 Task: Research Airbnb properties in Yamunanagar, India from 6th November, 2023 to 8th November, 2023 for 2 adults.1  bedroom having 2 beds and 1 bathroom. Property type can be flat. Amenities needed are: wifi, washing machine. Look for 3 properties as per requirement.
Action: Mouse moved to (569, 126)
Screenshot: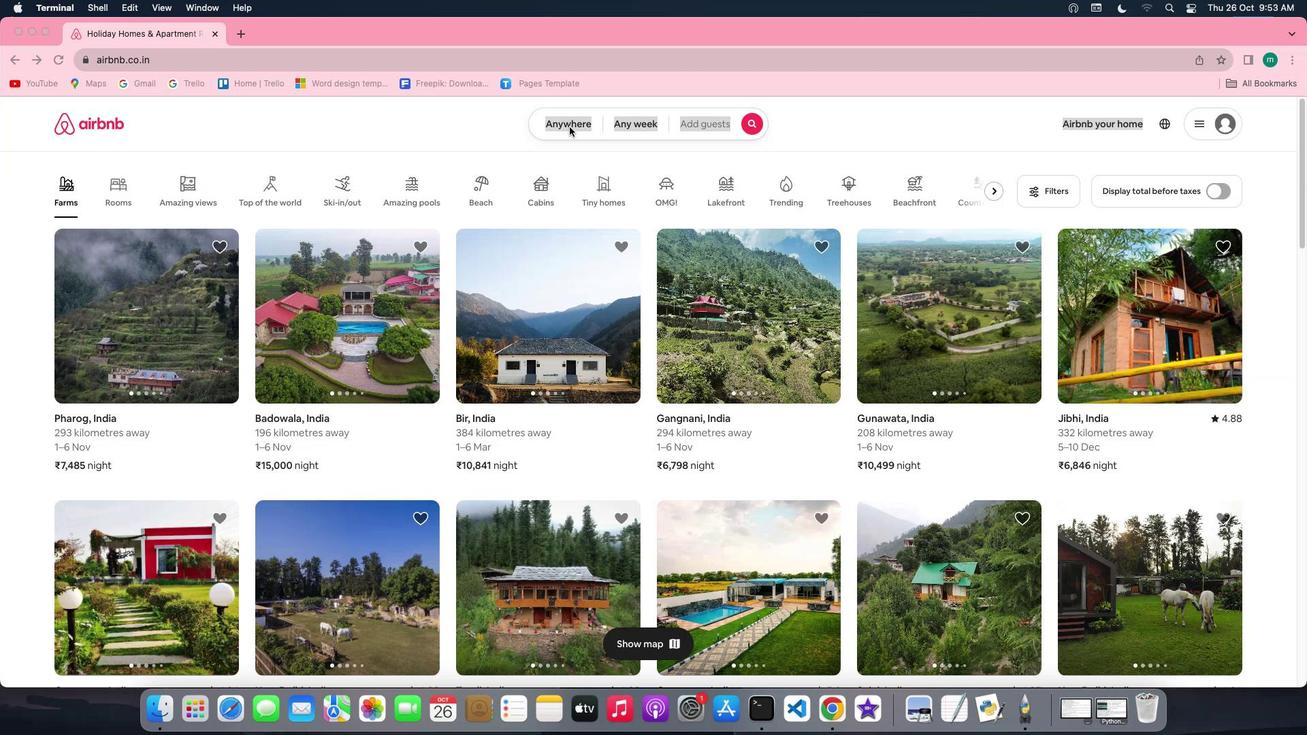 
Action: Mouse pressed left at (569, 126)
Screenshot: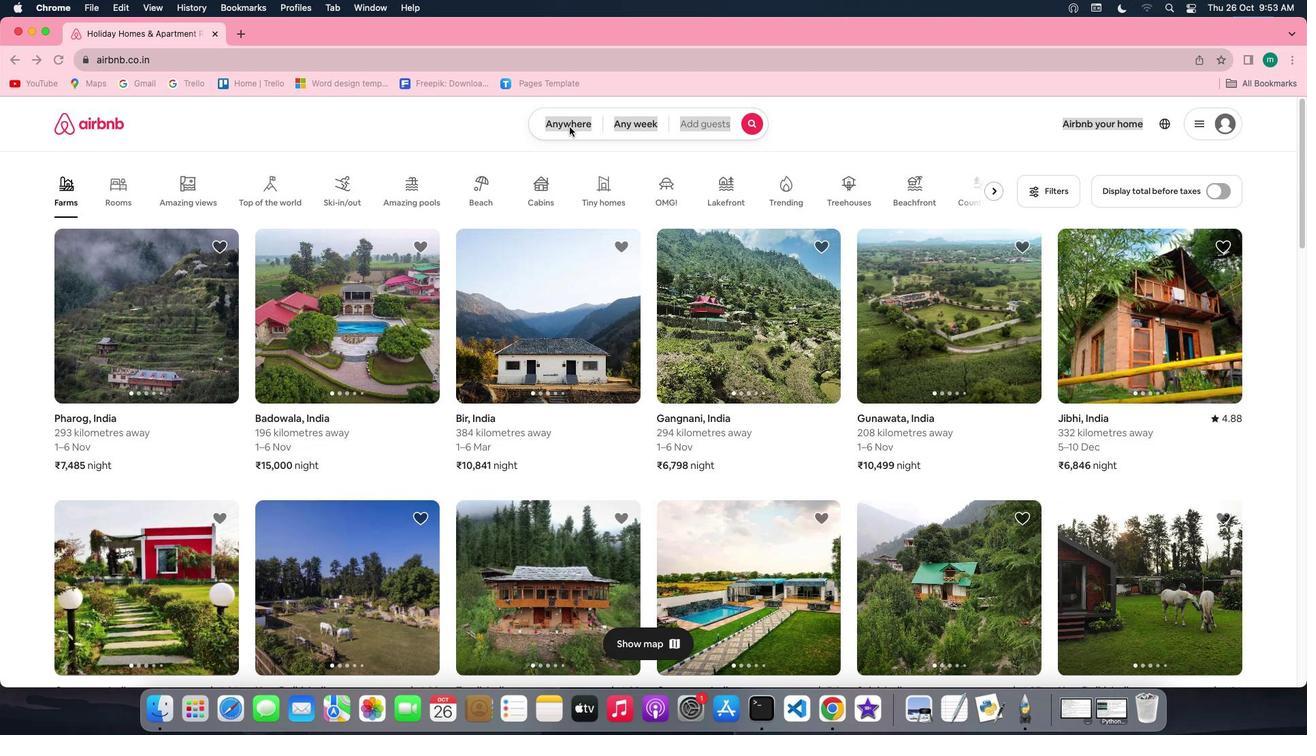 
Action: Mouse pressed left at (569, 126)
Screenshot: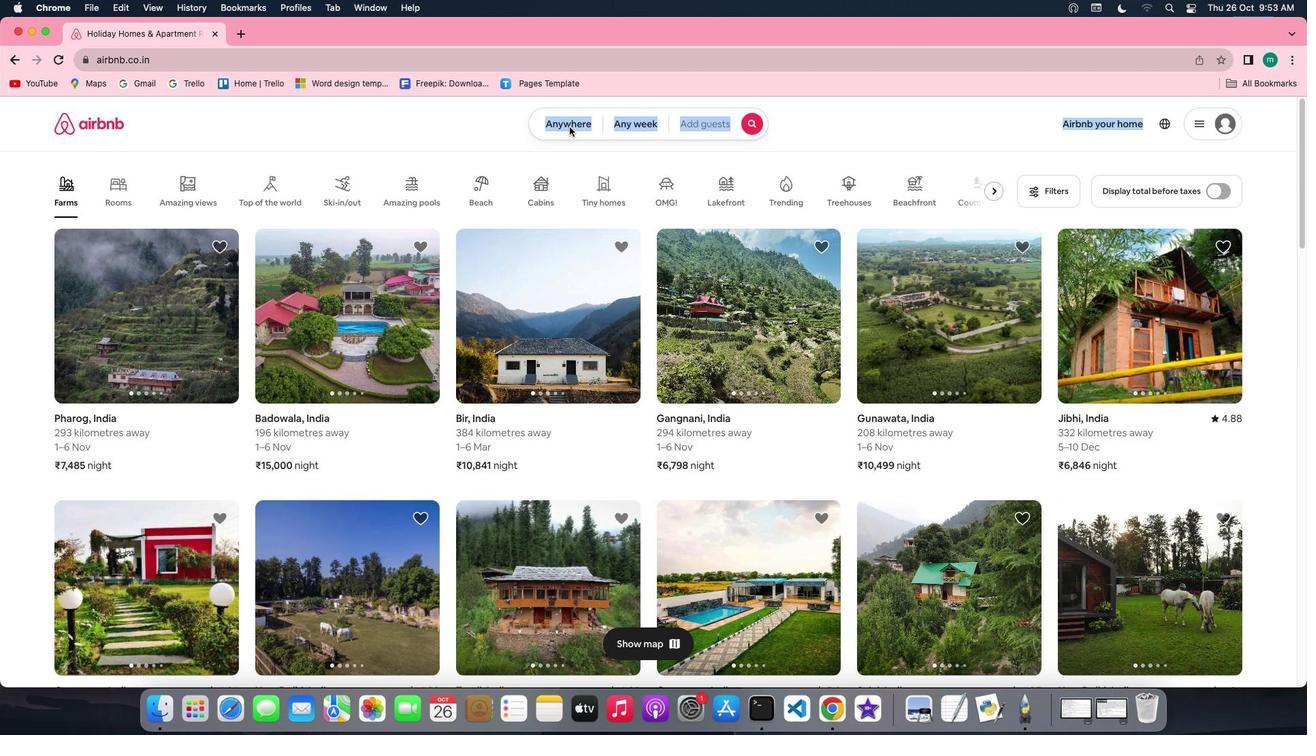 
Action: Mouse moved to (503, 174)
Screenshot: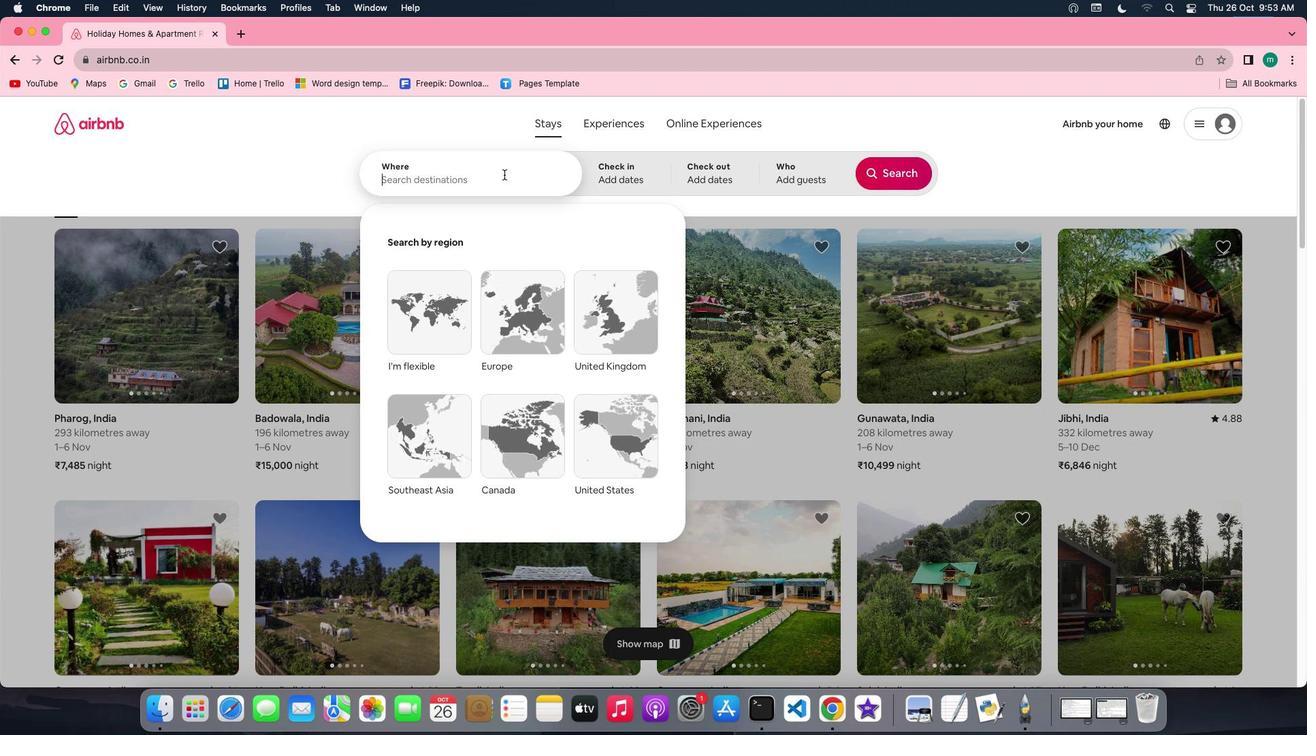 
Action: Key pressed Key.shift'Y''a''m''u''n''a''n''a''g''a''r'','Key.spaceKey.shift'I''n''d''i''a'
Screenshot: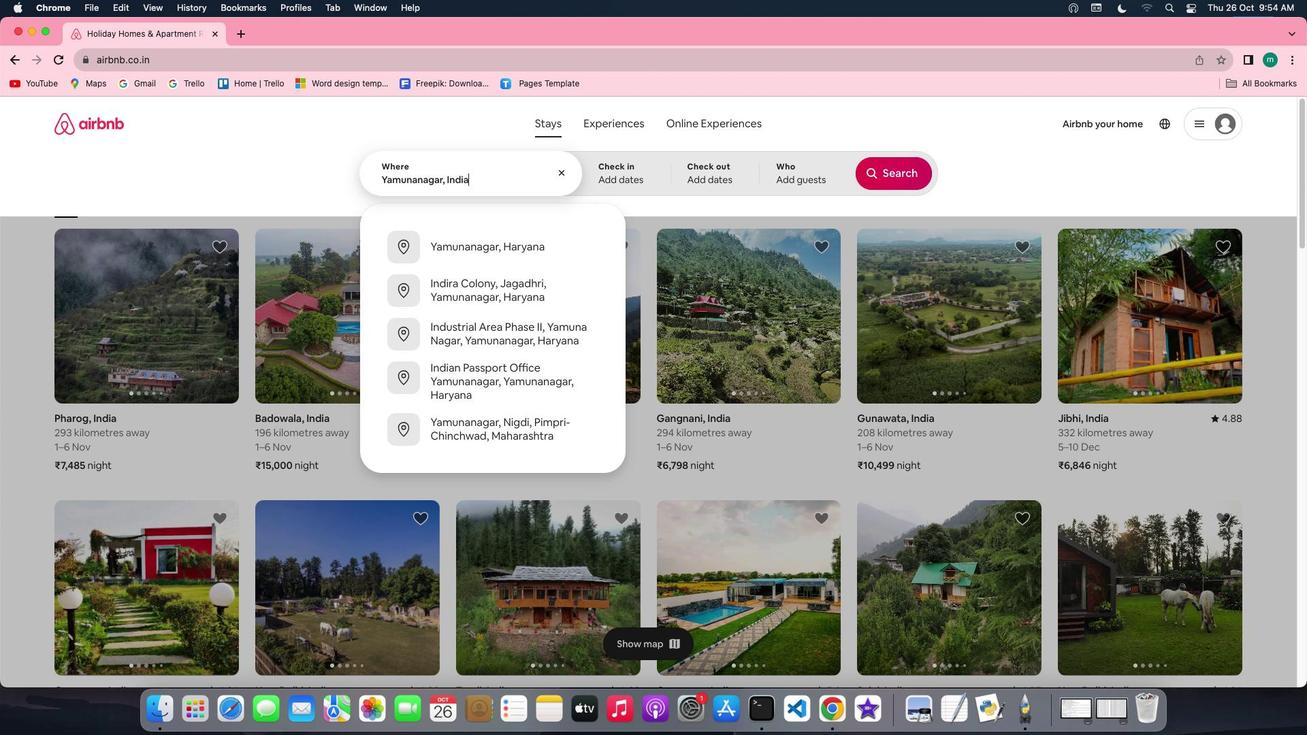 
Action: Mouse moved to (608, 173)
Screenshot: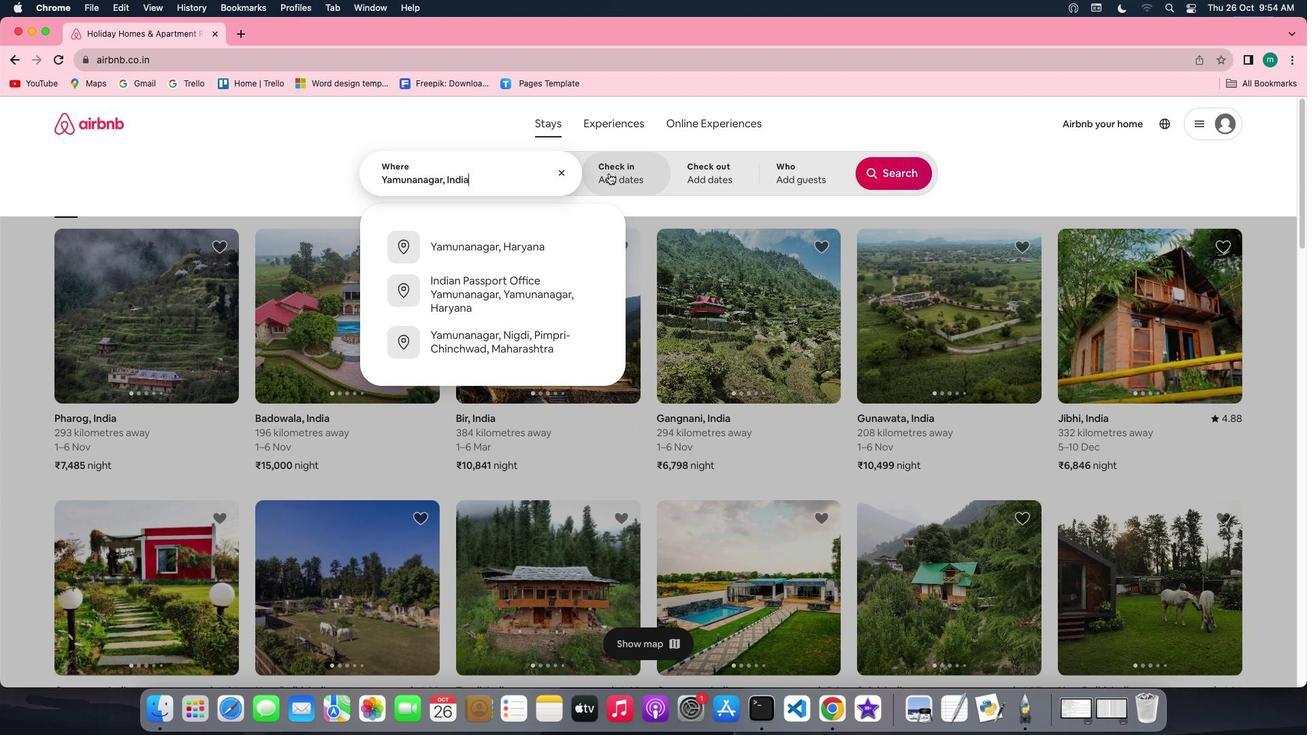 
Action: Mouse pressed left at (608, 173)
Screenshot: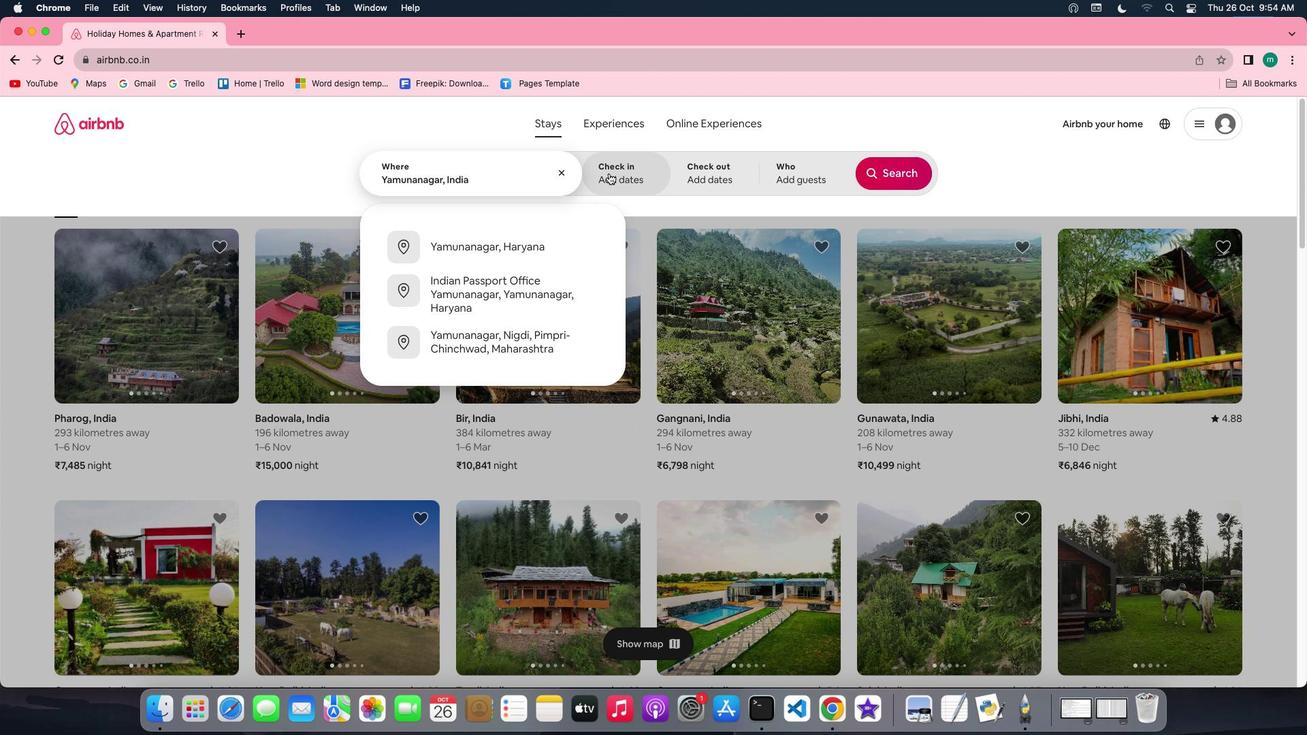 
Action: Mouse moved to (720, 373)
Screenshot: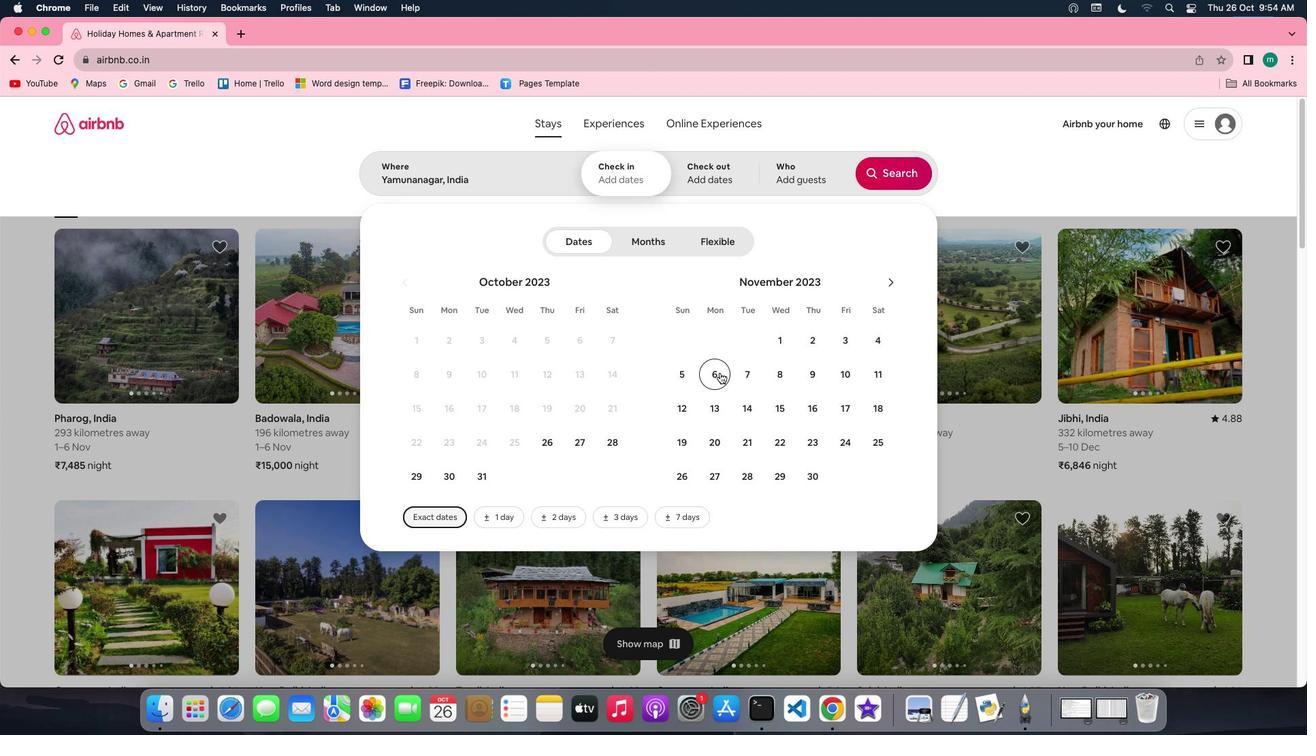 
Action: Mouse pressed left at (720, 373)
Screenshot: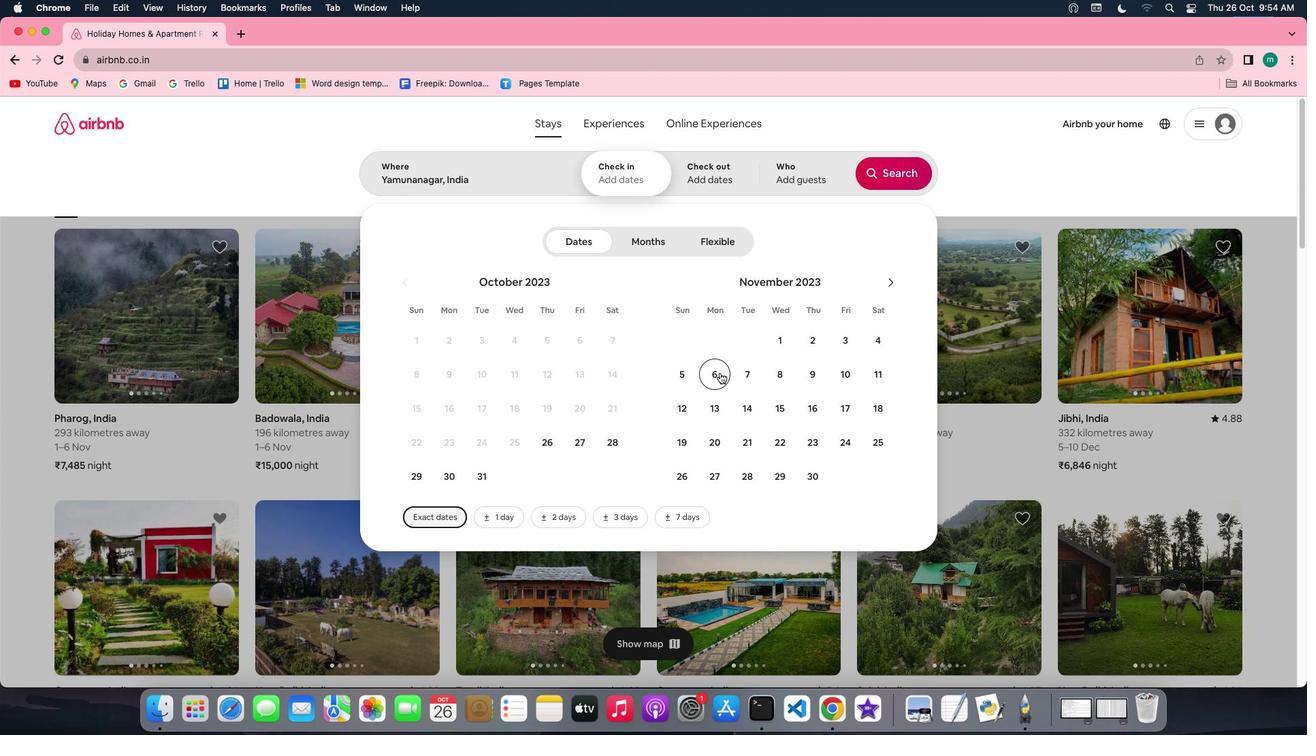 
Action: Mouse moved to (785, 378)
Screenshot: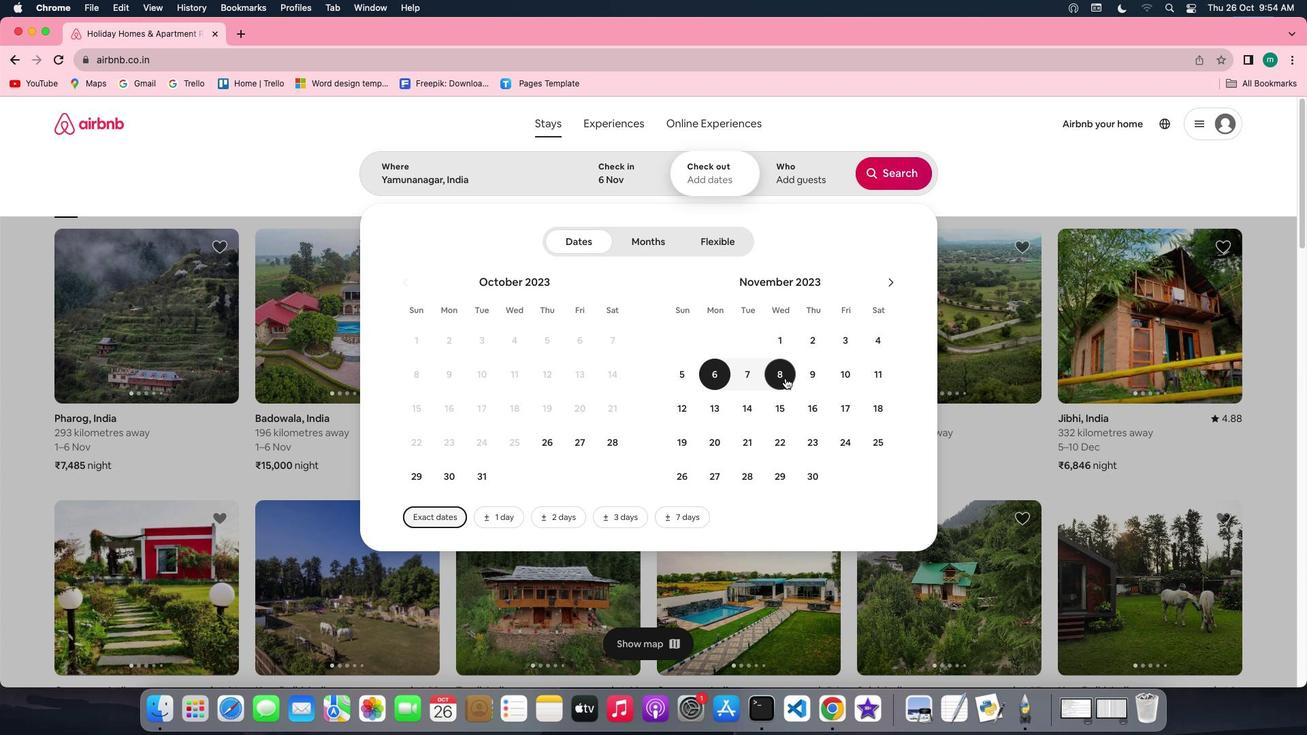 
Action: Mouse pressed left at (785, 378)
Screenshot: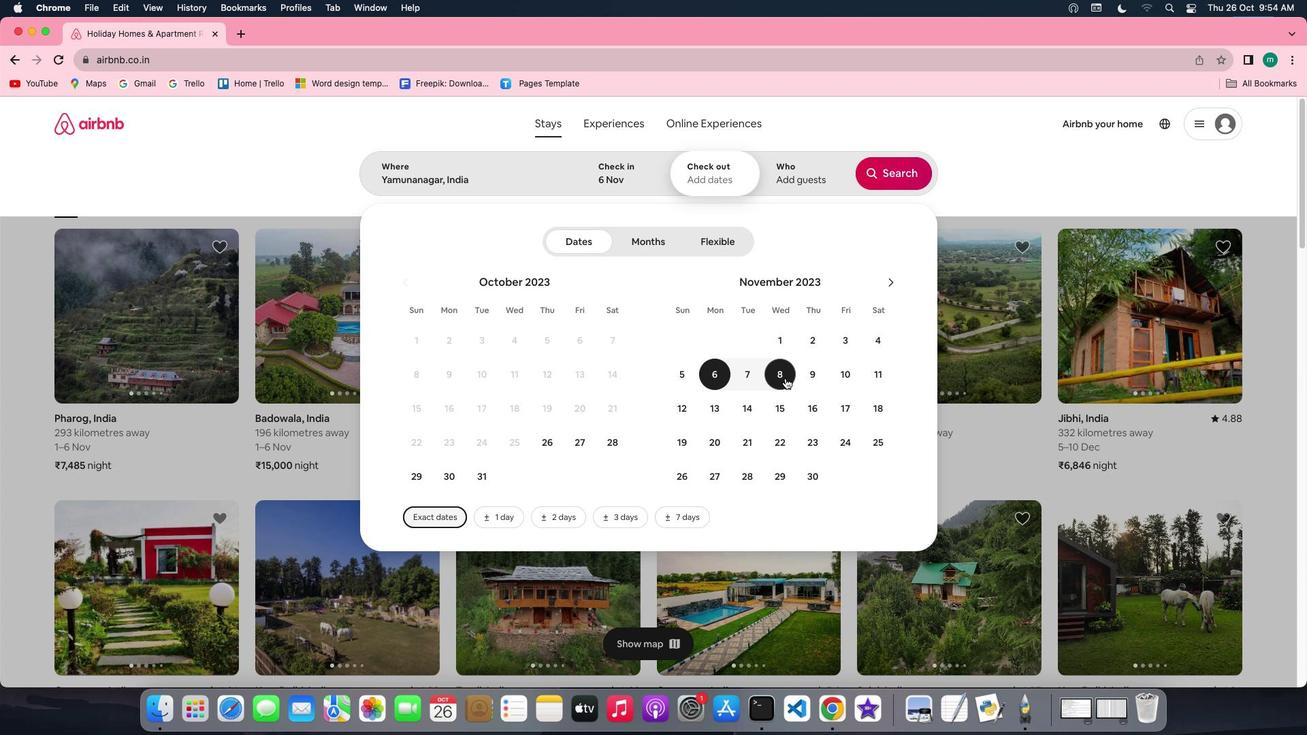 
Action: Mouse moved to (815, 180)
Screenshot: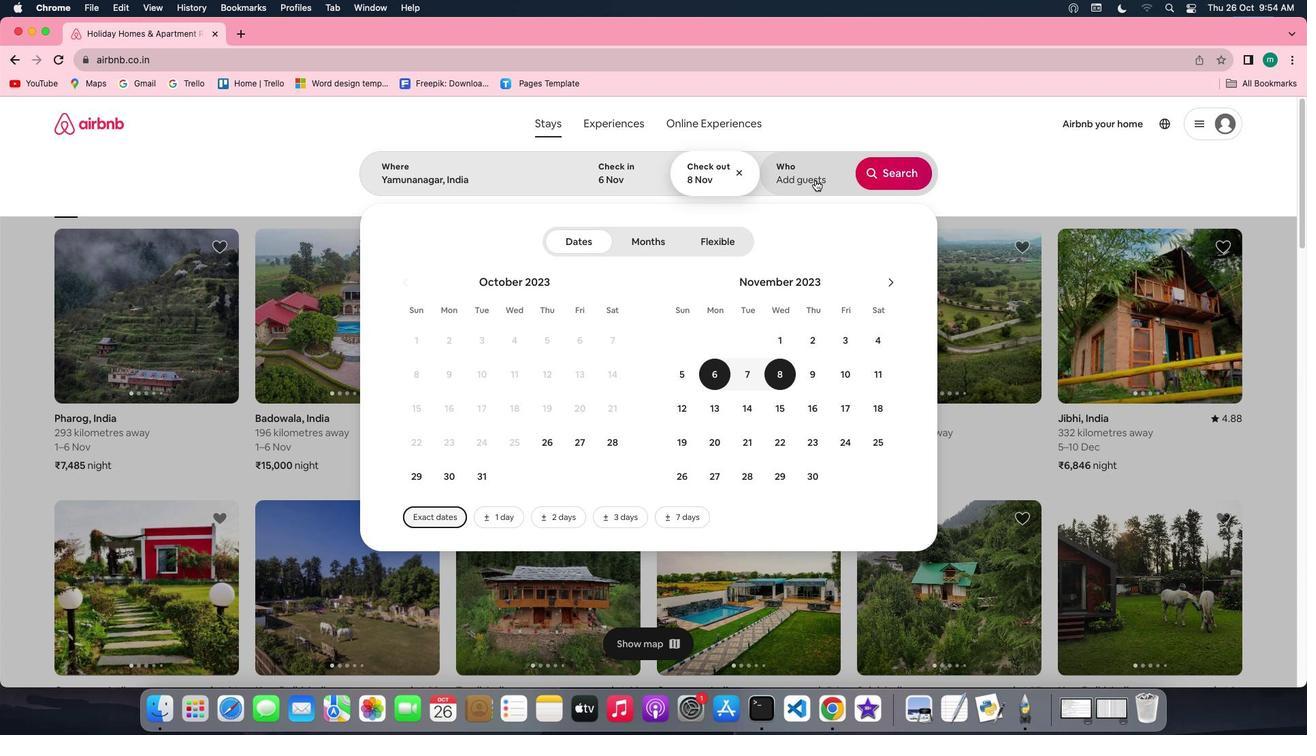 
Action: Mouse pressed left at (815, 180)
Screenshot: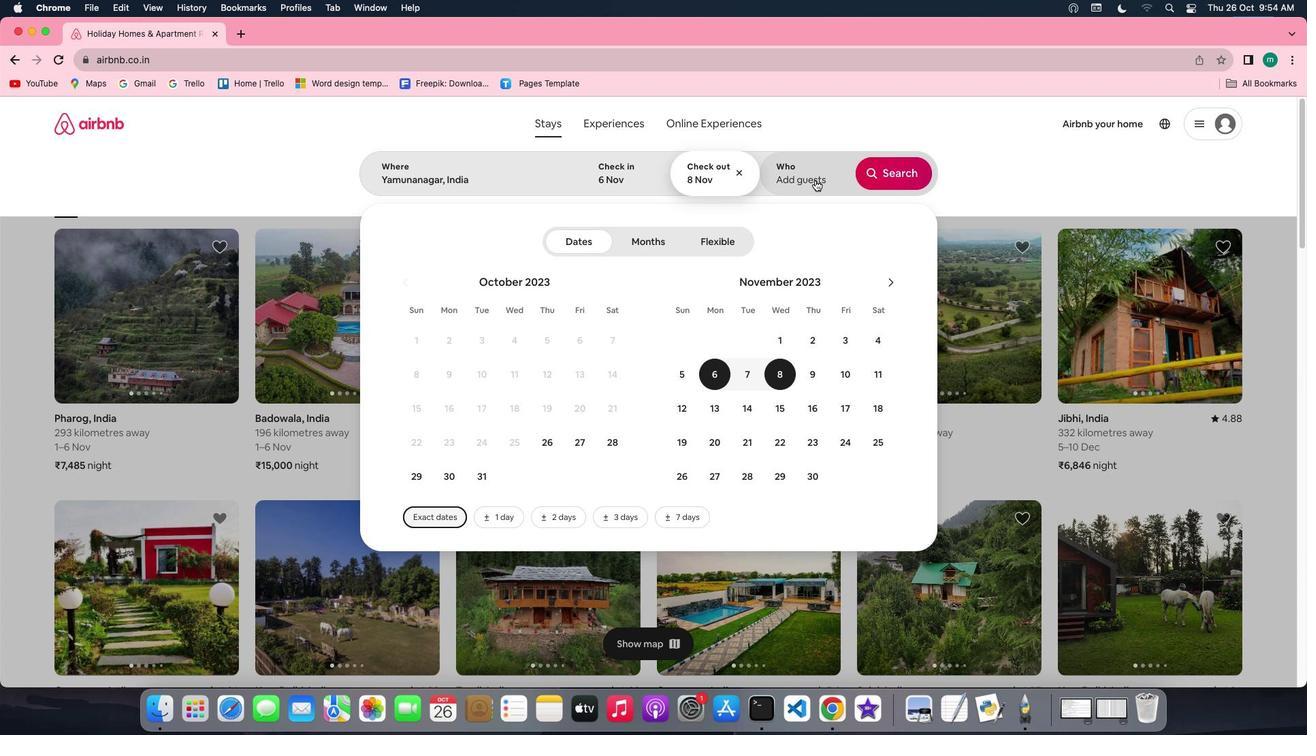 
Action: Mouse moved to (889, 243)
Screenshot: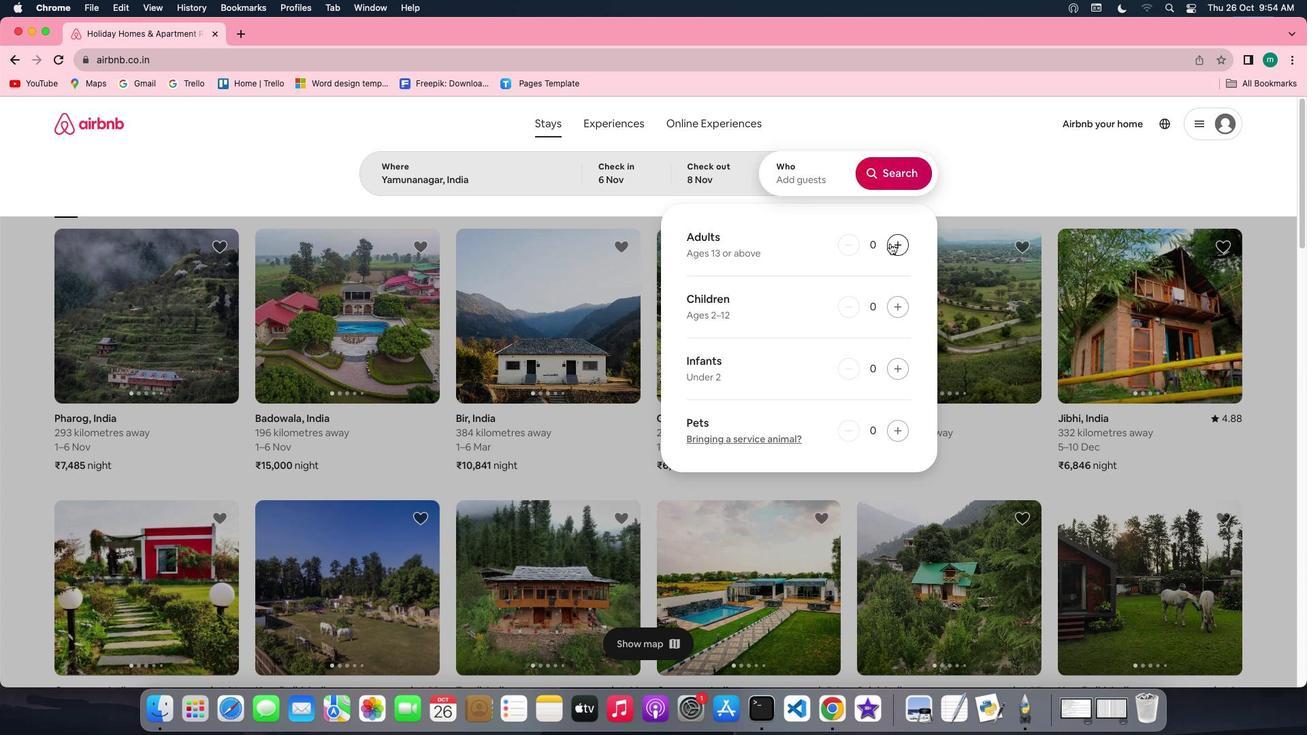 
Action: Mouse pressed left at (889, 243)
Screenshot: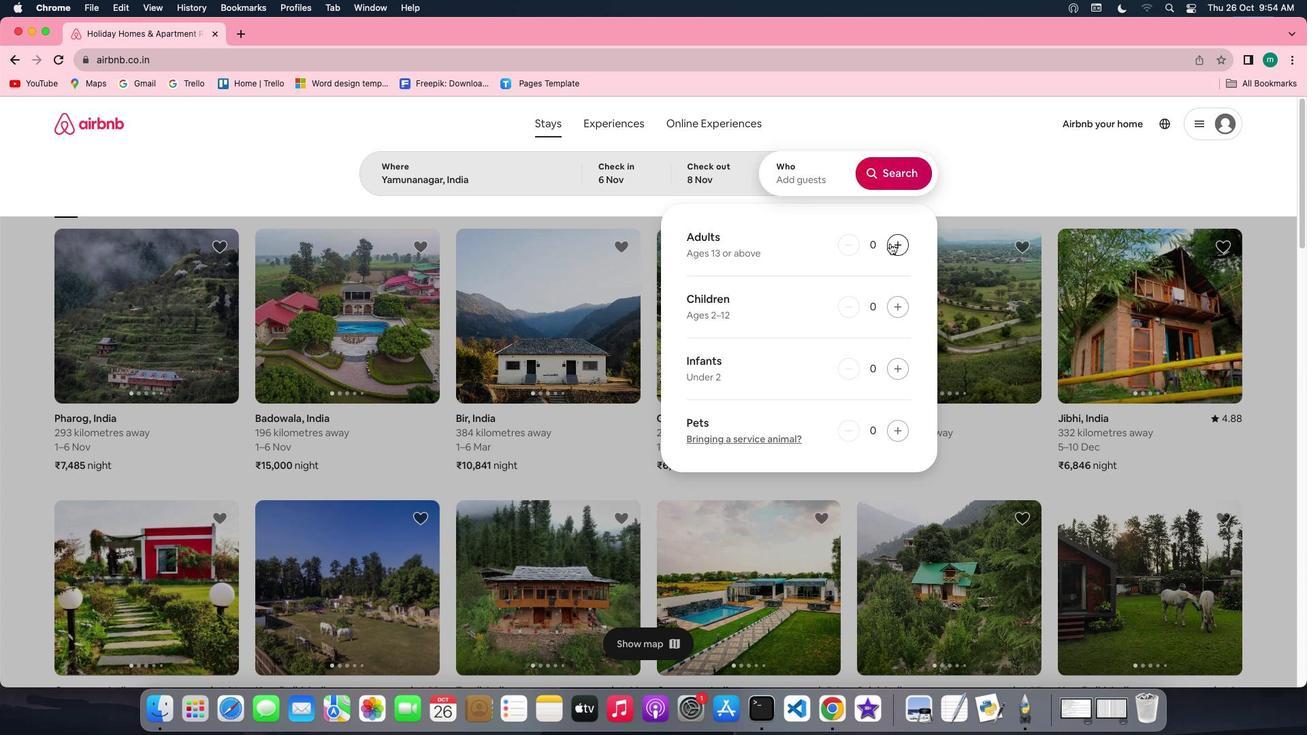 
Action: Mouse pressed left at (889, 243)
Screenshot: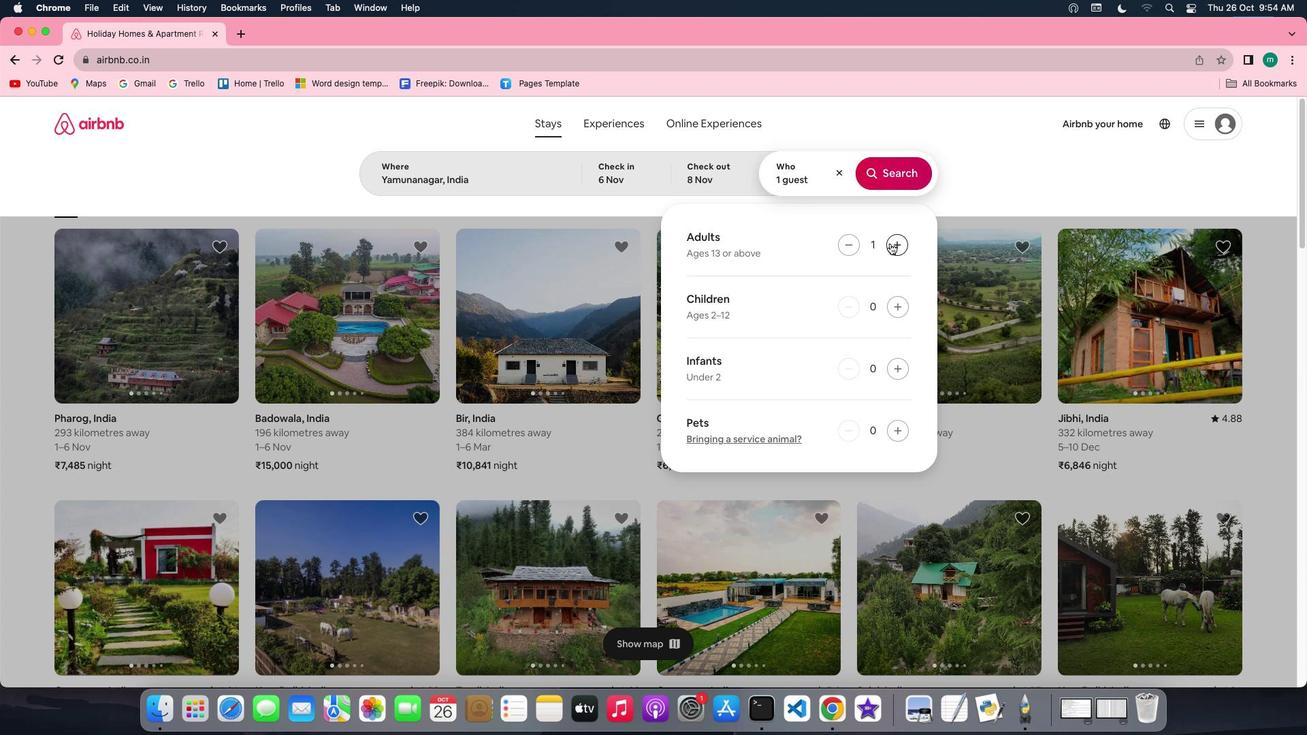 
Action: Mouse moved to (902, 170)
Screenshot: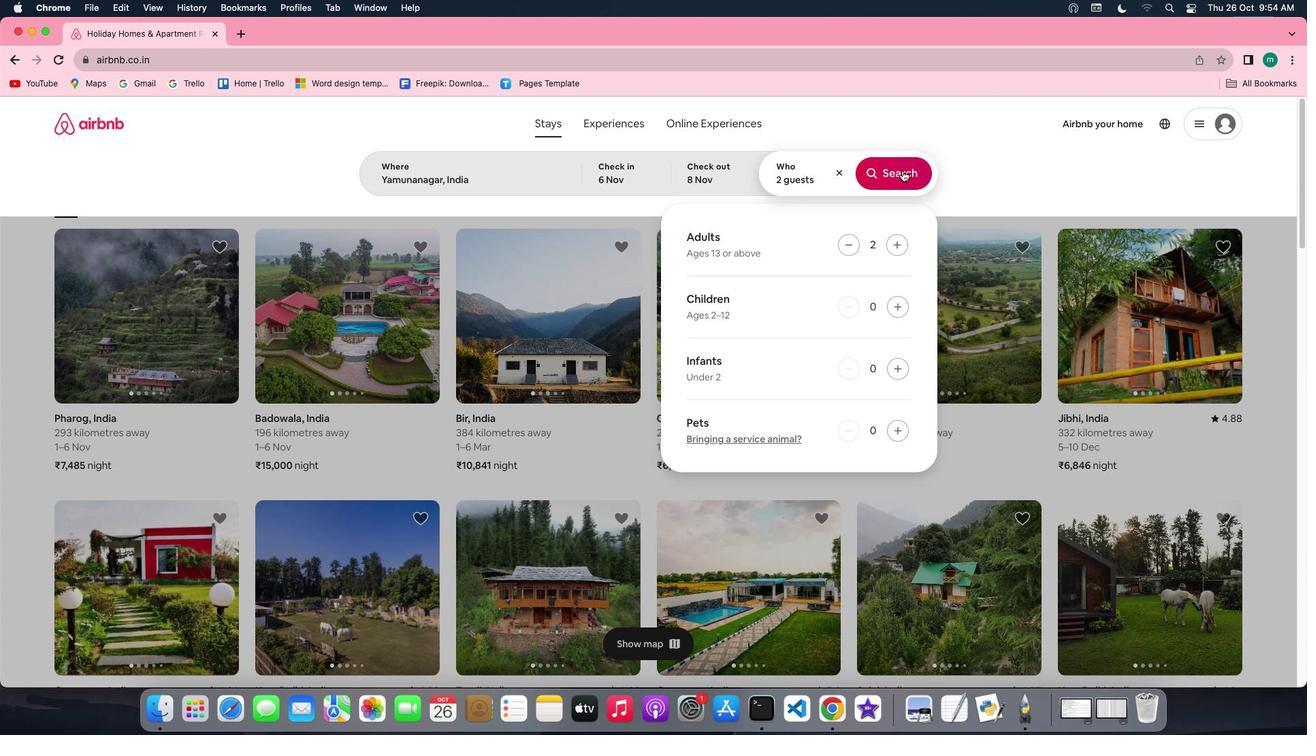 
Action: Mouse pressed left at (902, 170)
Screenshot: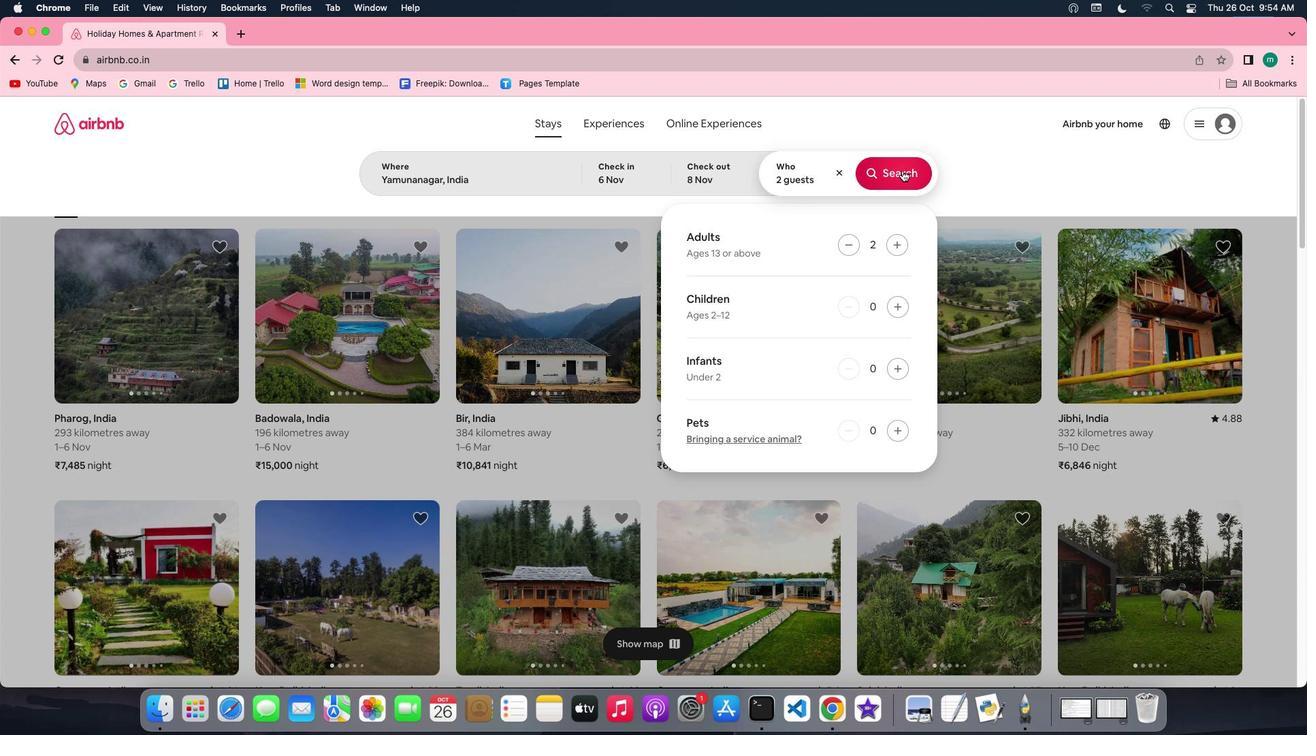 
Action: Mouse moved to (1100, 169)
Screenshot: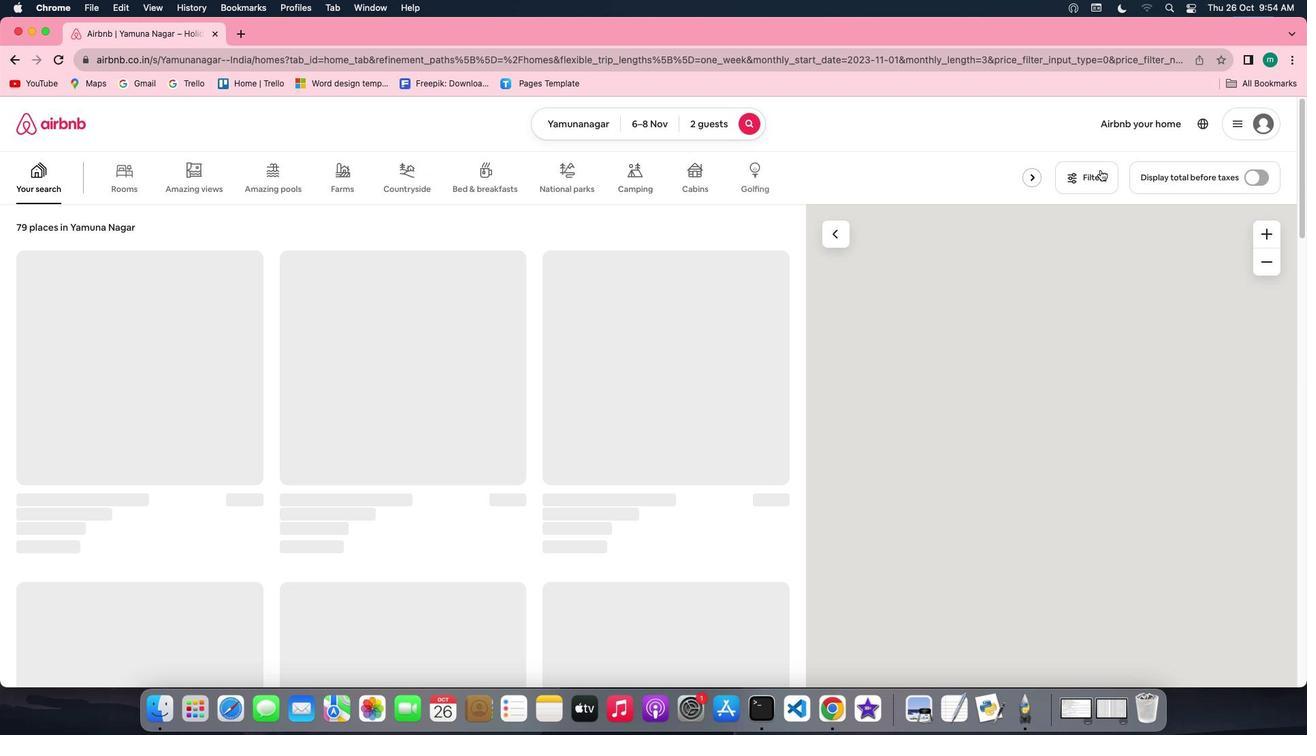 
Action: Mouse pressed left at (1100, 169)
Screenshot: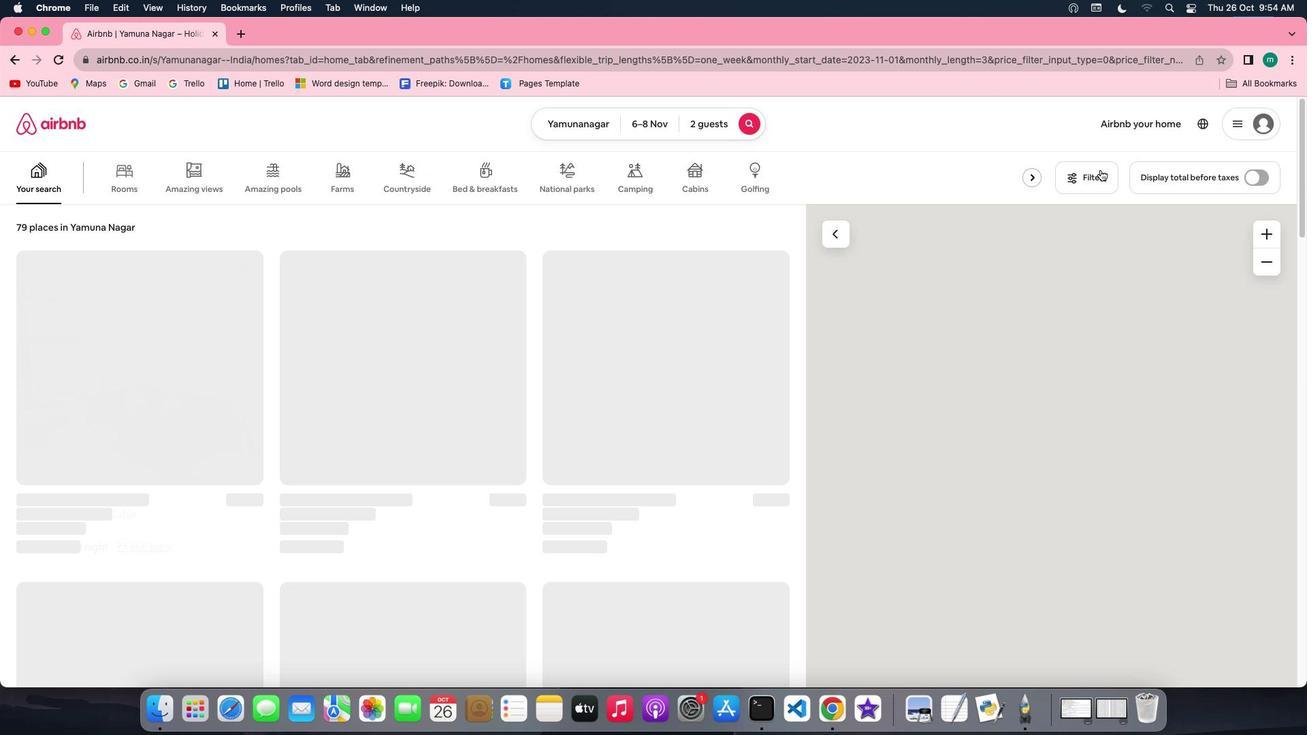 
Action: Mouse moved to (1086, 176)
Screenshot: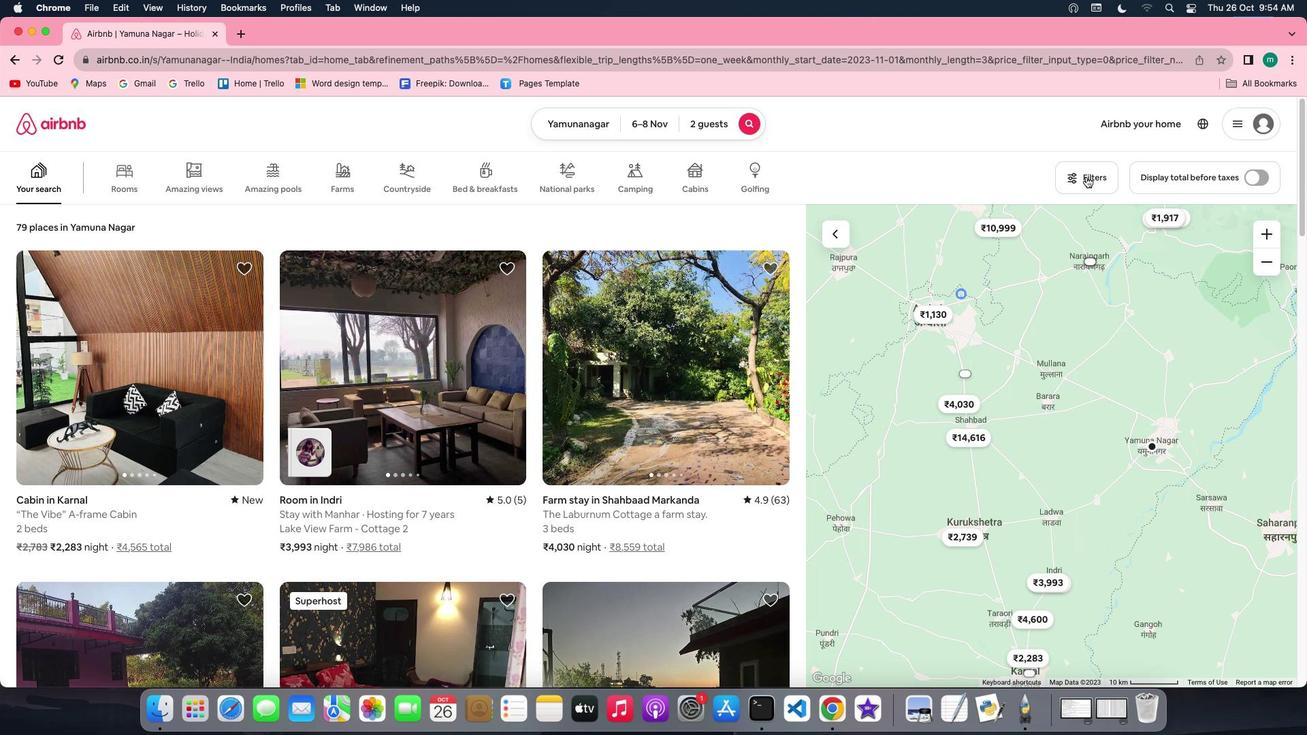 
Action: Mouse pressed left at (1086, 176)
Screenshot: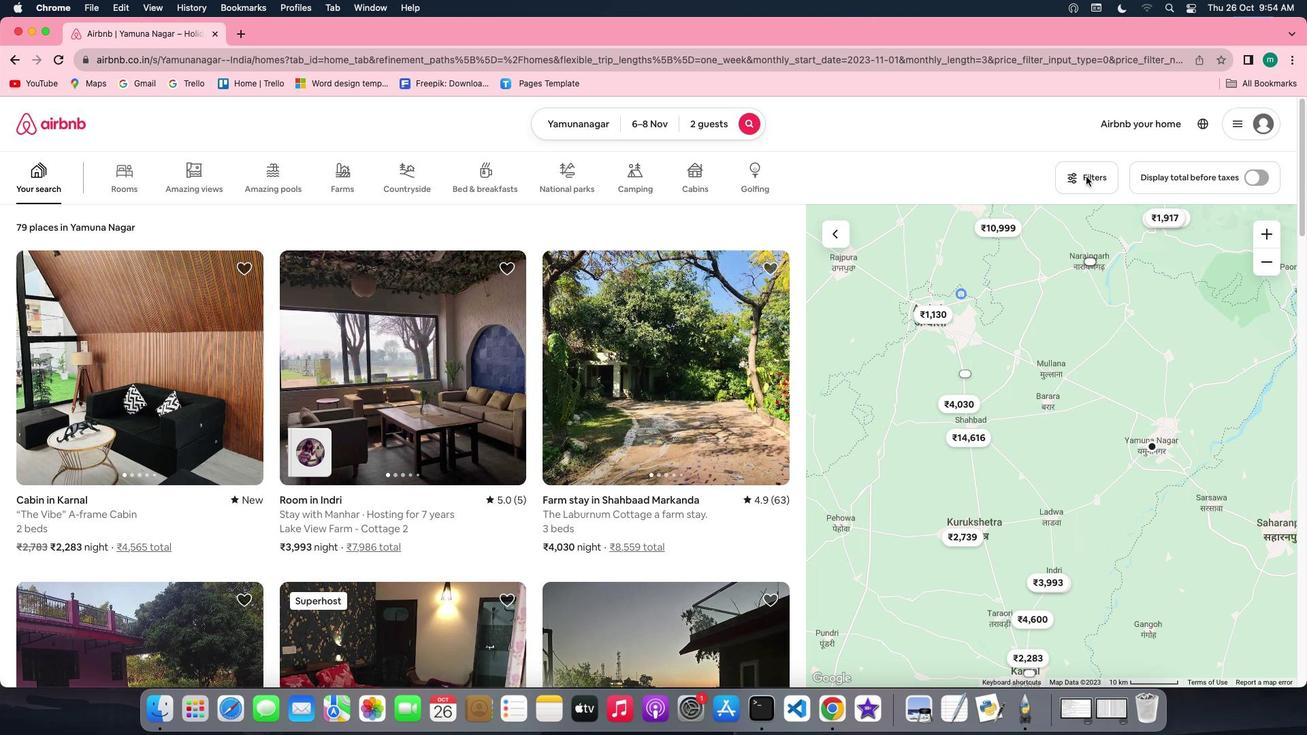 
Action: Mouse pressed left at (1086, 176)
Screenshot: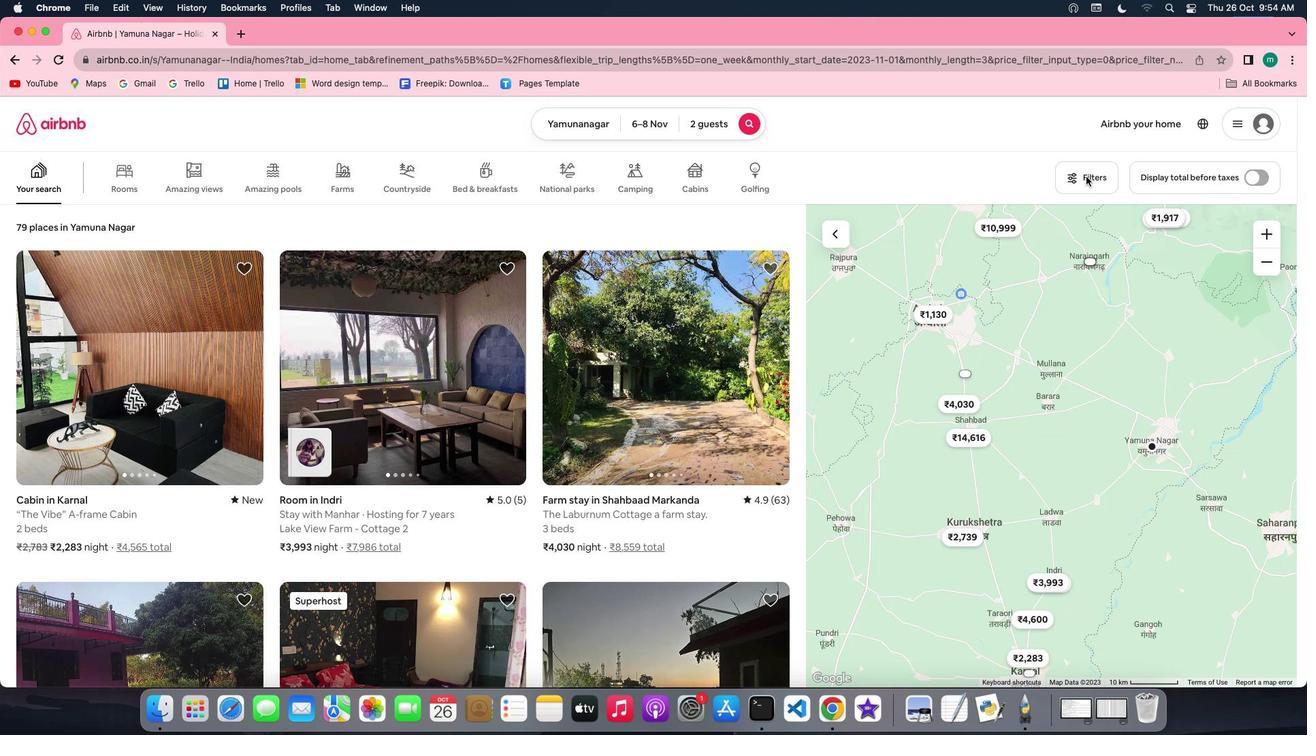 
Action: Mouse moved to (1085, 179)
Screenshot: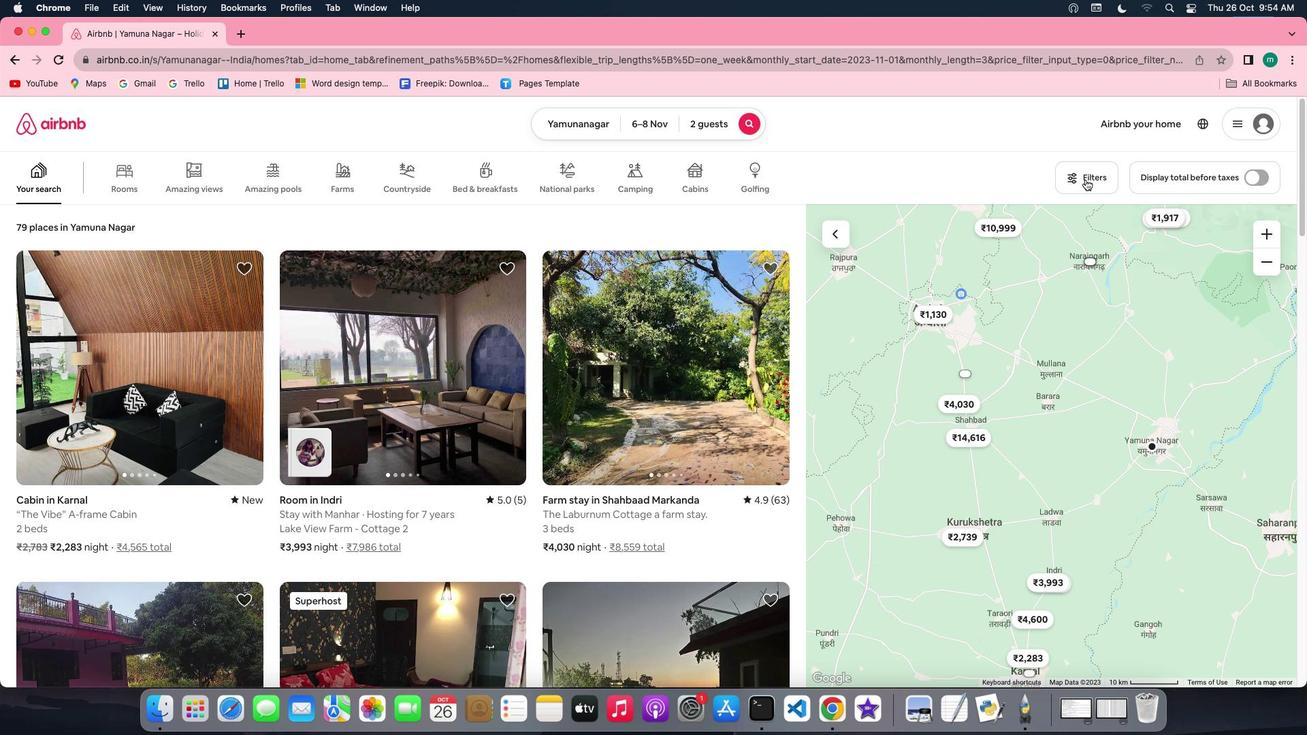 
Action: Mouse pressed left at (1085, 179)
Screenshot: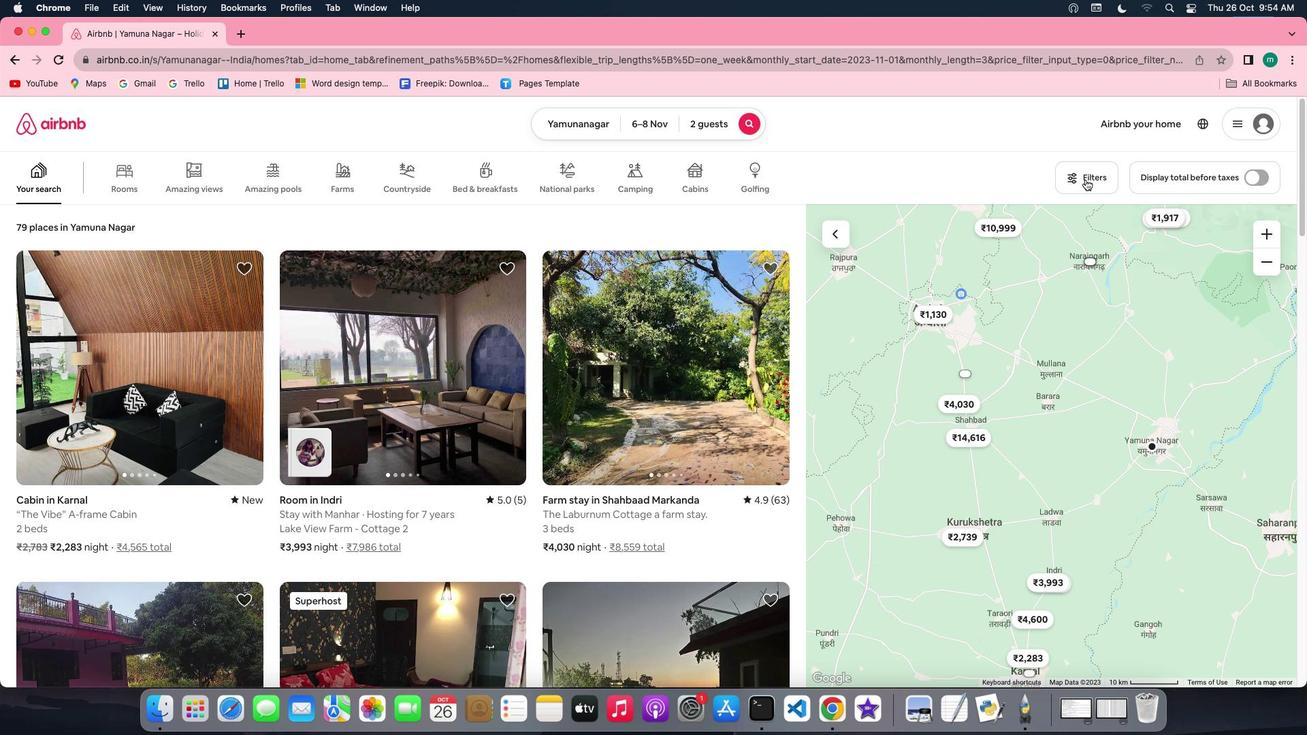 
Action: Mouse moved to (461, 492)
Screenshot: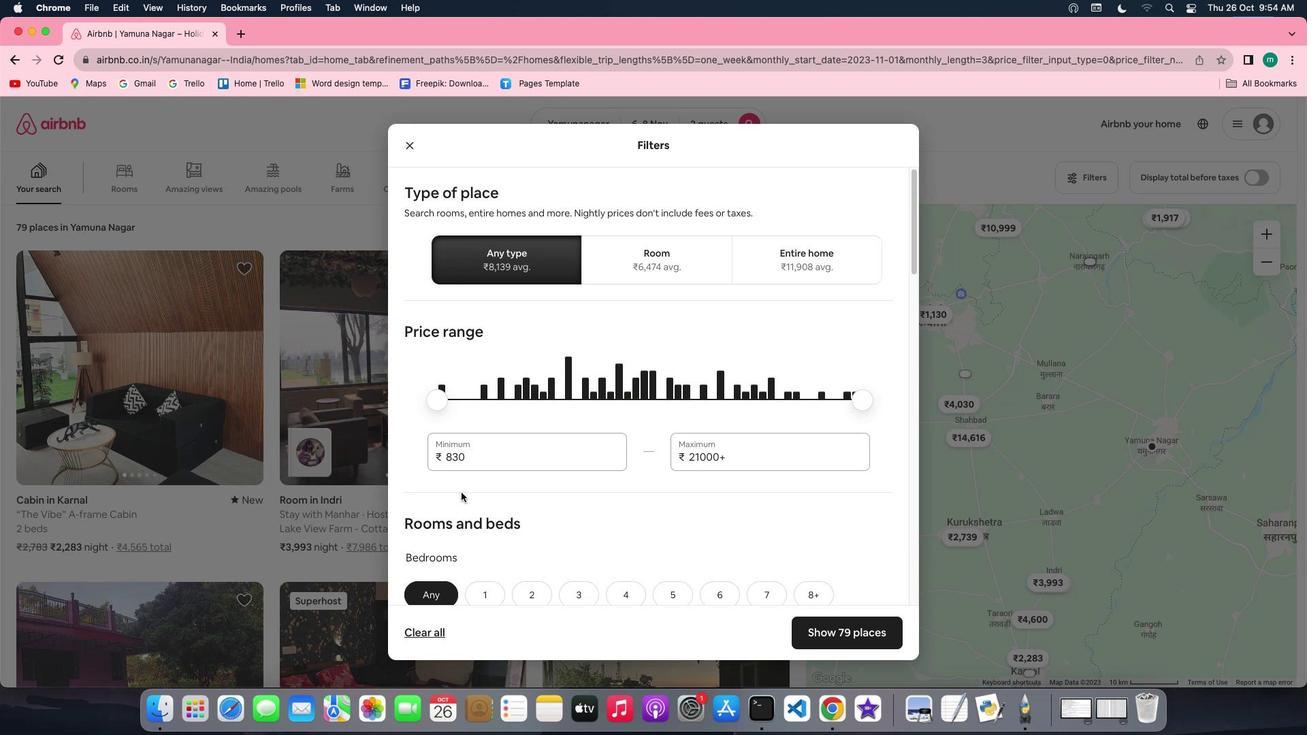 
Action: Mouse scrolled (461, 492) with delta (0, 0)
Screenshot: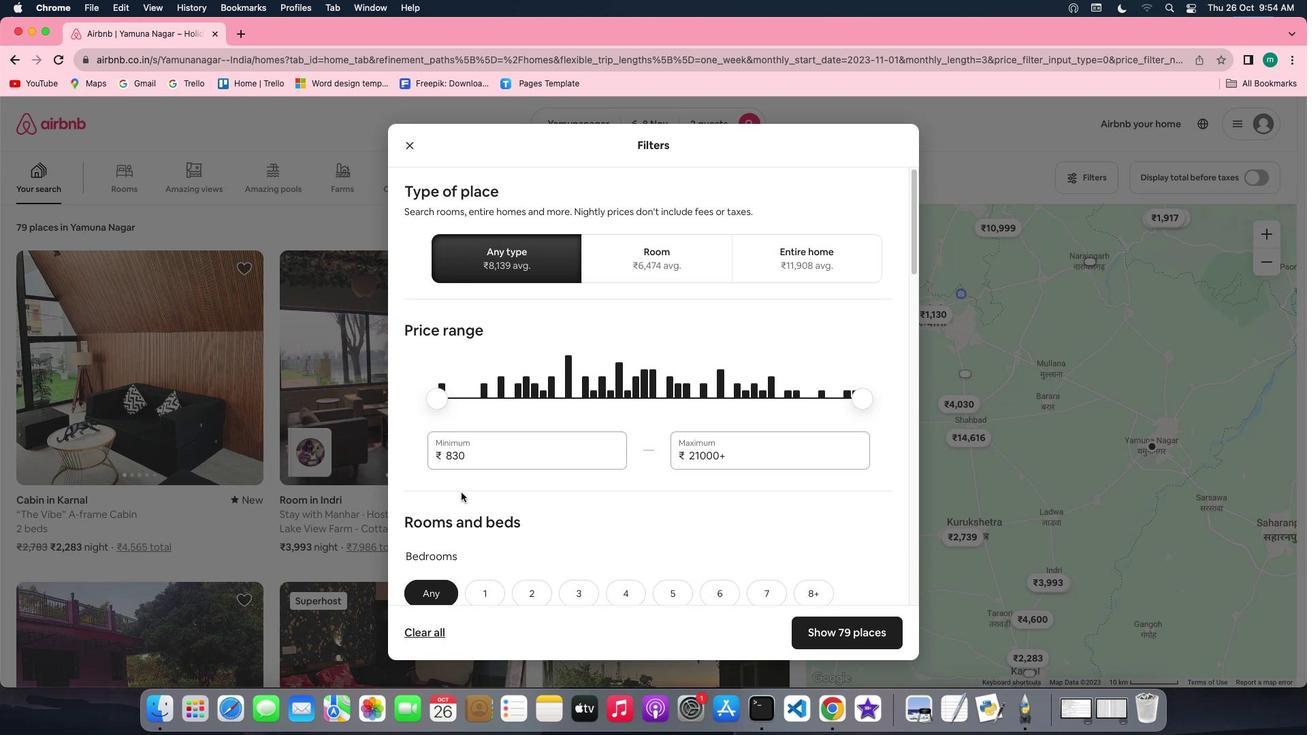 
Action: Mouse scrolled (461, 492) with delta (0, 0)
Screenshot: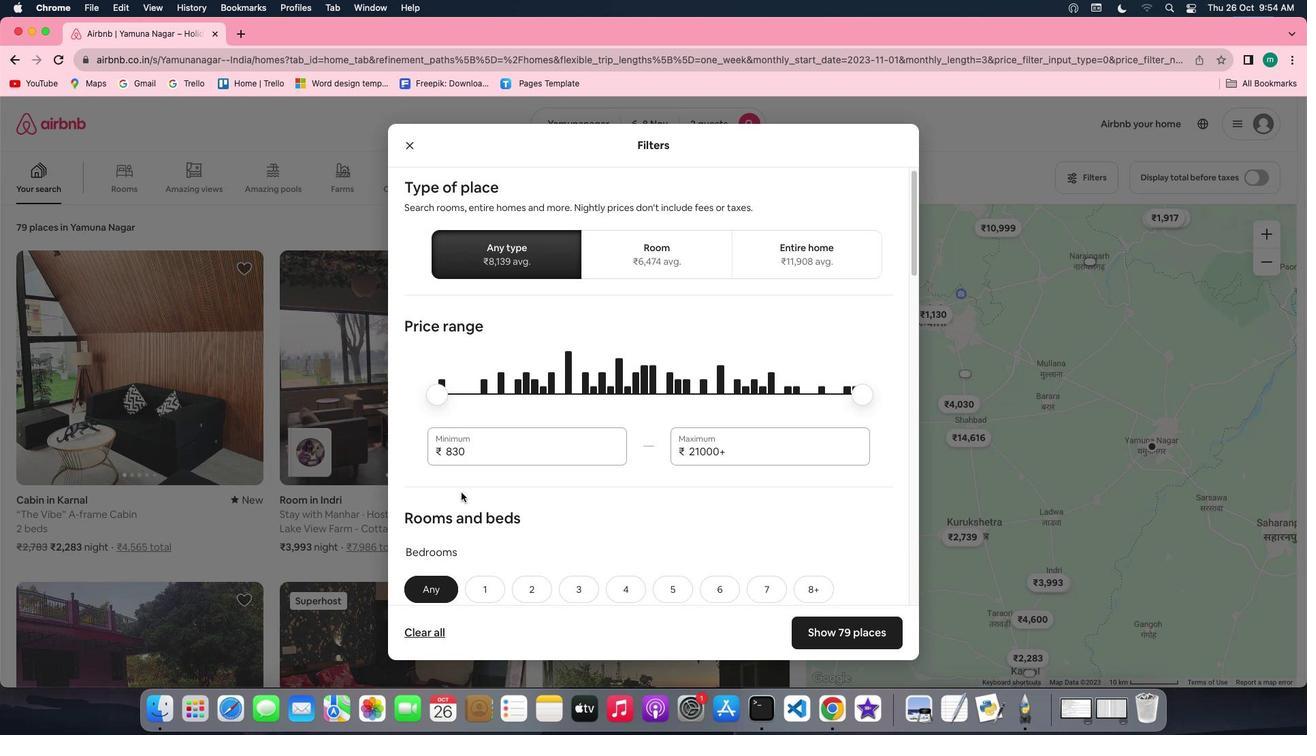 
Action: Mouse scrolled (461, 492) with delta (0, -2)
Screenshot: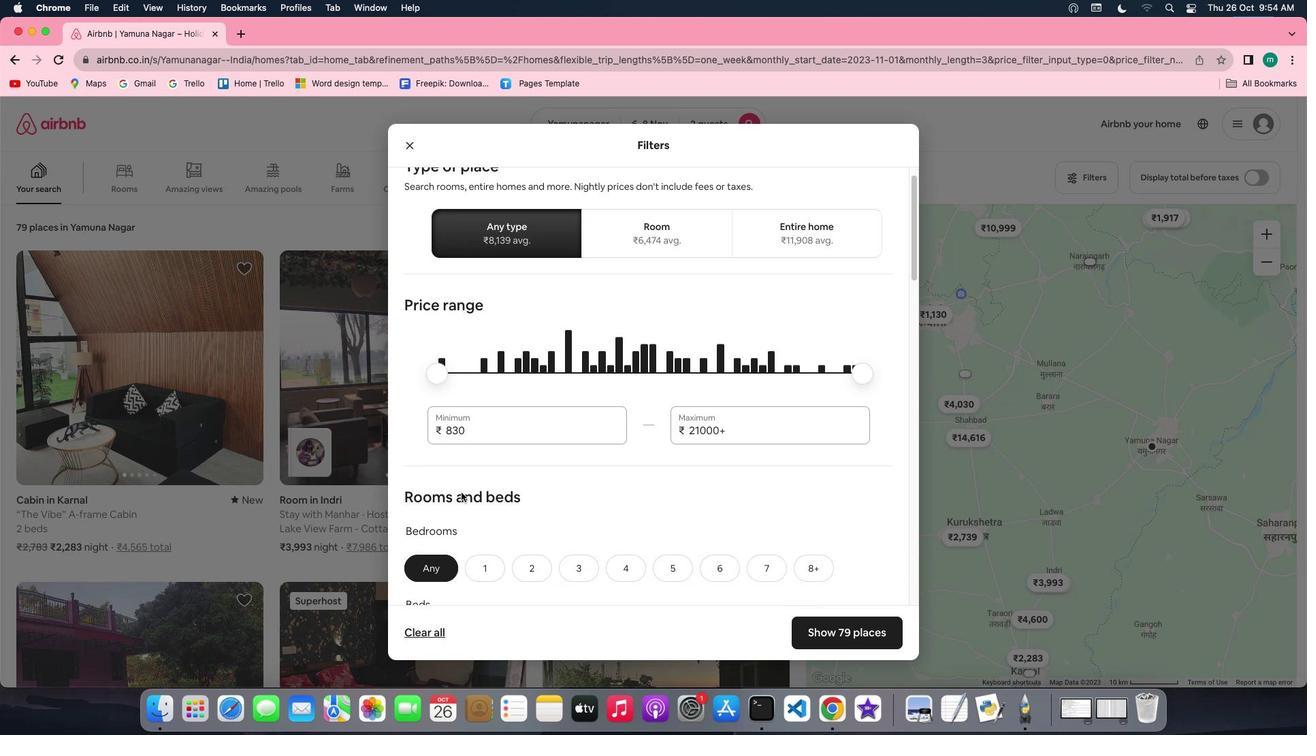 
Action: Mouse scrolled (461, 492) with delta (0, -2)
Screenshot: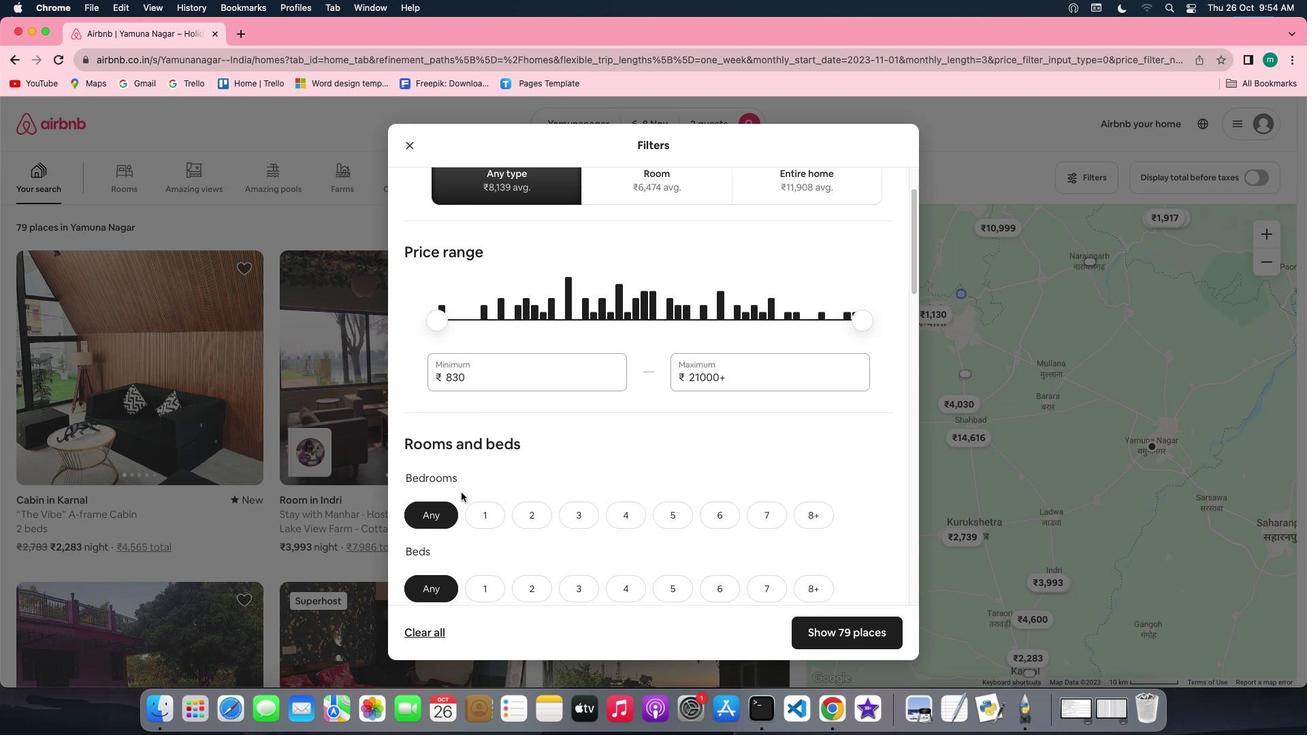 
Action: Mouse moved to (486, 348)
Screenshot: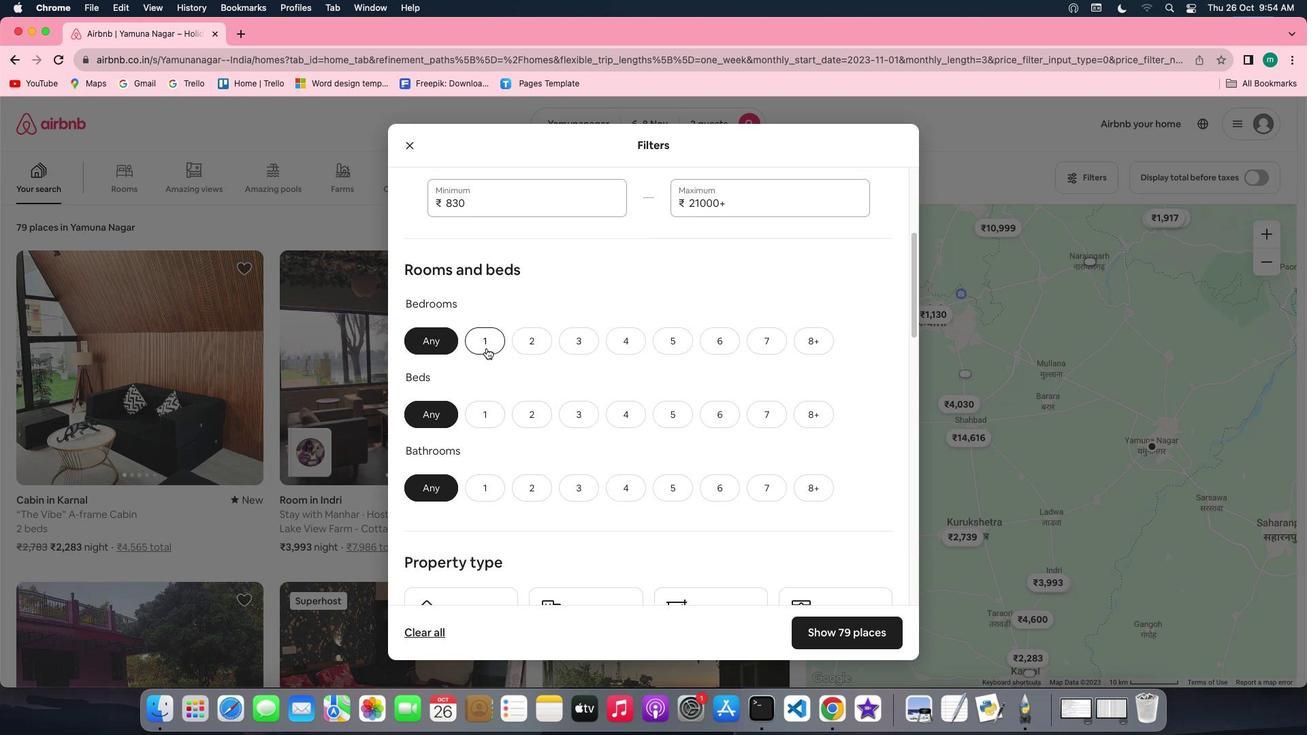 
Action: Mouse pressed left at (486, 348)
Screenshot: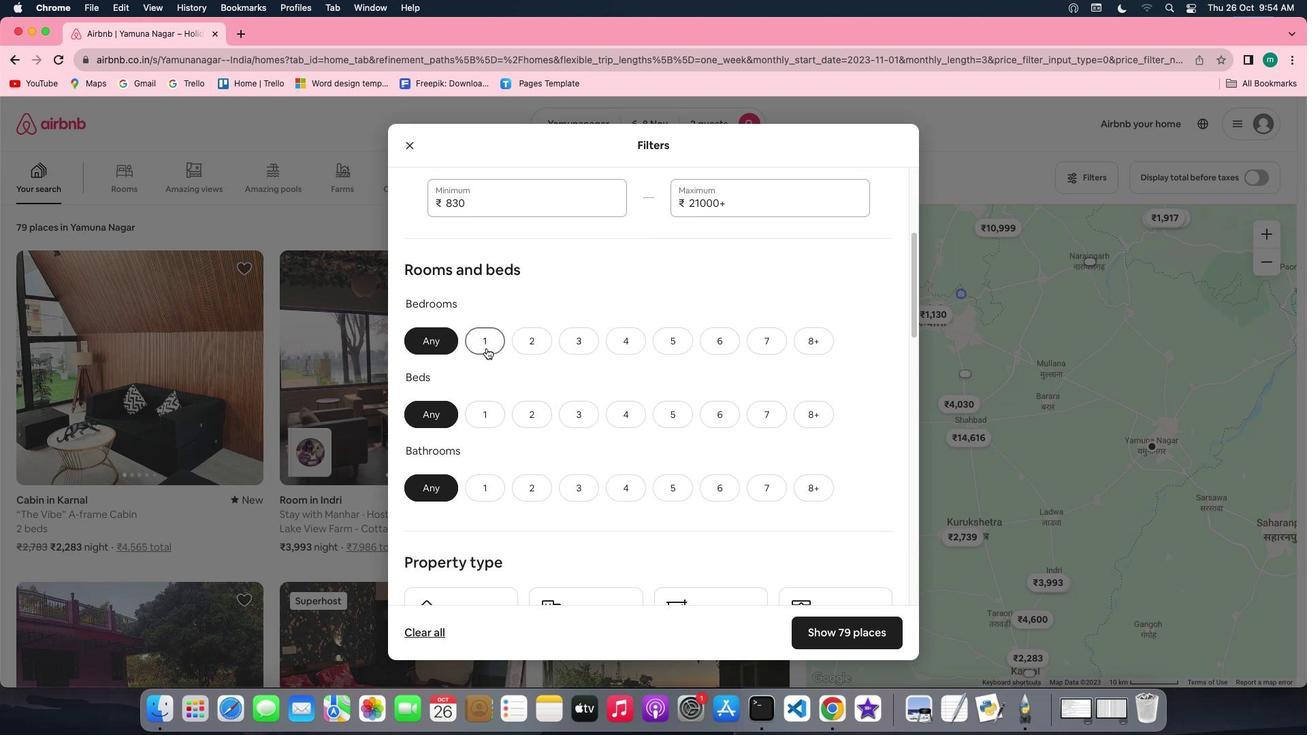 
Action: Mouse moved to (538, 413)
Screenshot: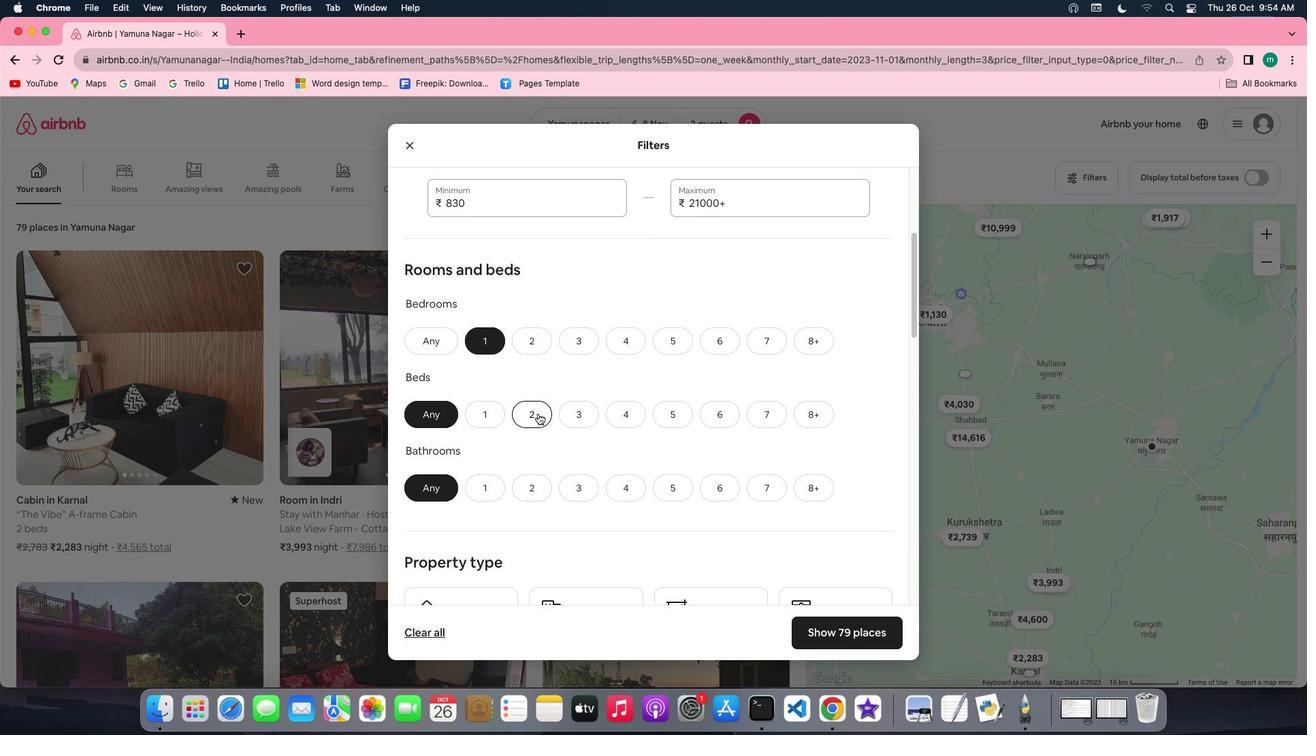 
Action: Mouse pressed left at (538, 413)
Screenshot: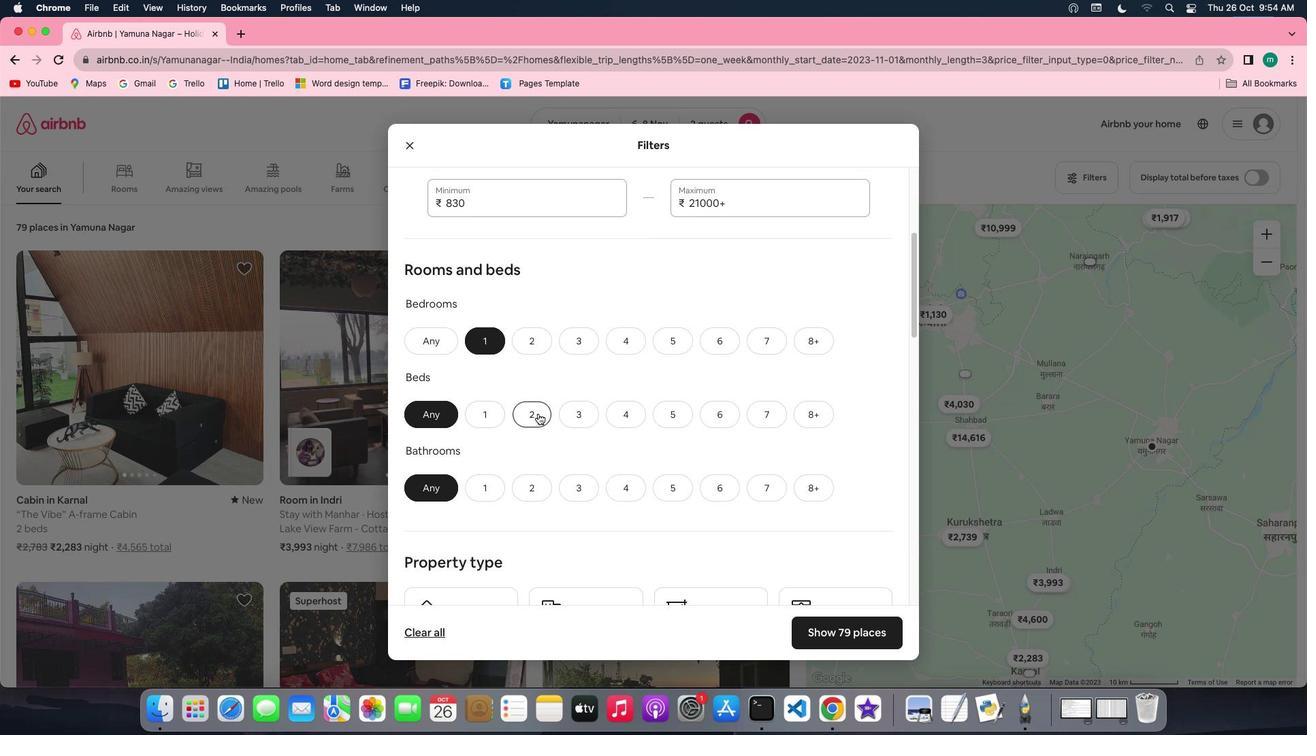 
Action: Mouse moved to (501, 490)
Screenshot: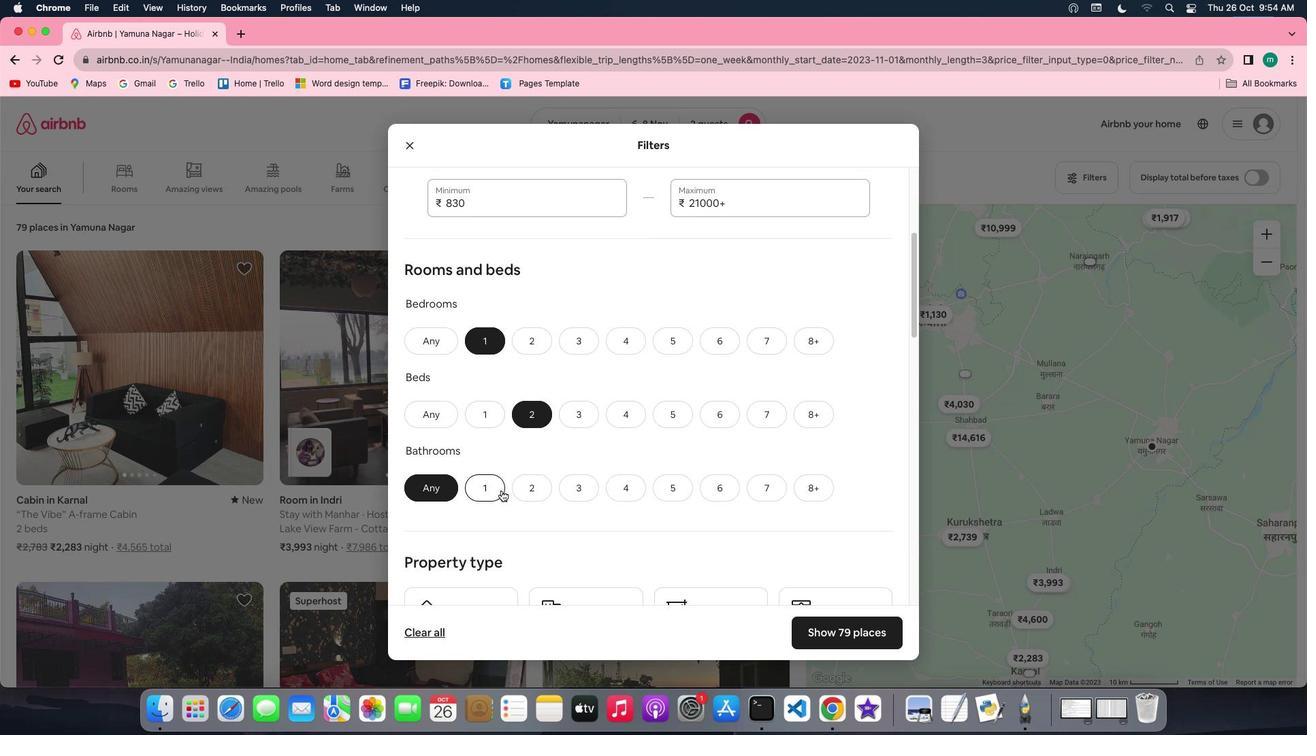 
Action: Mouse pressed left at (501, 490)
Screenshot: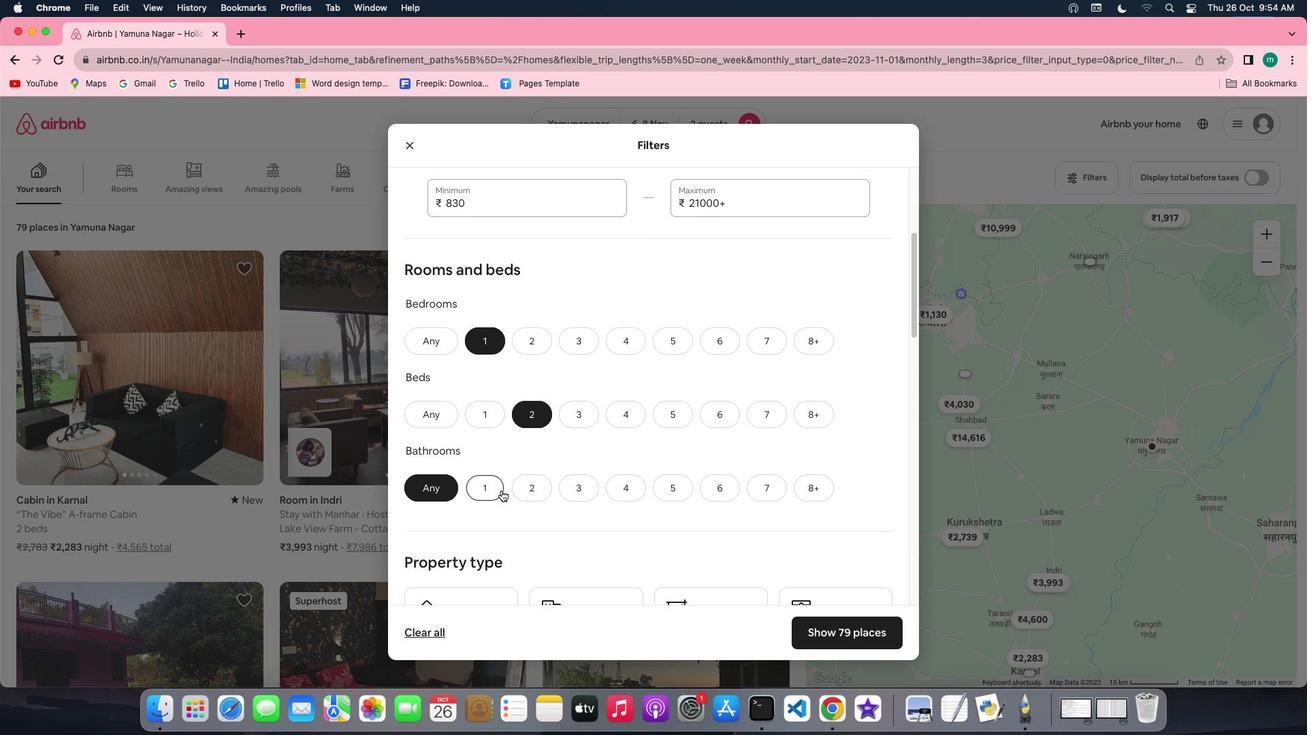 
Action: Mouse moved to (684, 487)
Screenshot: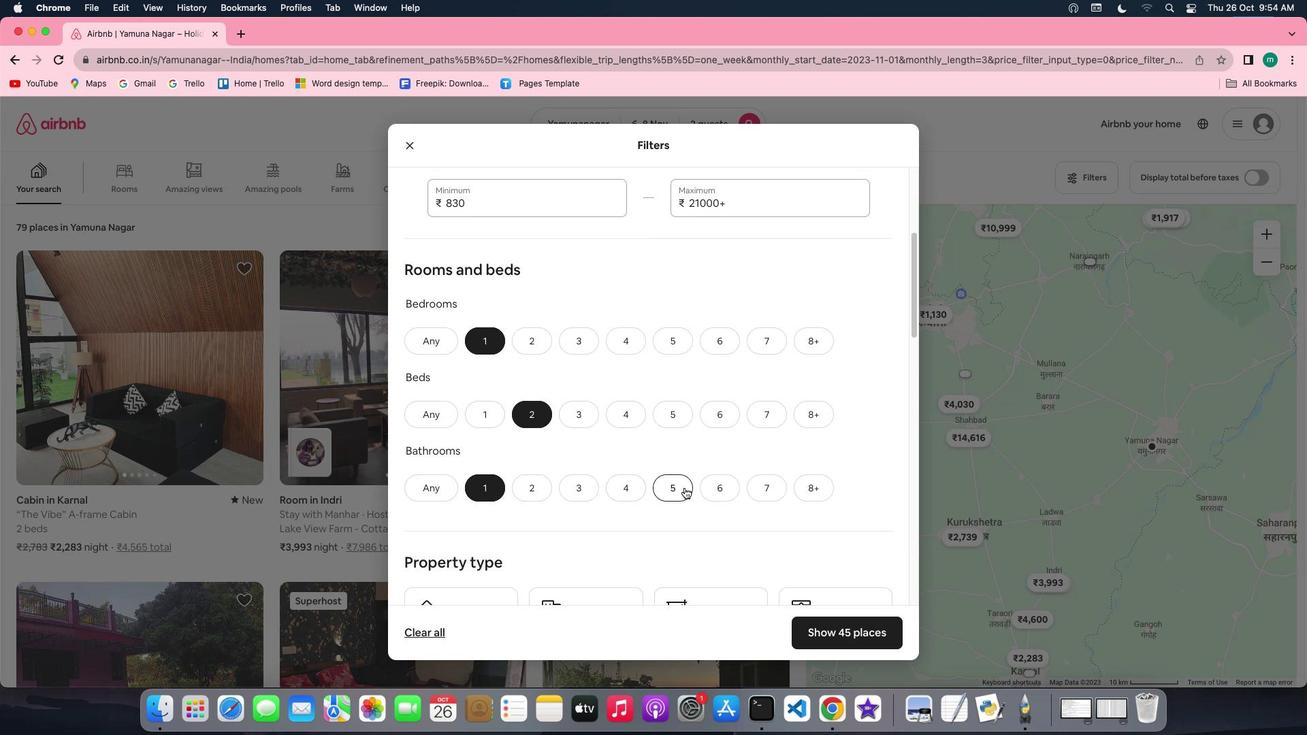 
Action: Mouse scrolled (684, 487) with delta (0, 0)
Screenshot: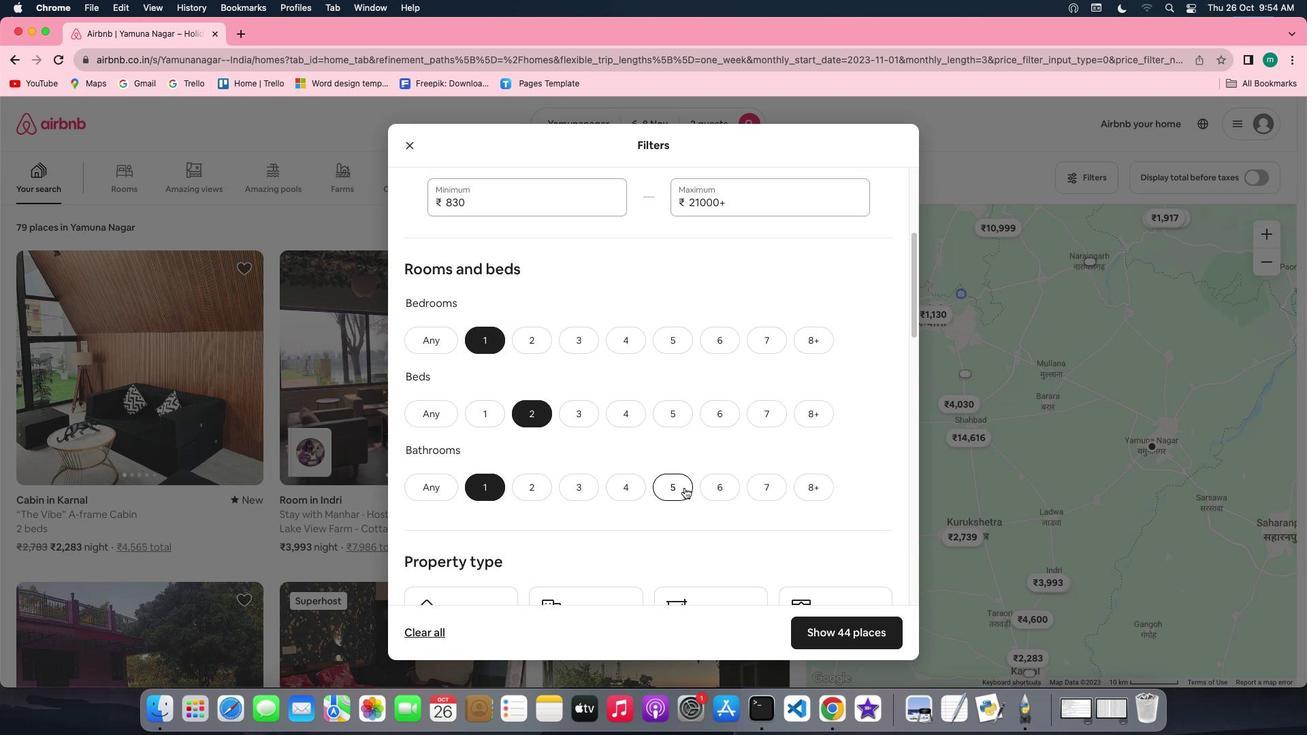 
Action: Mouse moved to (684, 487)
Screenshot: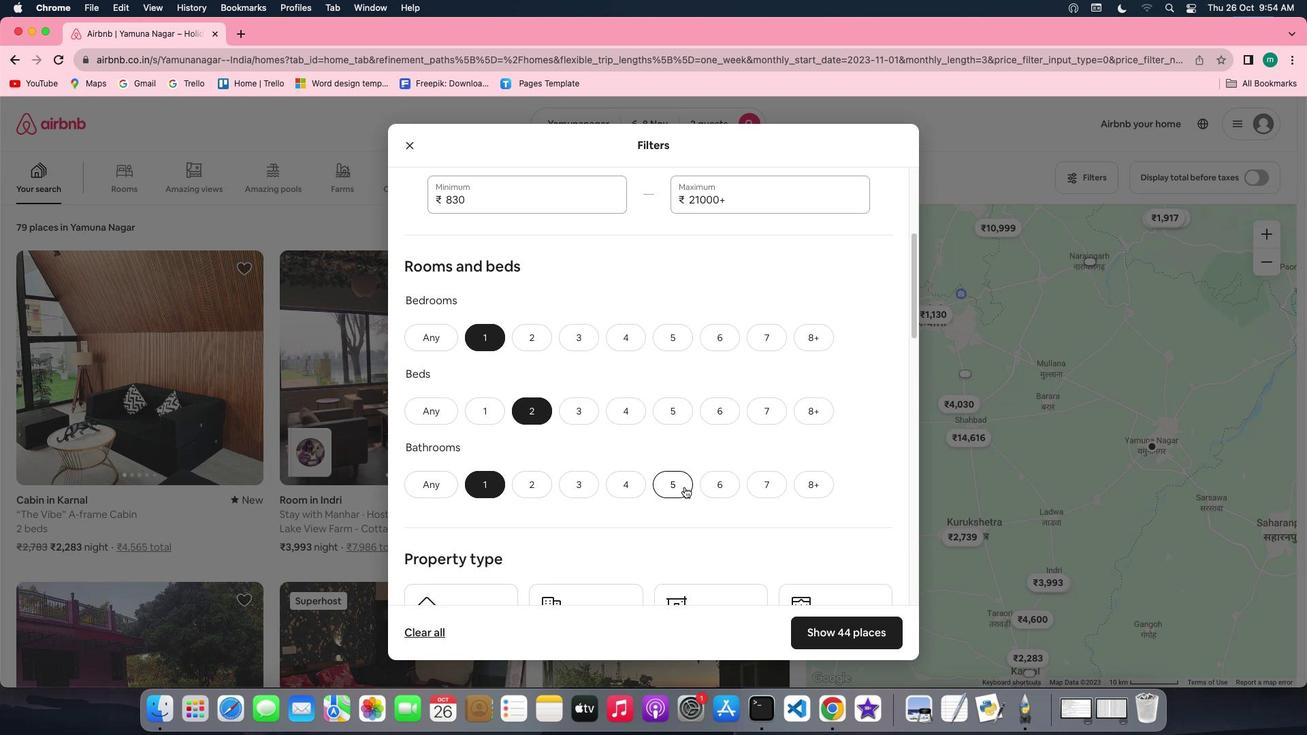 
Action: Mouse scrolled (684, 487) with delta (0, 0)
Screenshot: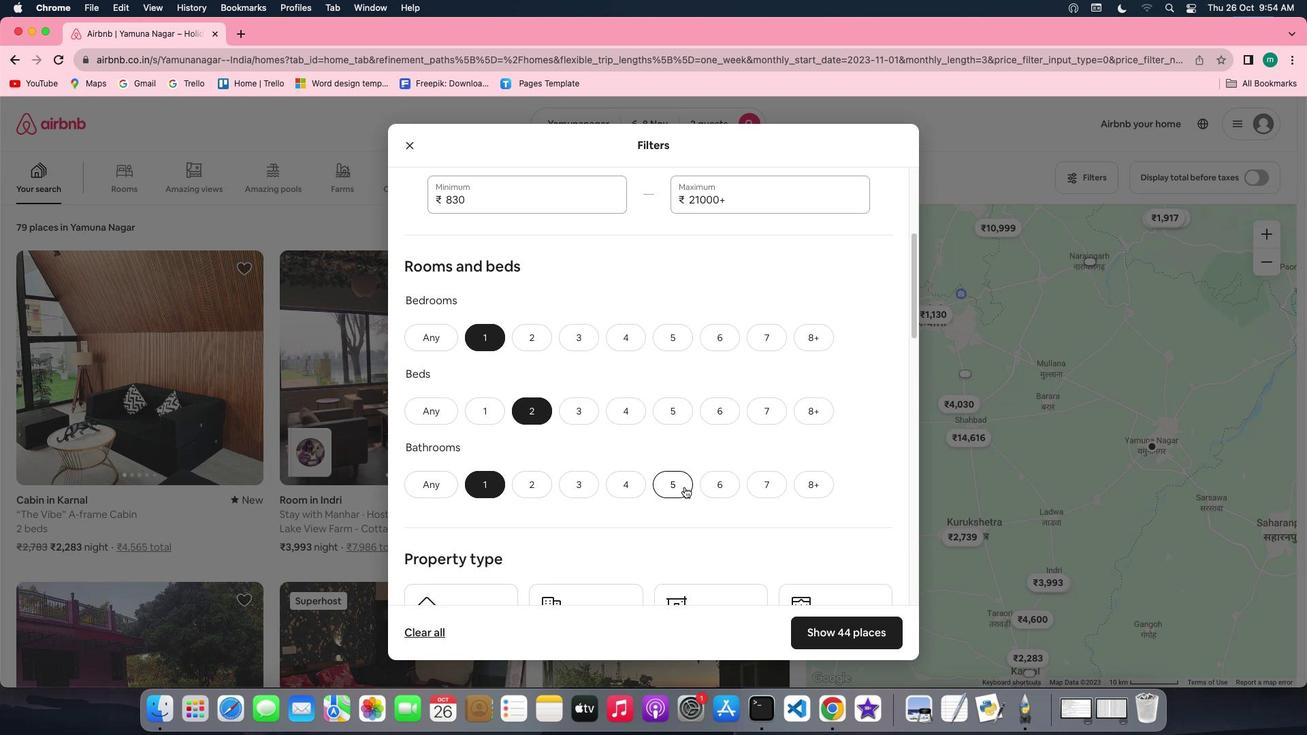 
Action: Mouse scrolled (684, 487) with delta (0, 0)
Screenshot: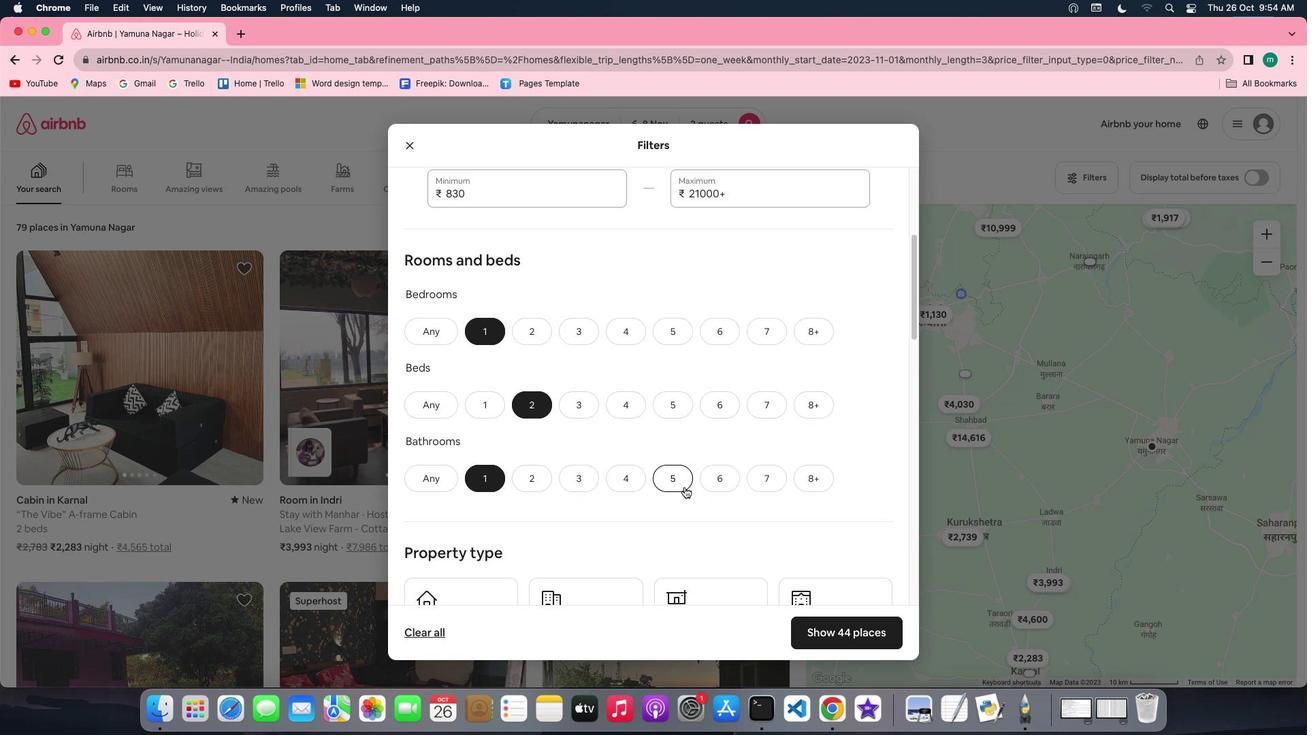 
Action: Mouse scrolled (684, 487) with delta (0, 0)
Screenshot: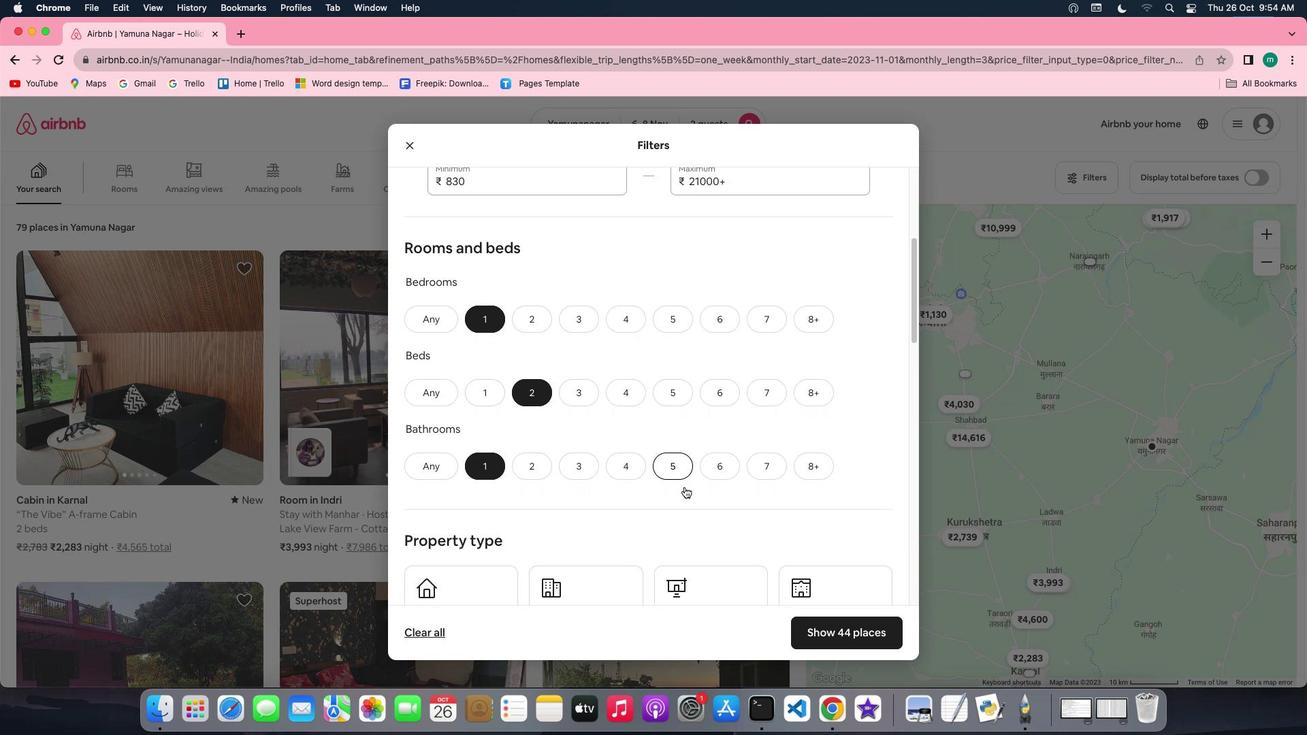 
Action: Mouse scrolled (684, 487) with delta (0, 0)
Screenshot: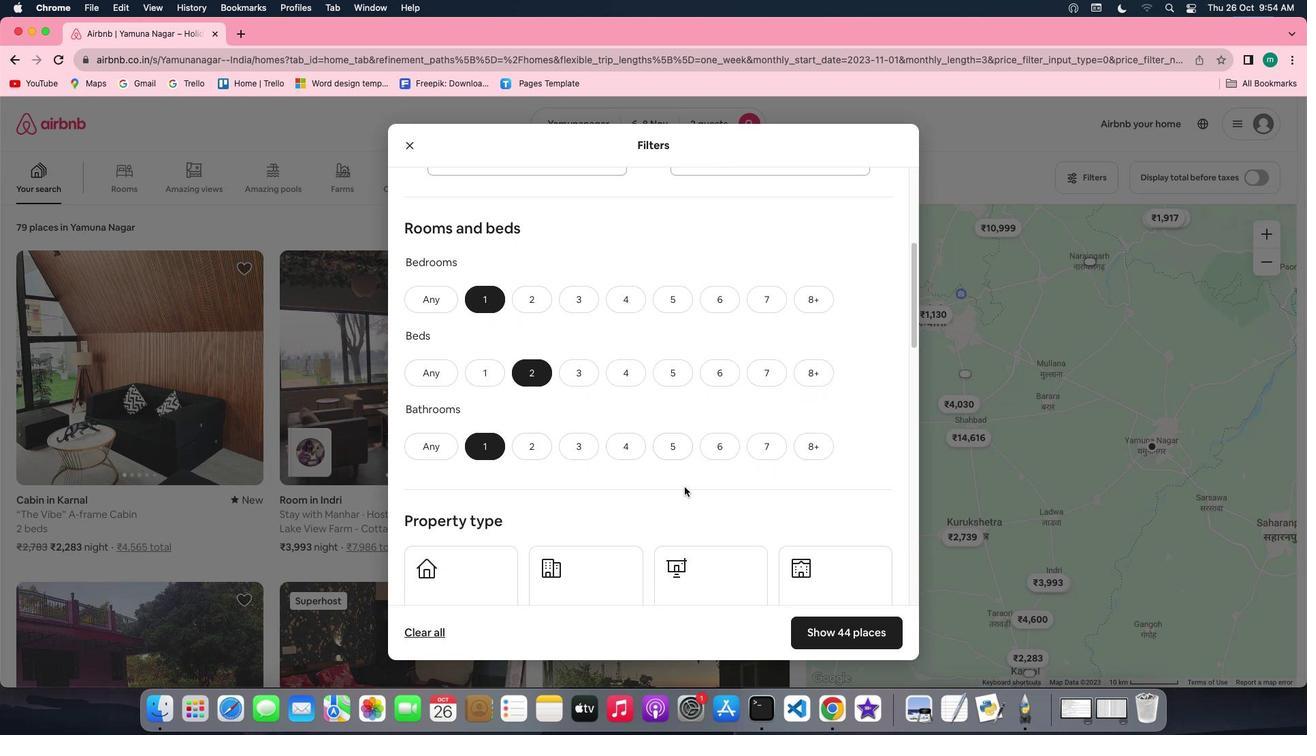 
Action: Mouse scrolled (684, 487) with delta (0, 0)
Screenshot: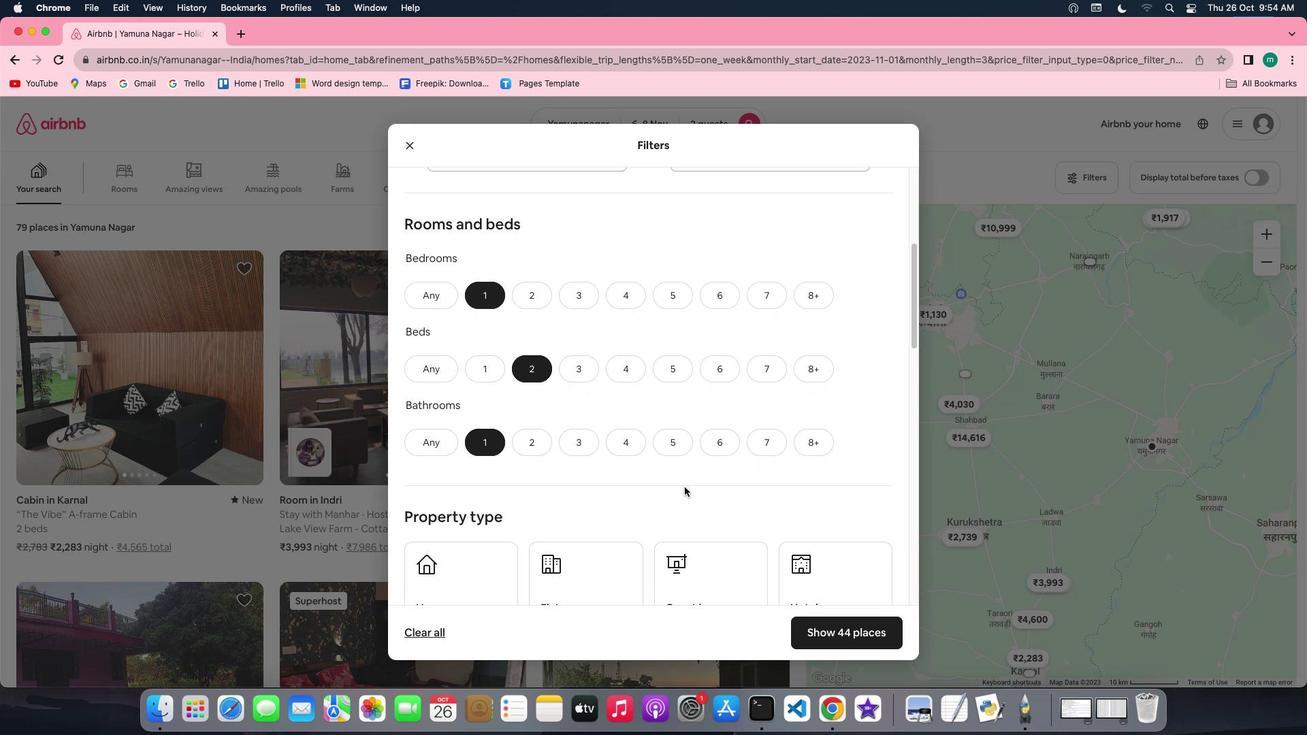 
Action: Mouse scrolled (684, 487) with delta (0, 0)
Screenshot: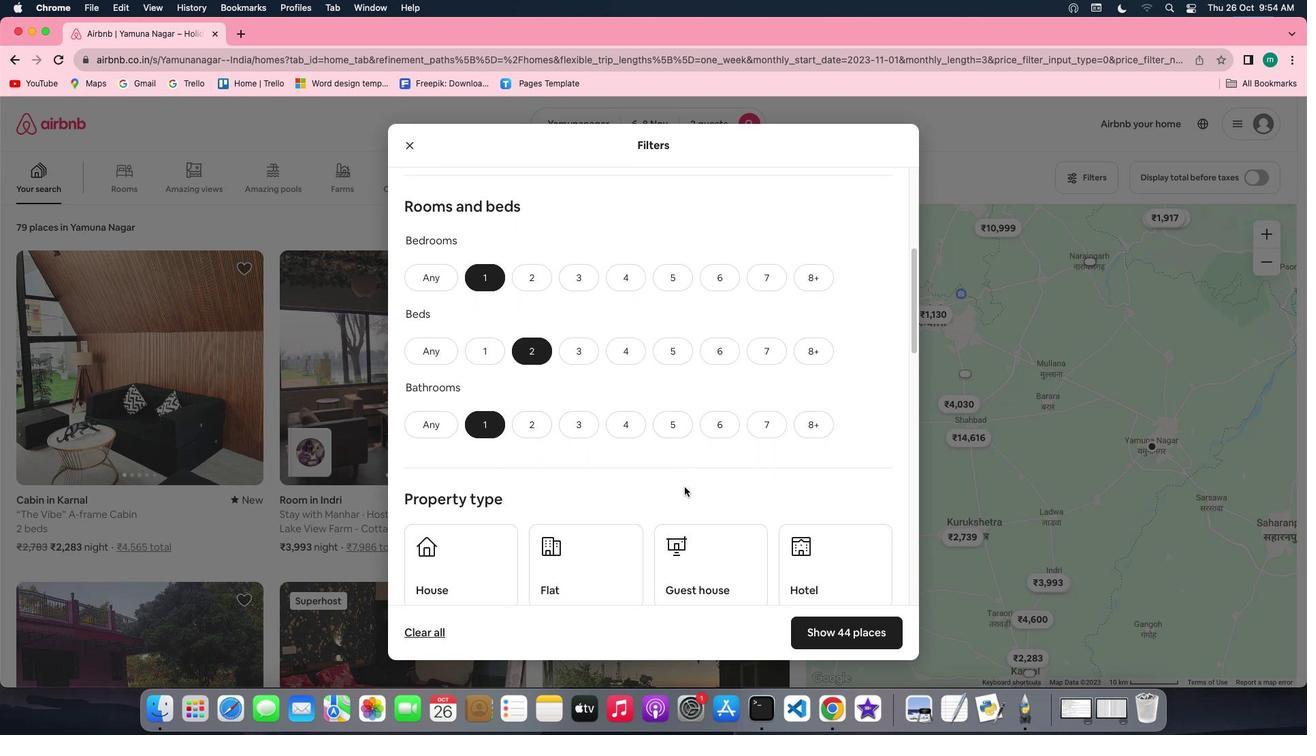
Action: Mouse scrolled (684, 487) with delta (0, 0)
Screenshot: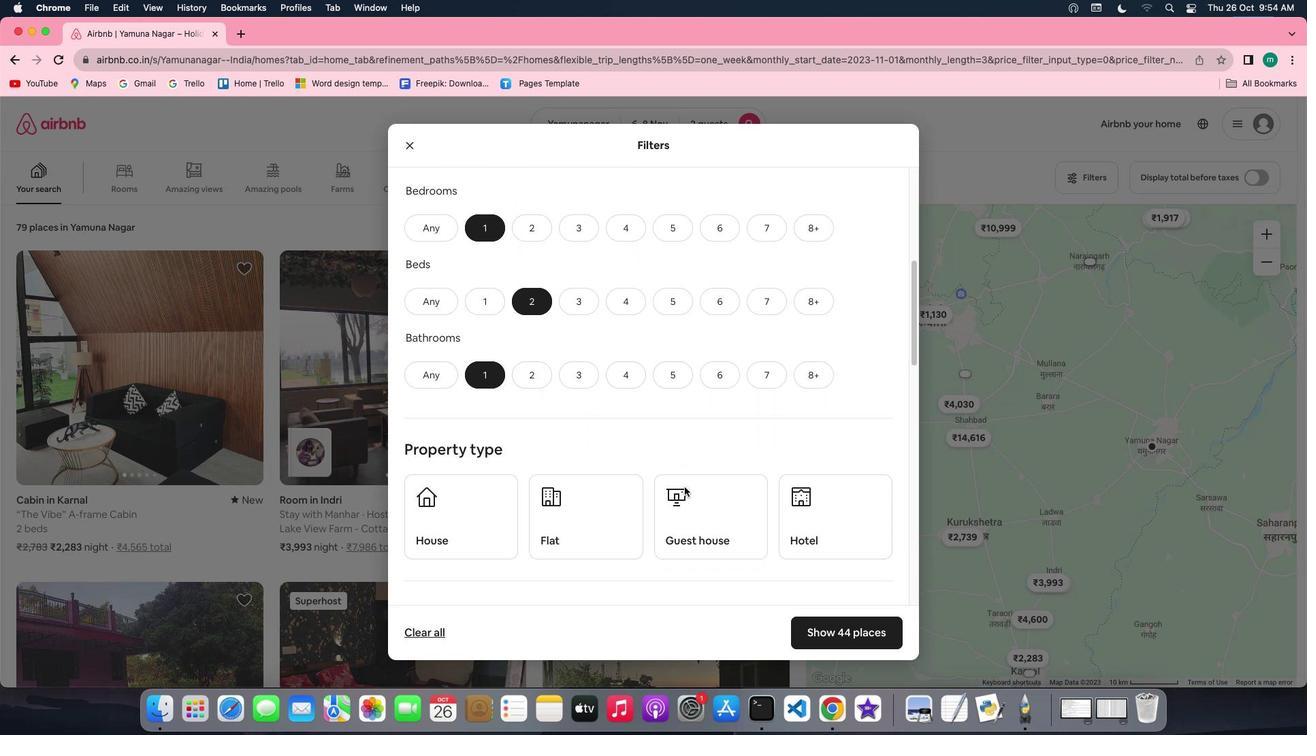 
Action: Mouse scrolled (684, 487) with delta (0, 0)
Screenshot: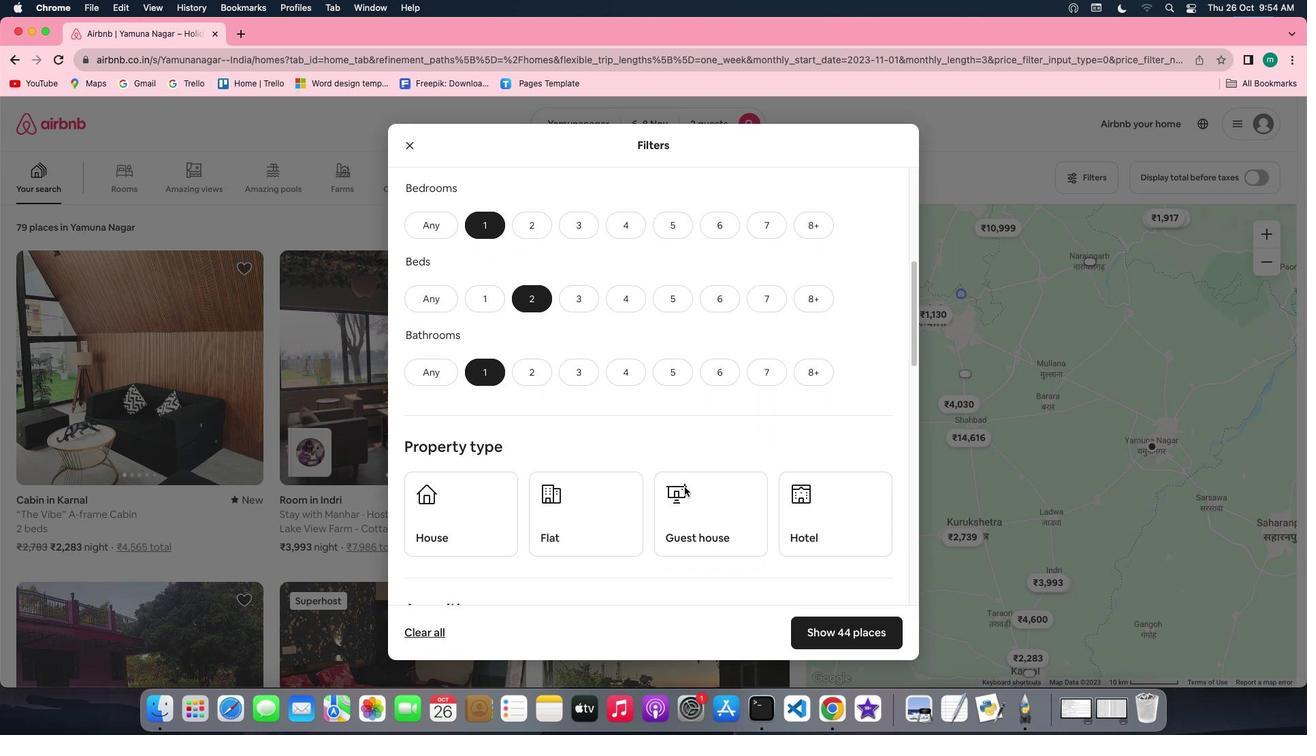 
Action: Mouse scrolled (684, 487) with delta (0, 0)
Screenshot: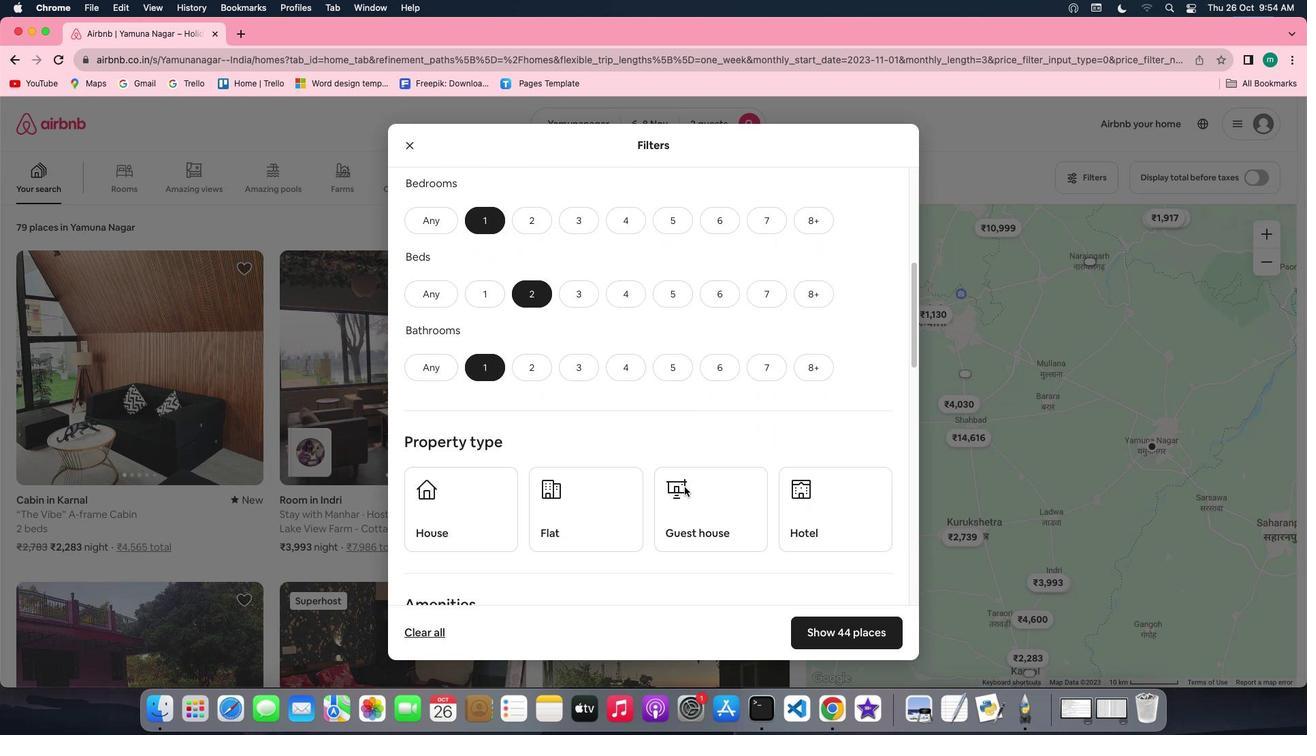 
Action: Mouse scrolled (684, 487) with delta (0, 0)
Screenshot: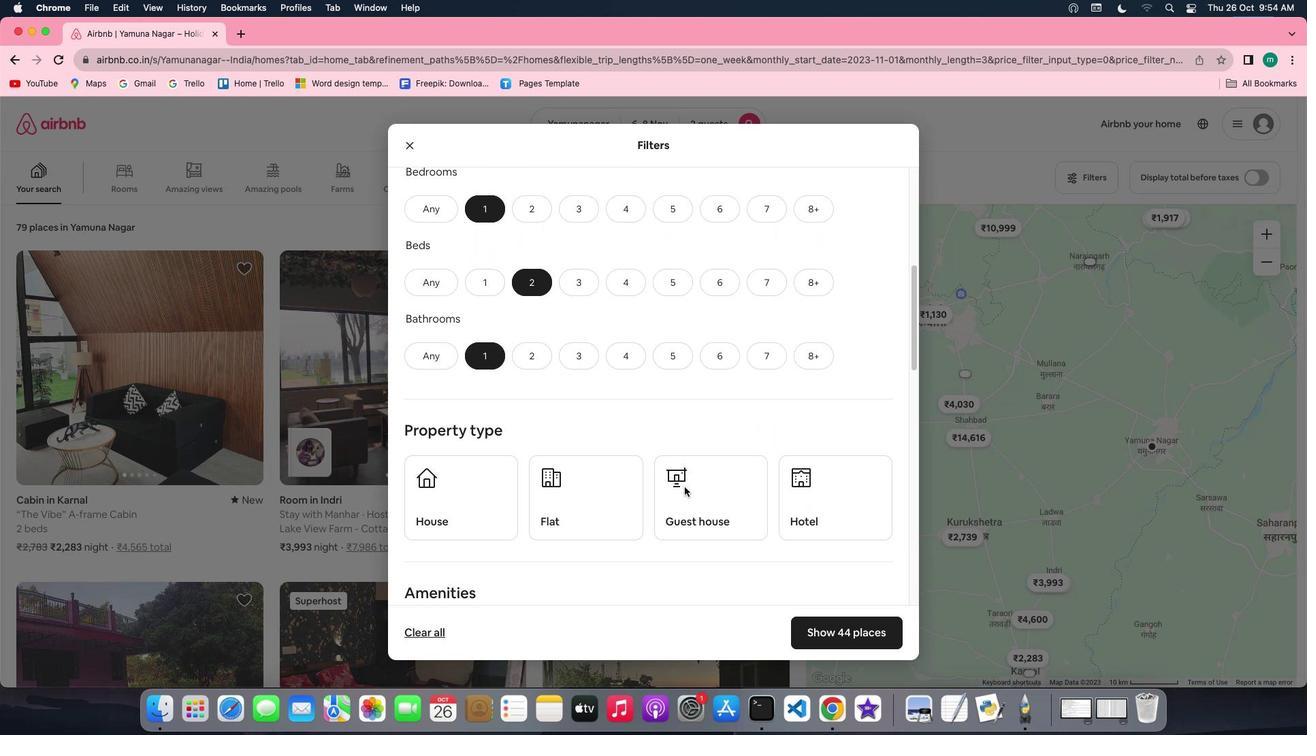 
Action: Mouse moved to (538, 450)
Screenshot: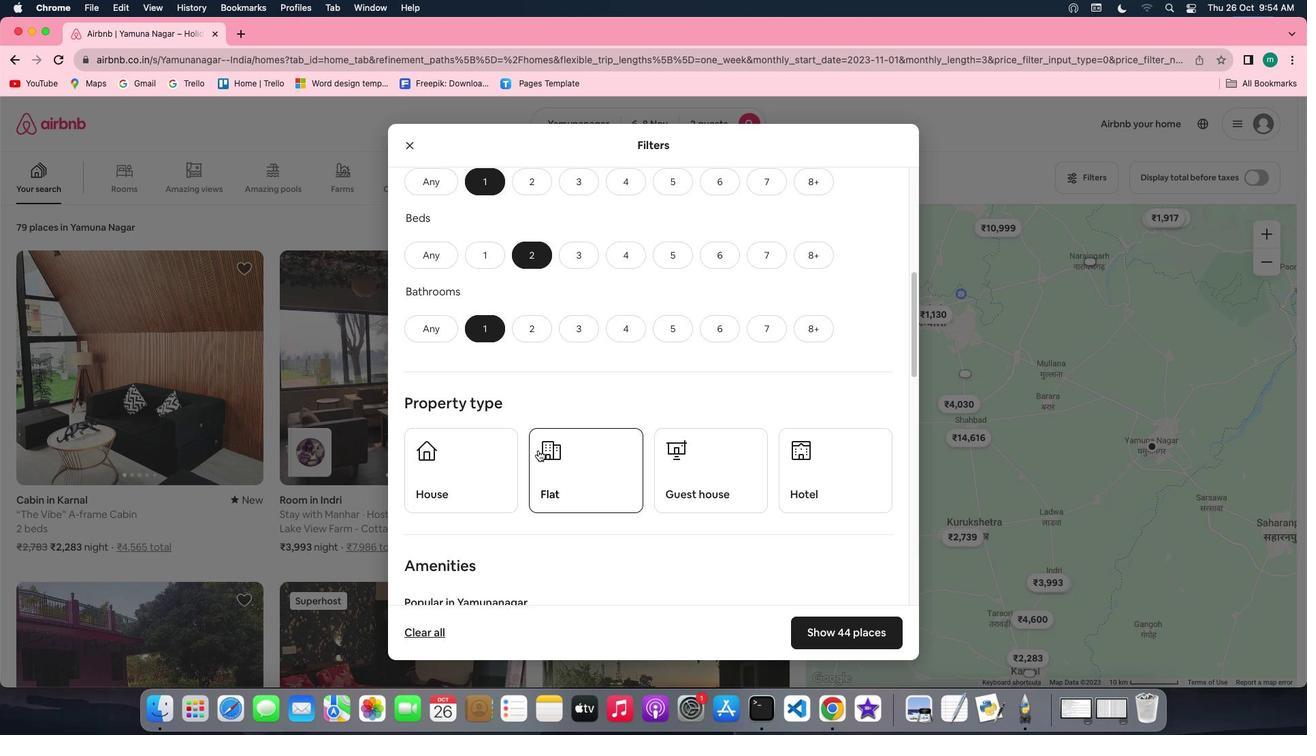 
Action: Mouse pressed left at (538, 450)
Screenshot: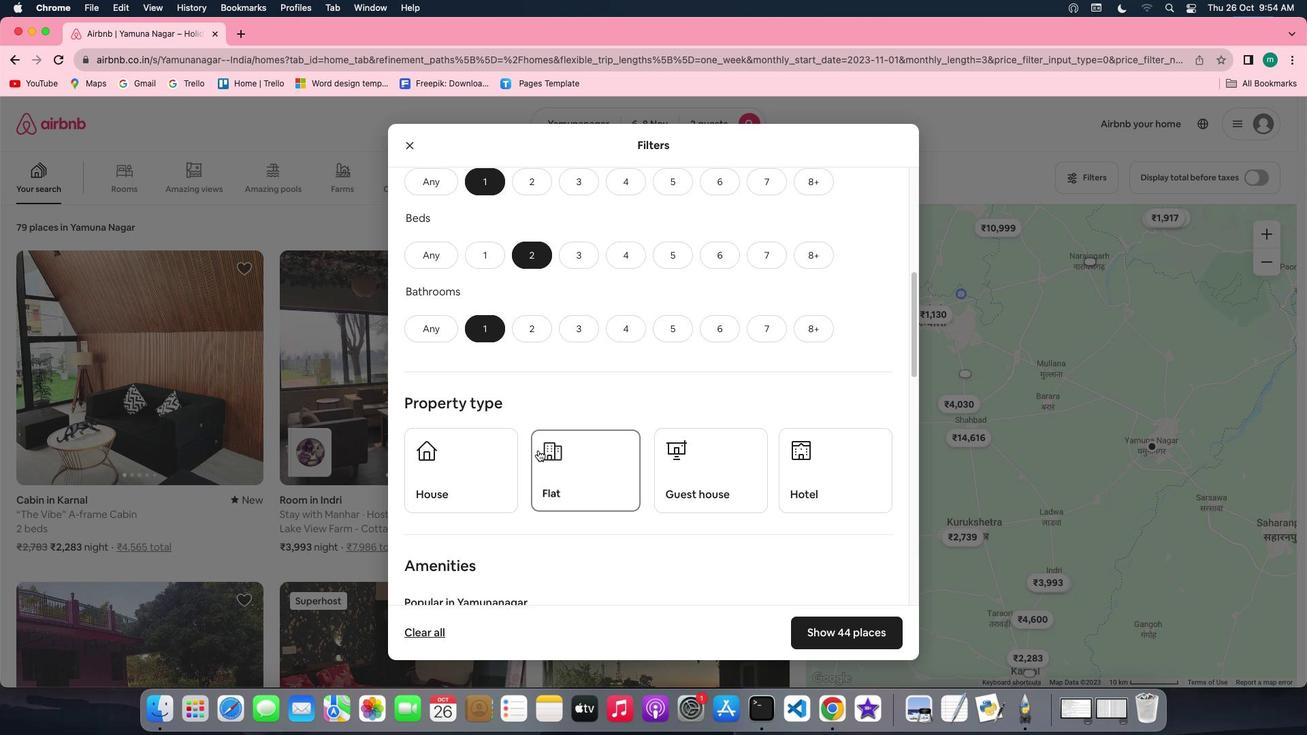 
Action: Mouse moved to (812, 499)
Screenshot: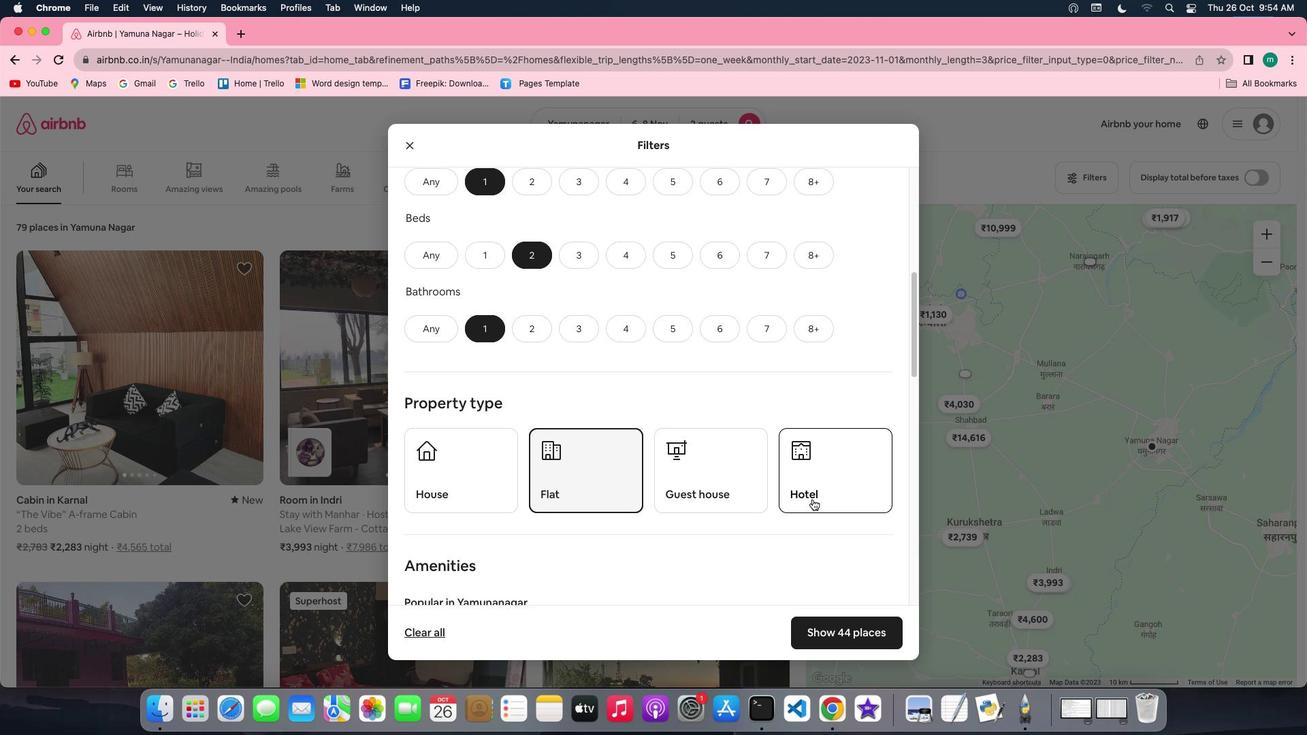 
Action: Mouse scrolled (812, 499) with delta (0, 0)
Screenshot: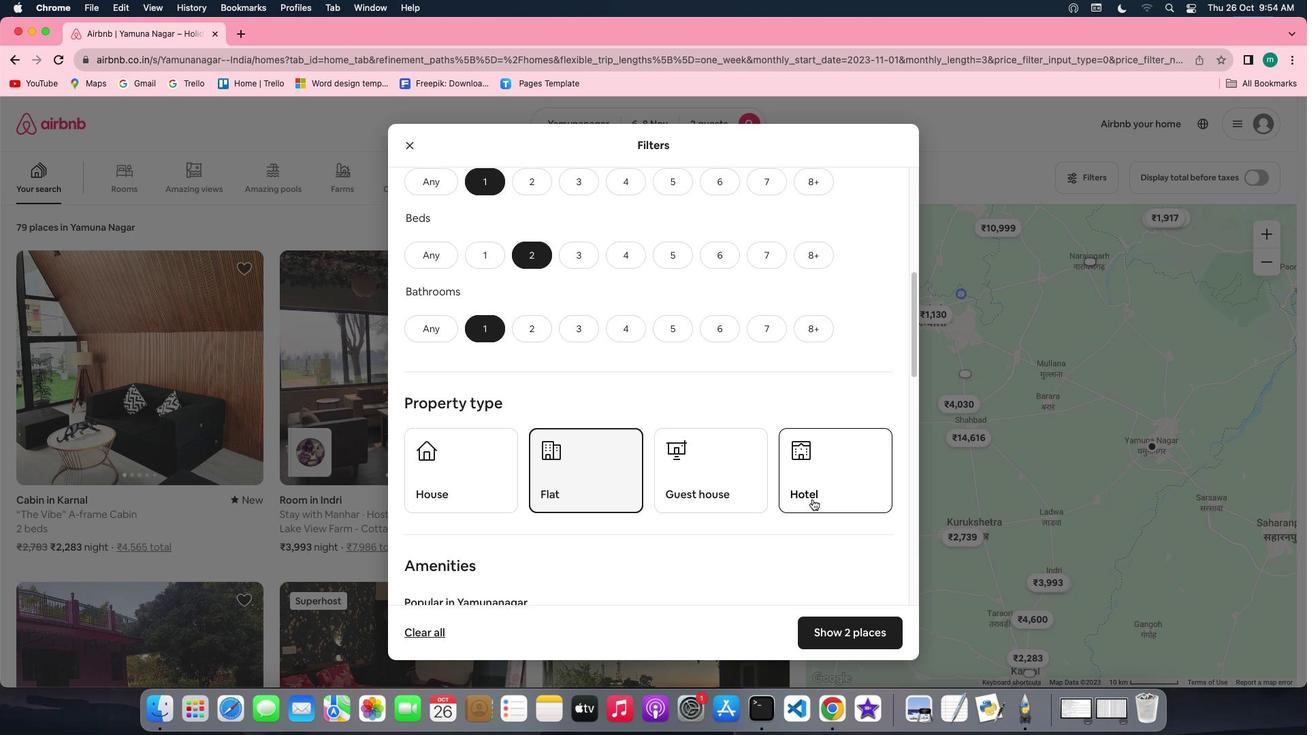 
Action: Mouse scrolled (812, 499) with delta (0, 0)
Screenshot: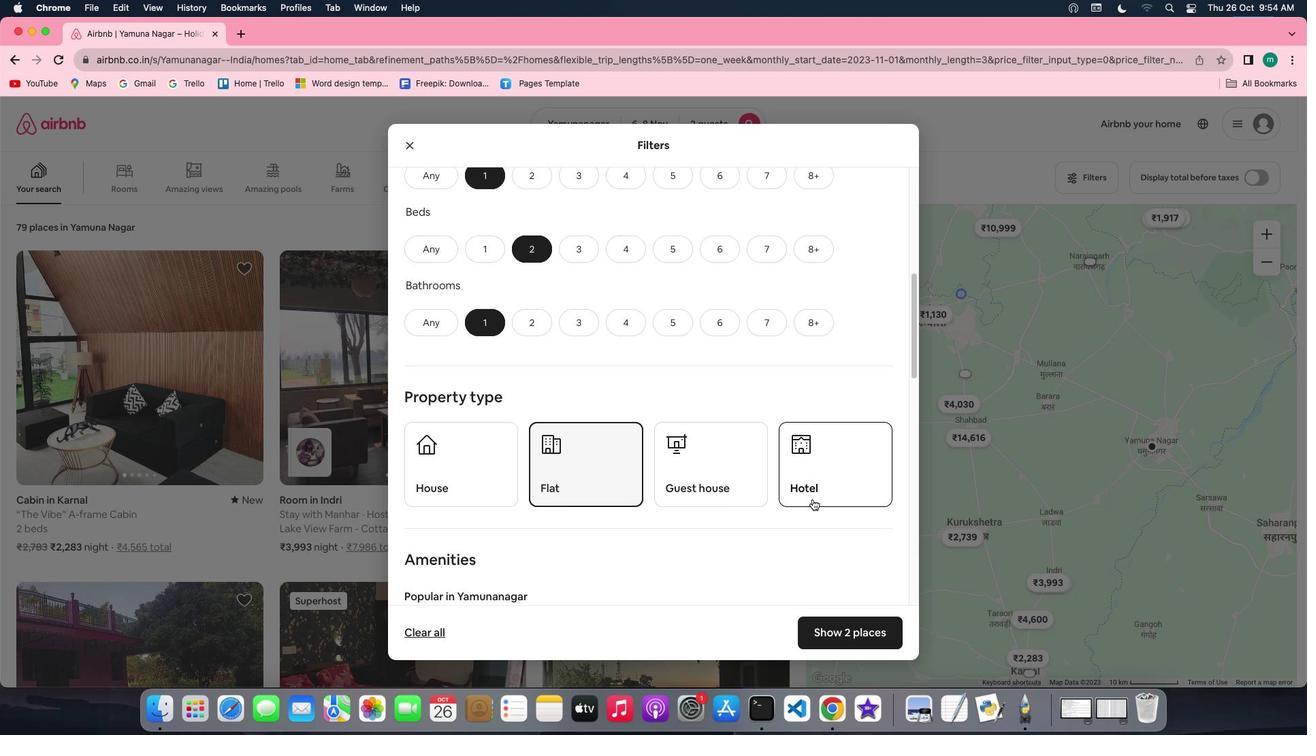 
Action: Mouse scrolled (812, 499) with delta (0, 0)
Screenshot: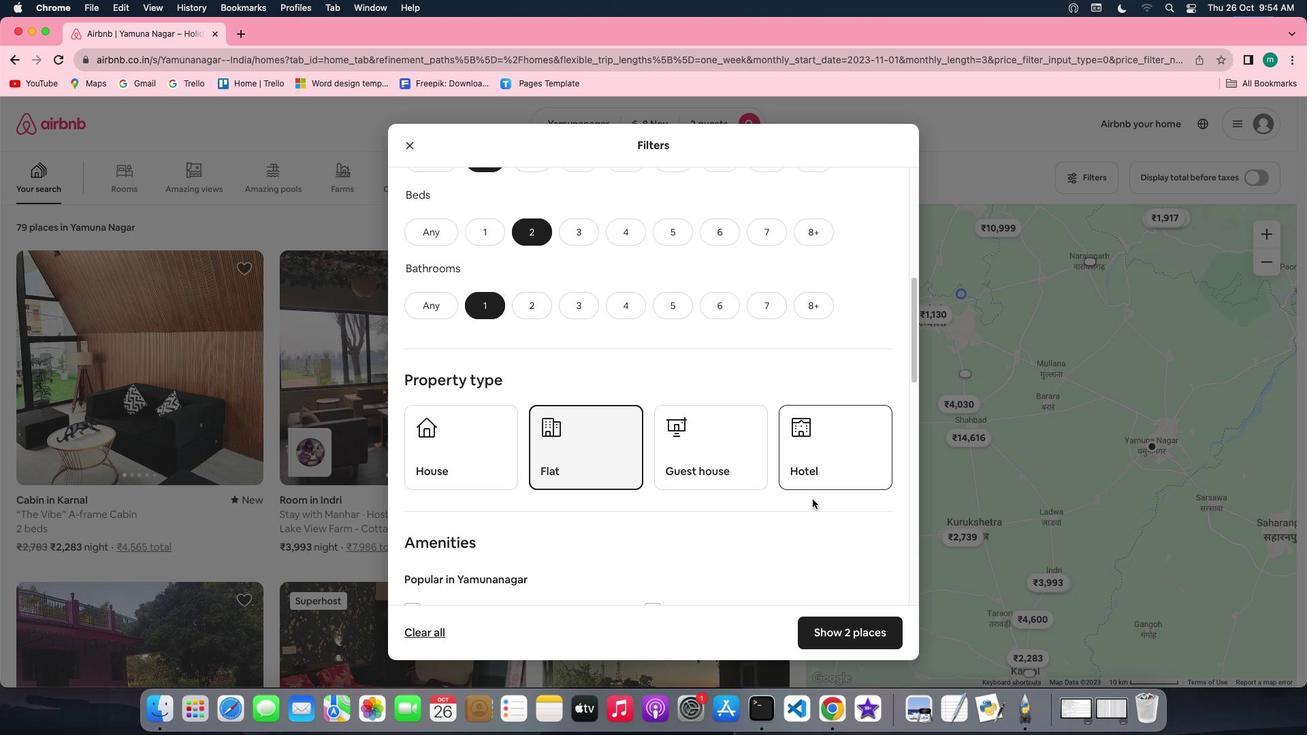 
Action: Mouse scrolled (812, 499) with delta (0, 0)
Screenshot: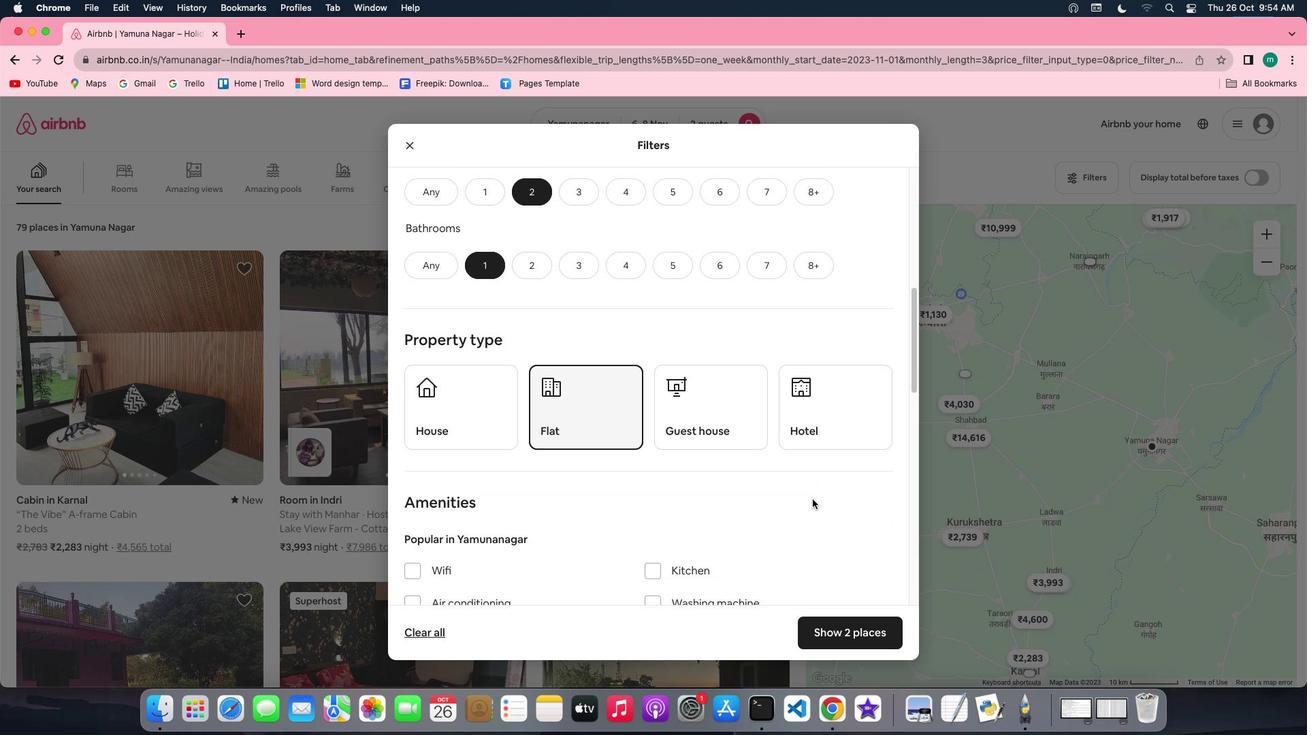 
Action: Mouse scrolled (812, 499) with delta (0, 0)
Screenshot: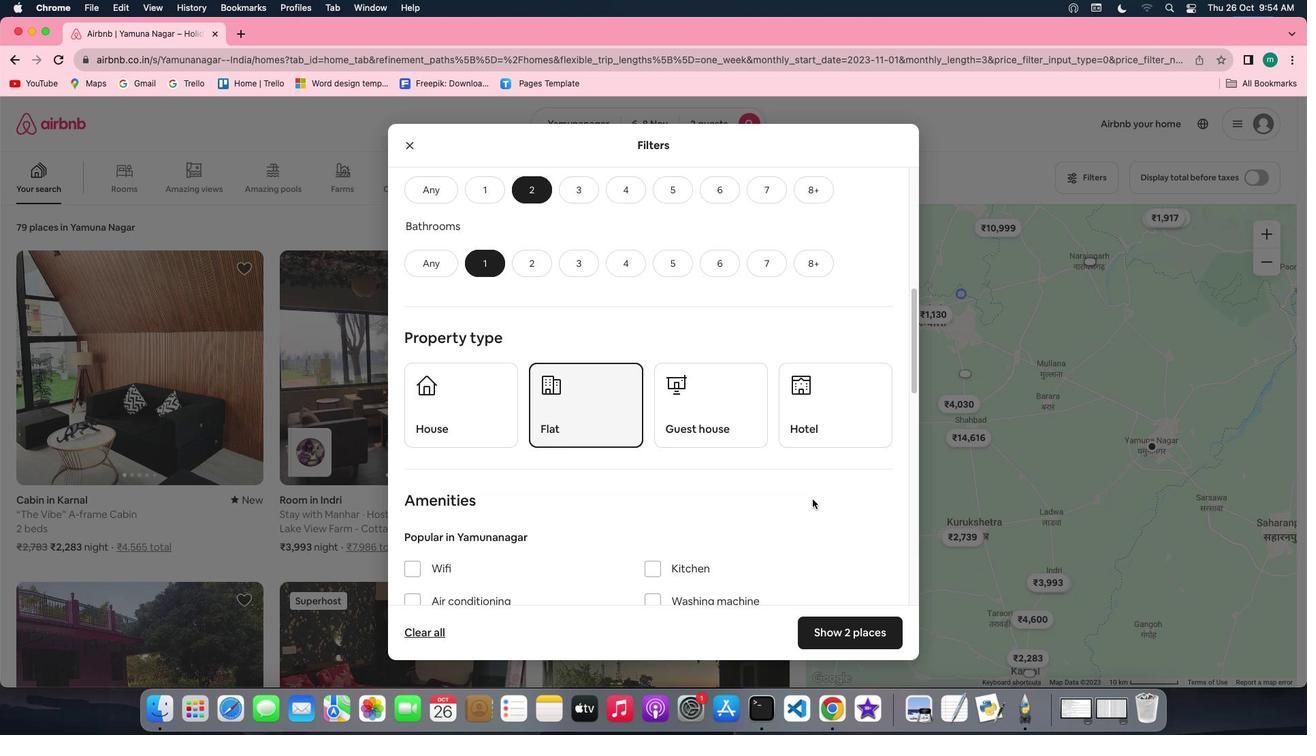 
Action: Mouse scrolled (812, 499) with delta (0, 0)
Screenshot: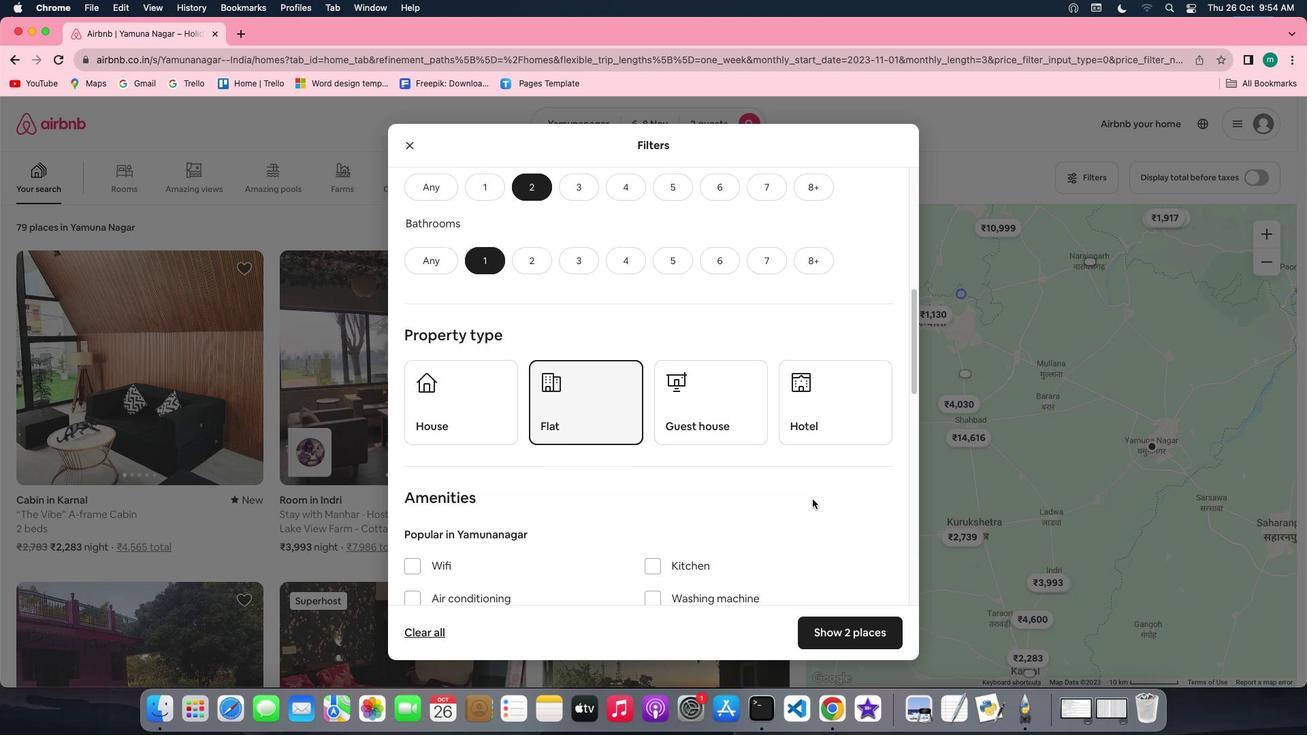
Action: Mouse scrolled (812, 499) with delta (0, 0)
Screenshot: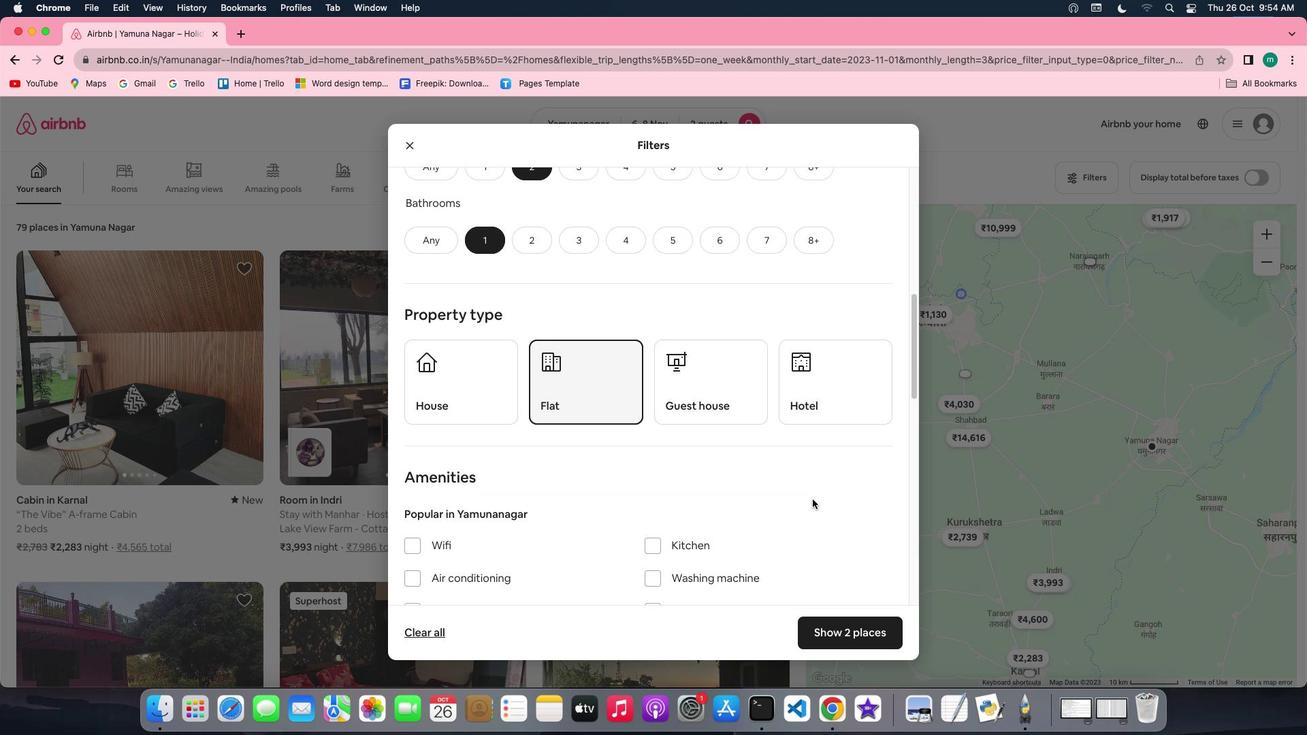
Action: Mouse scrolled (812, 499) with delta (0, 0)
Screenshot: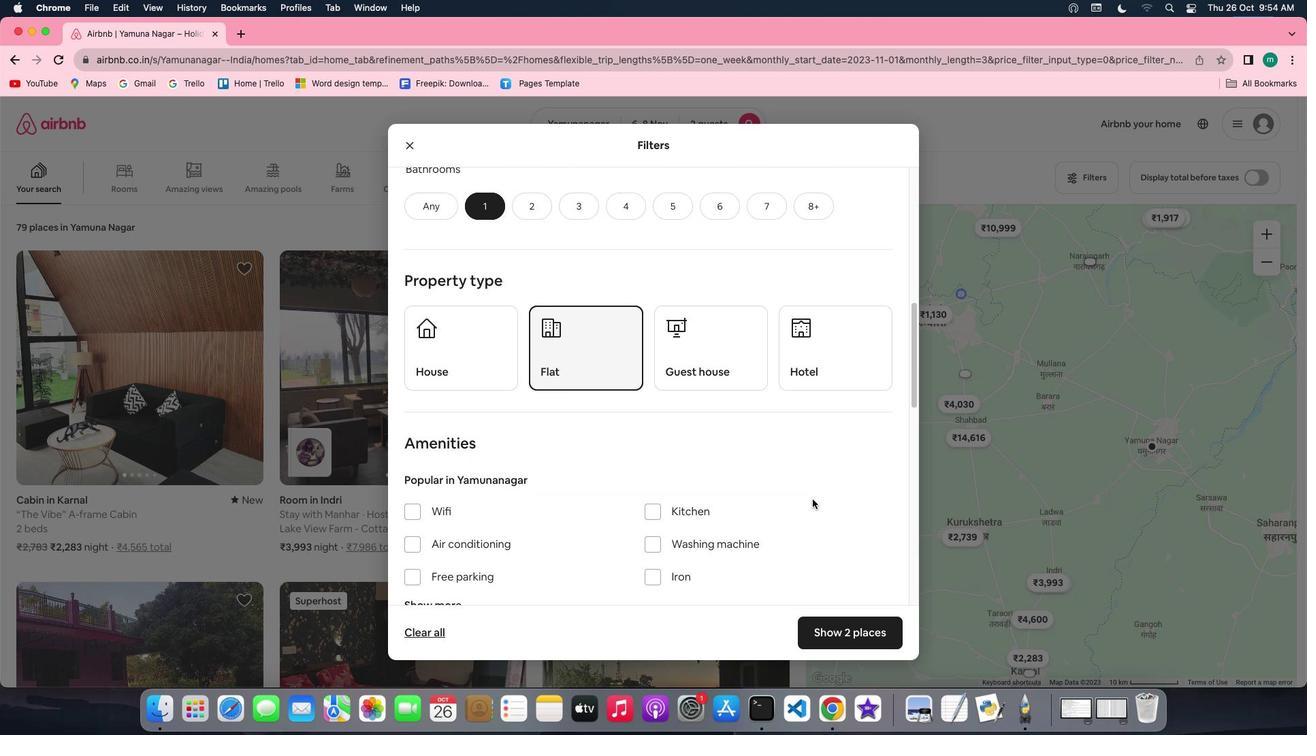 
Action: Mouse scrolled (812, 499) with delta (0, 0)
Screenshot: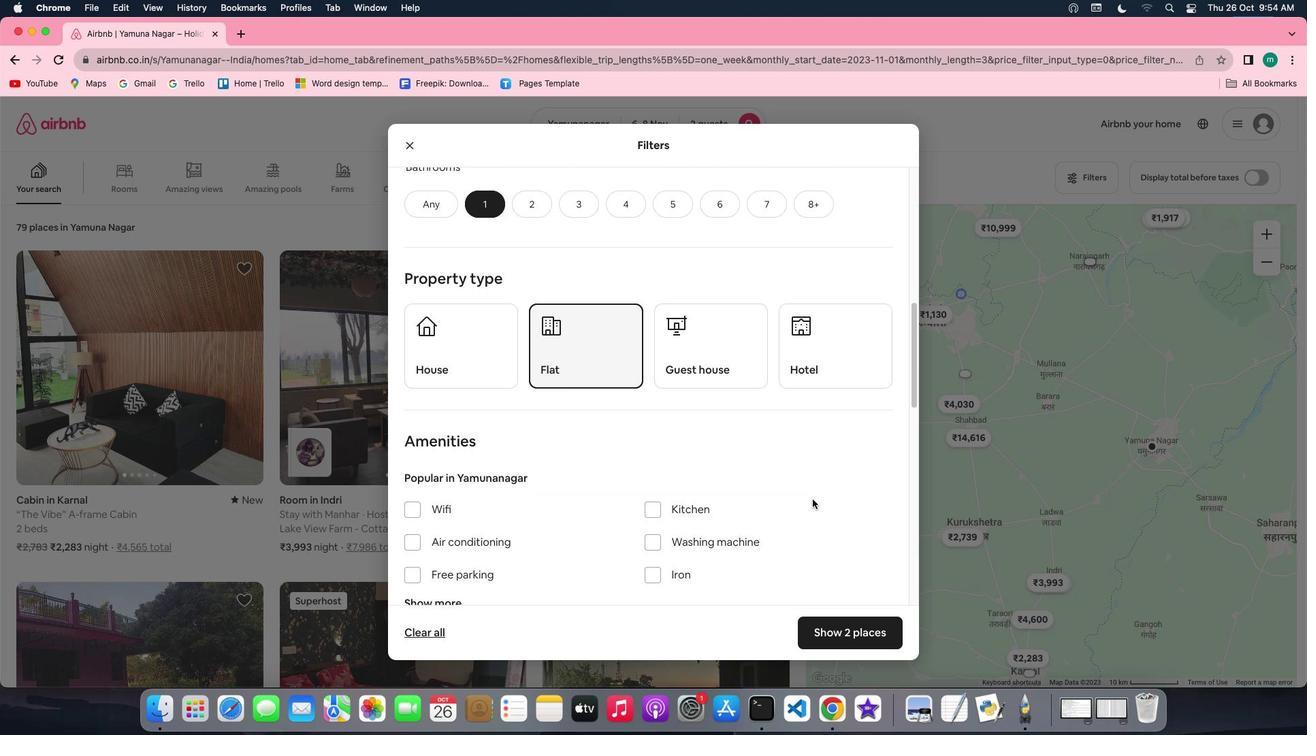 
Action: Mouse scrolled (812, 499) with delta (0, 0)
Screenshot: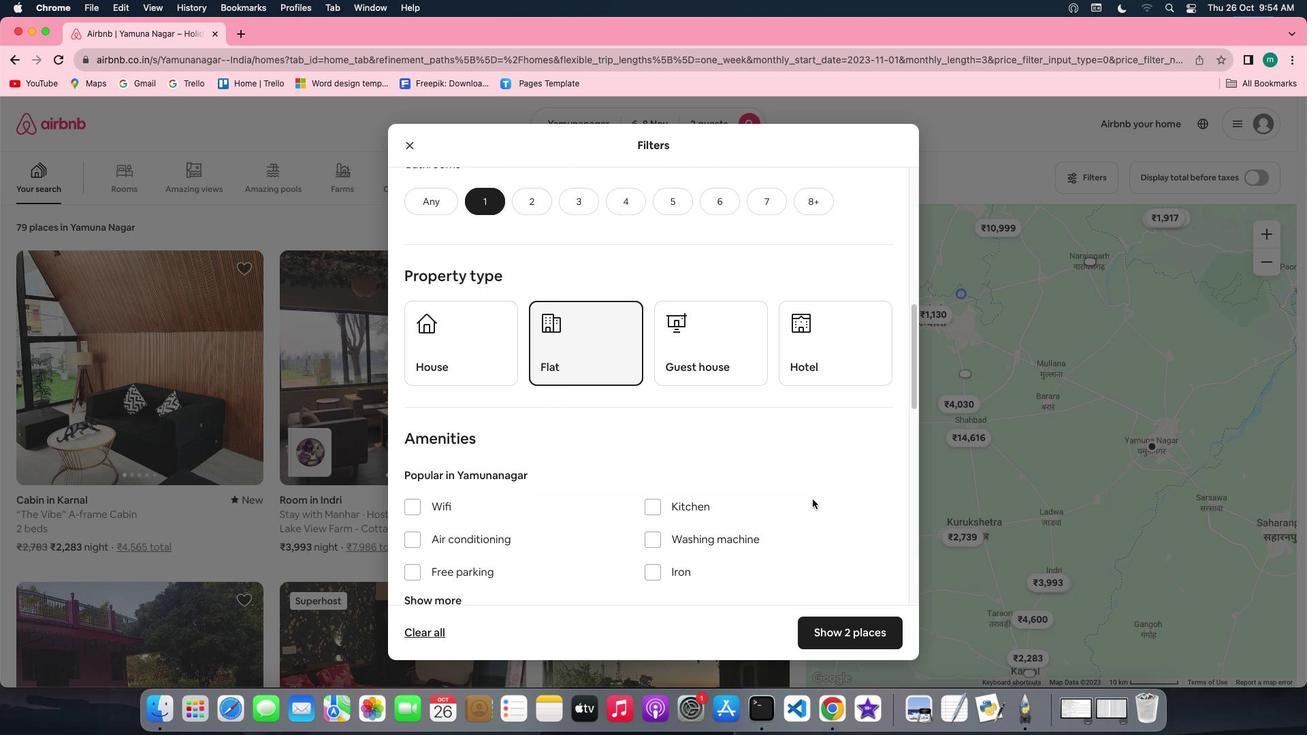 
Action: Mouse scrolled (812, 499) with delta (0, -1)
Screenshot: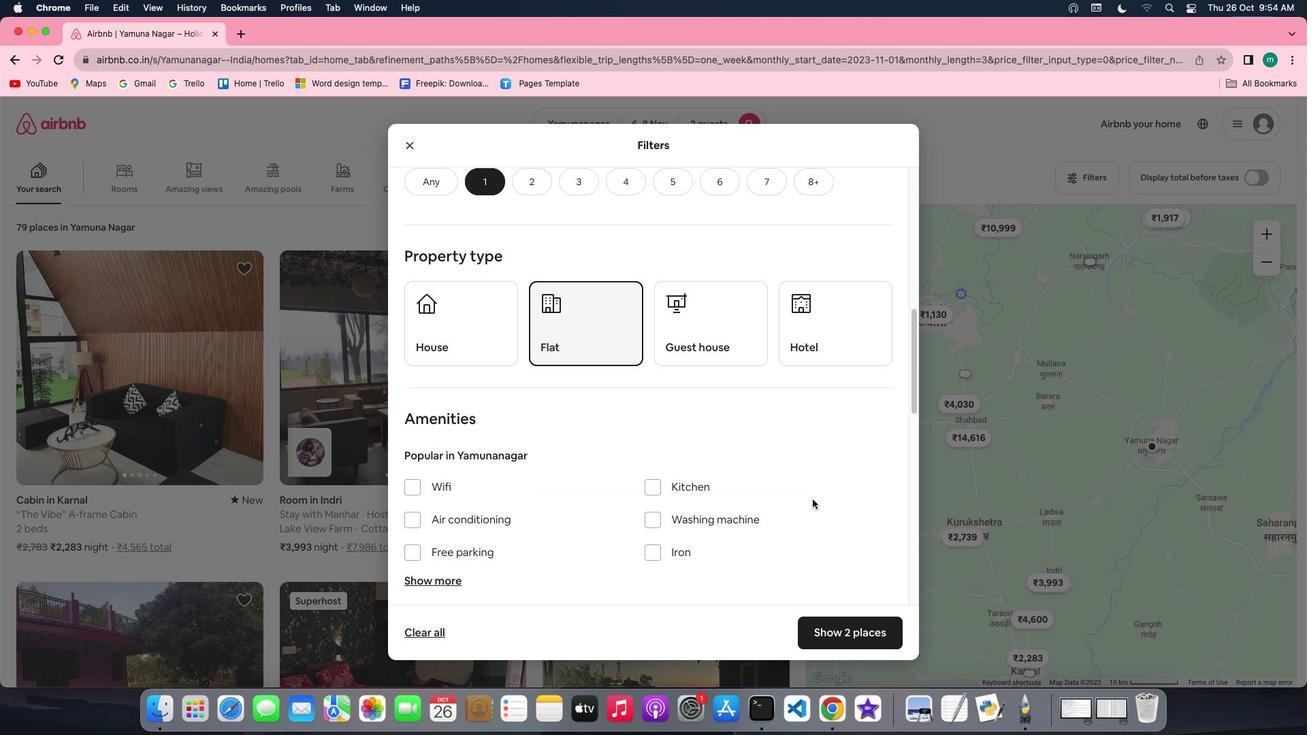 
Action: Mouse scrolled (812, 499) with delta (0, 0)
Screenshot: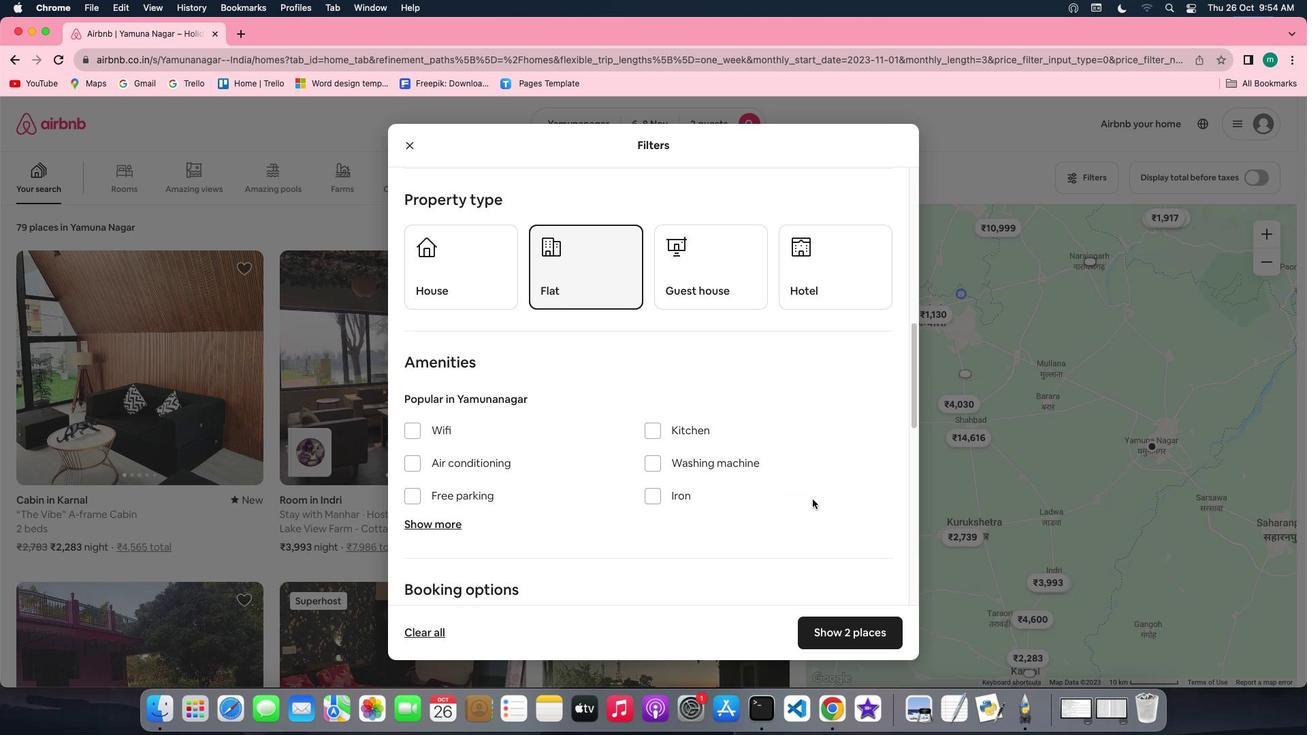 
Action: Mouse scrolled (812, 499) with delta (0, 0)
Screenshot: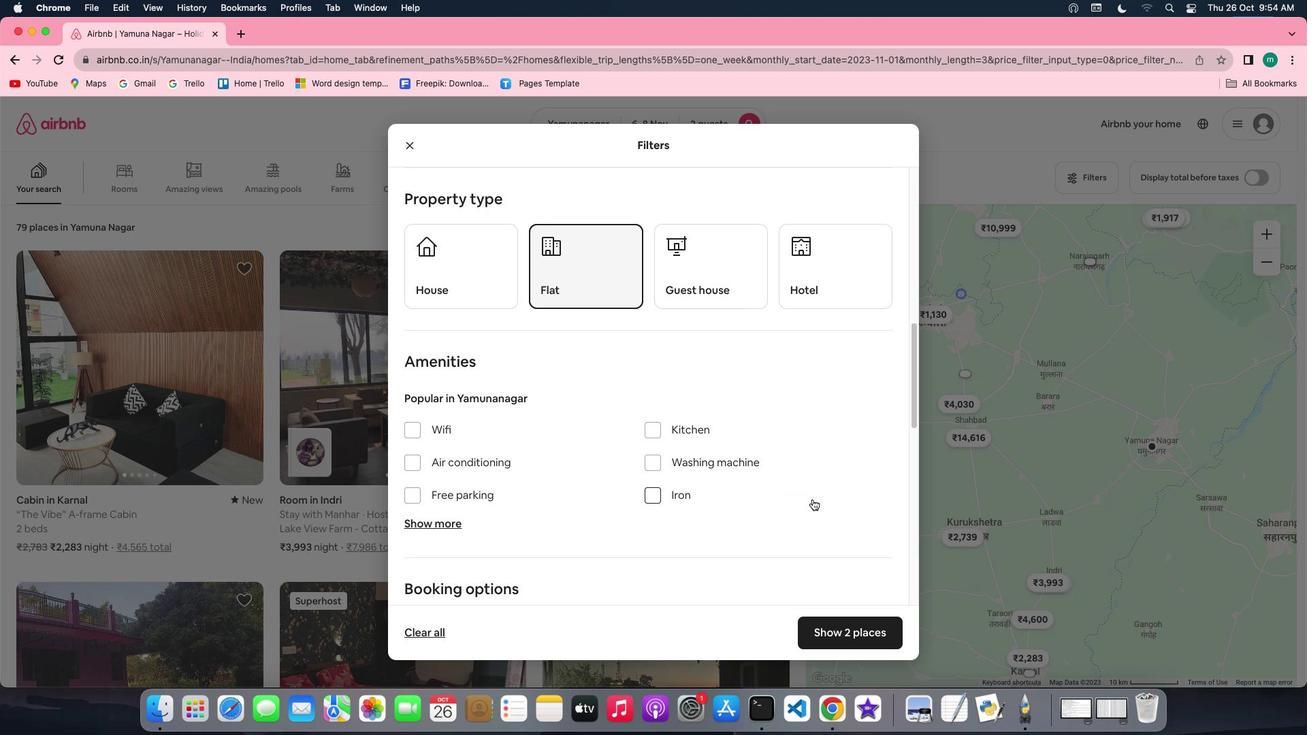 
Action: Mouse scrolled (812, 499) with delta (0, 0)
Screenshot: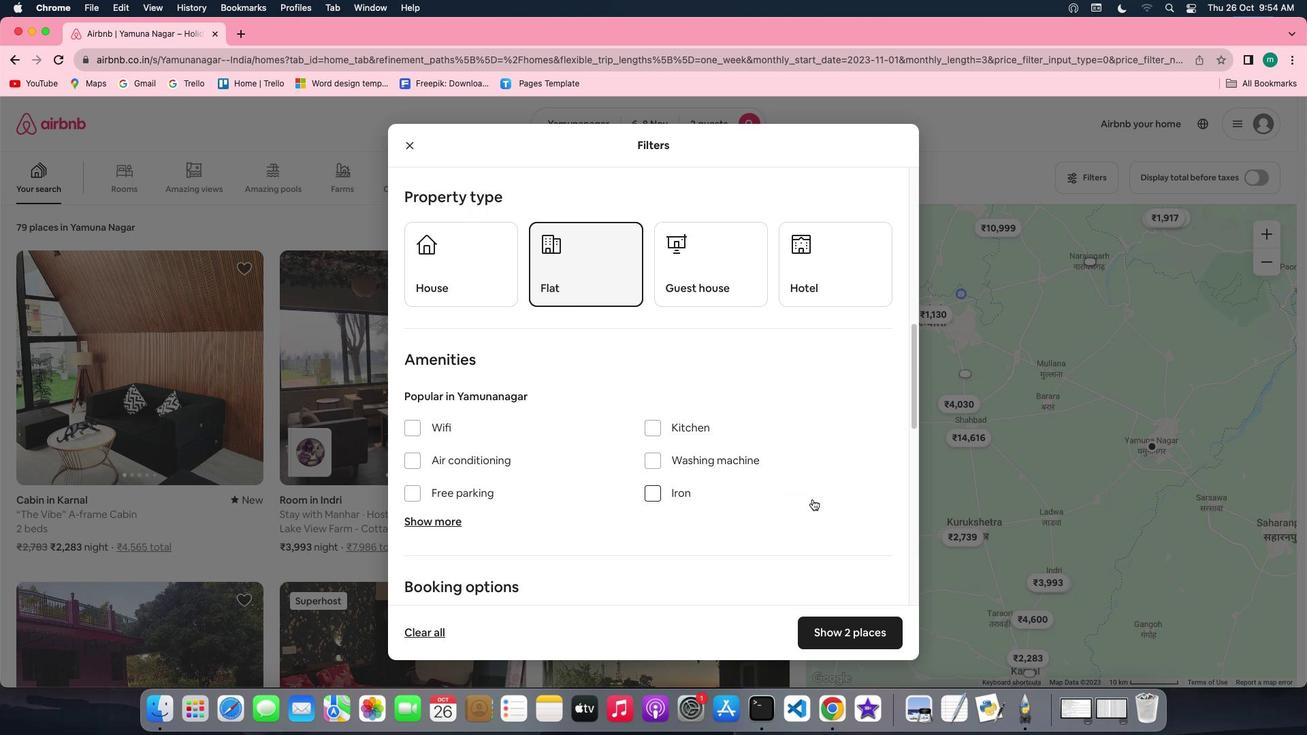 
Action: Mouse scrolled (812, 499) with delta (0, 0)
Screenshot: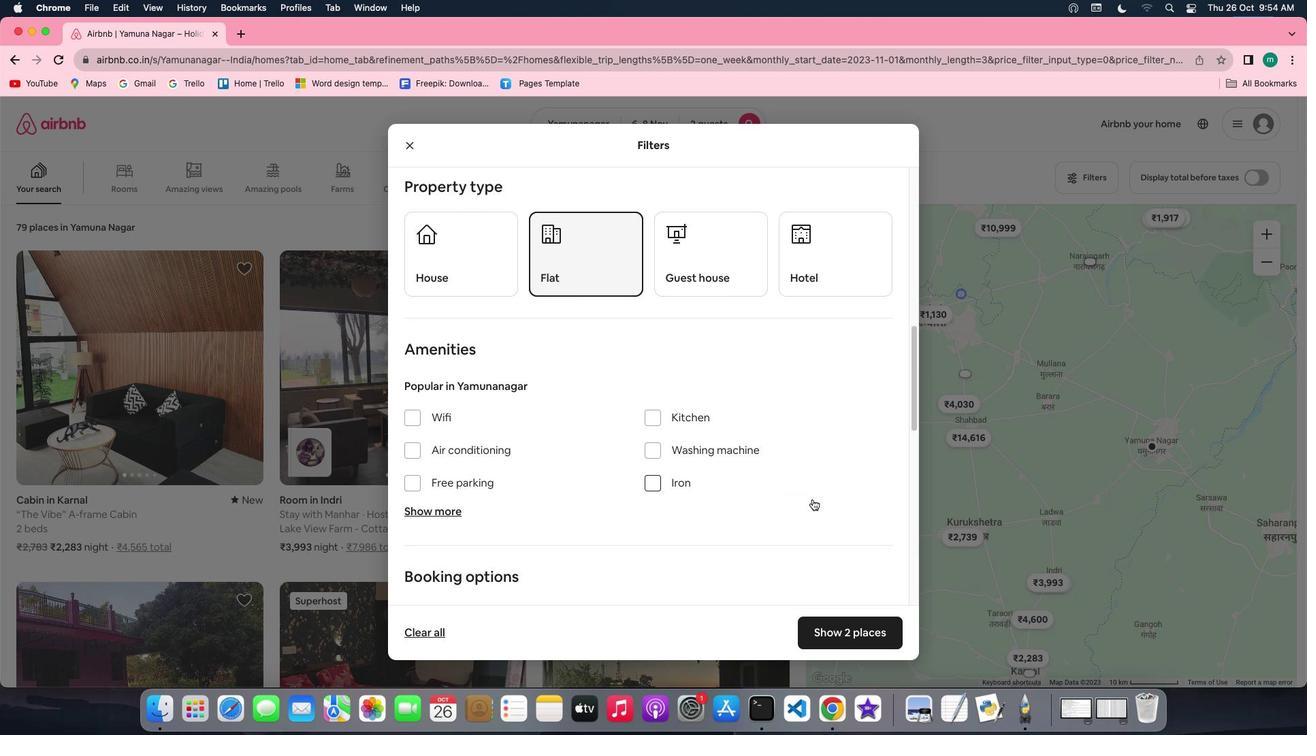 
Action: Mouse scrolled (812, 499) with delta (0, 0)
Screenshot: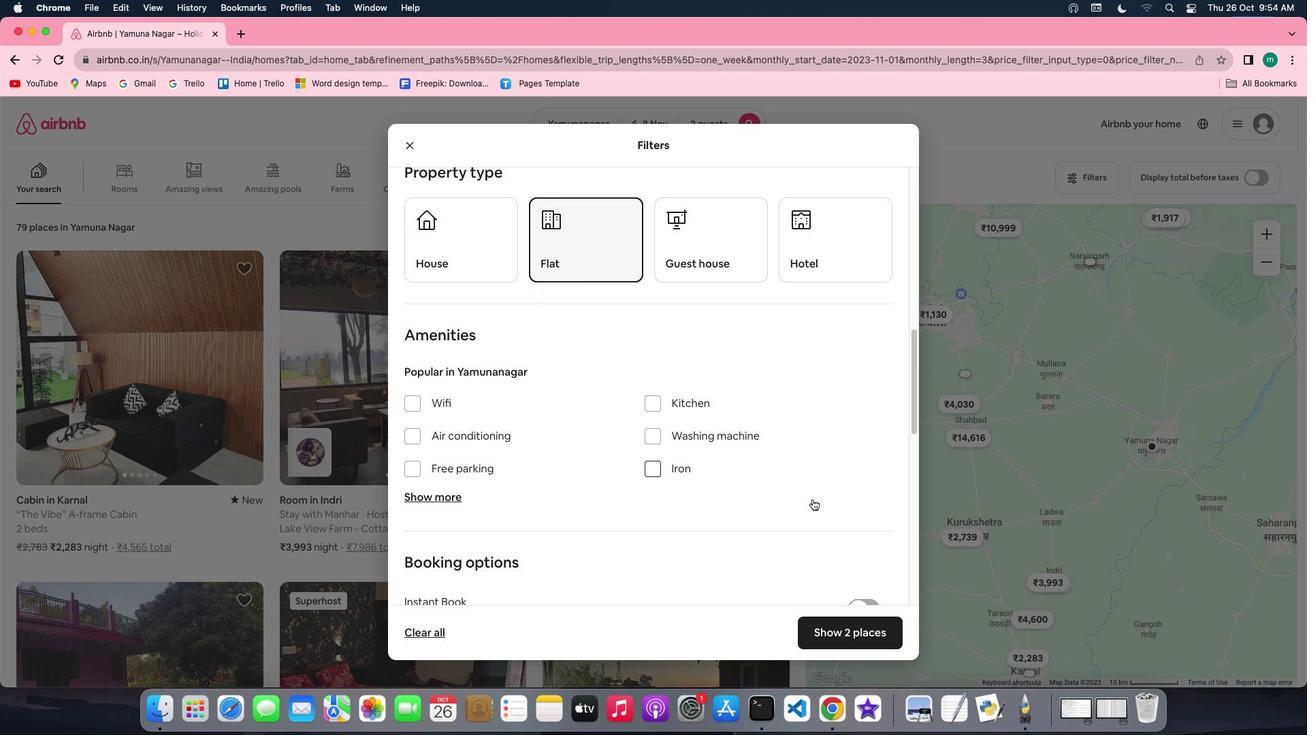 
Action: Mouse scrolled (812, 499) with delta (0, 0)
Screenshot: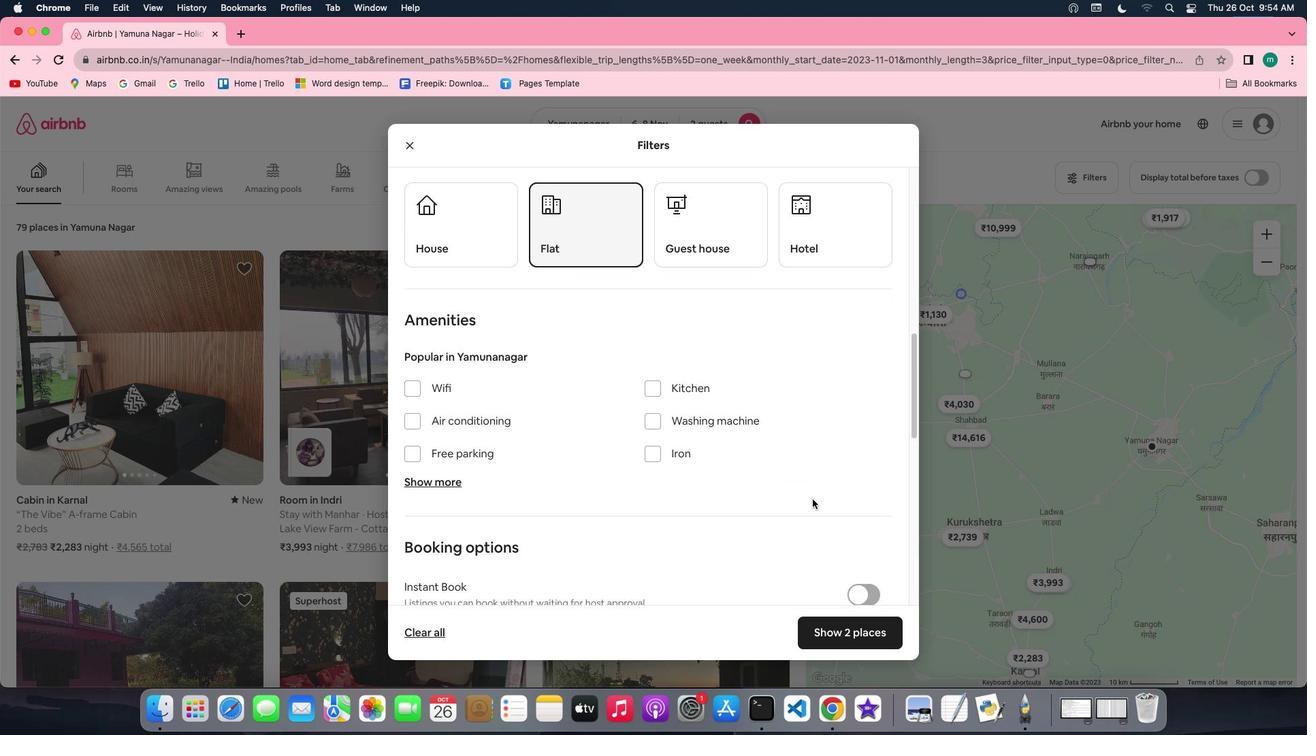 
Action: Mouse scrolled (812, 499) with delta (0, 0)
Screenshot: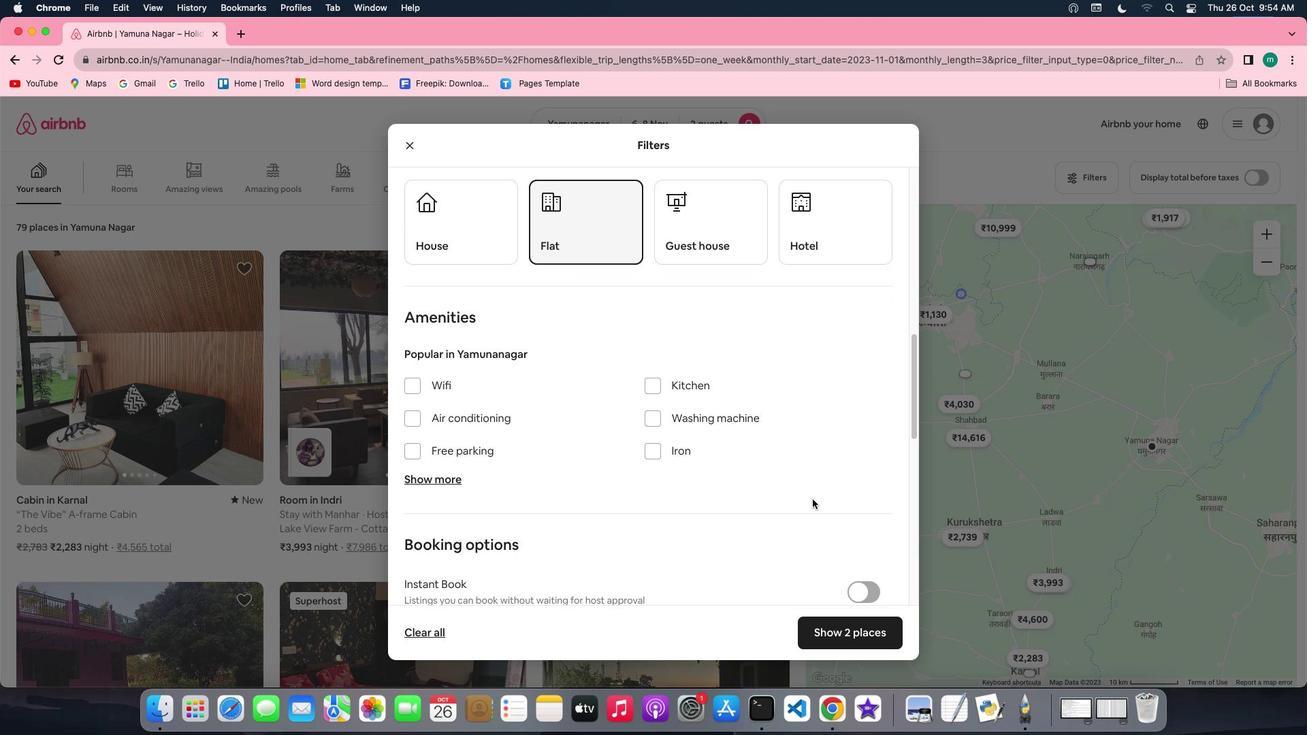 
Action: Mouse moved to (444, 377)
Screenshot: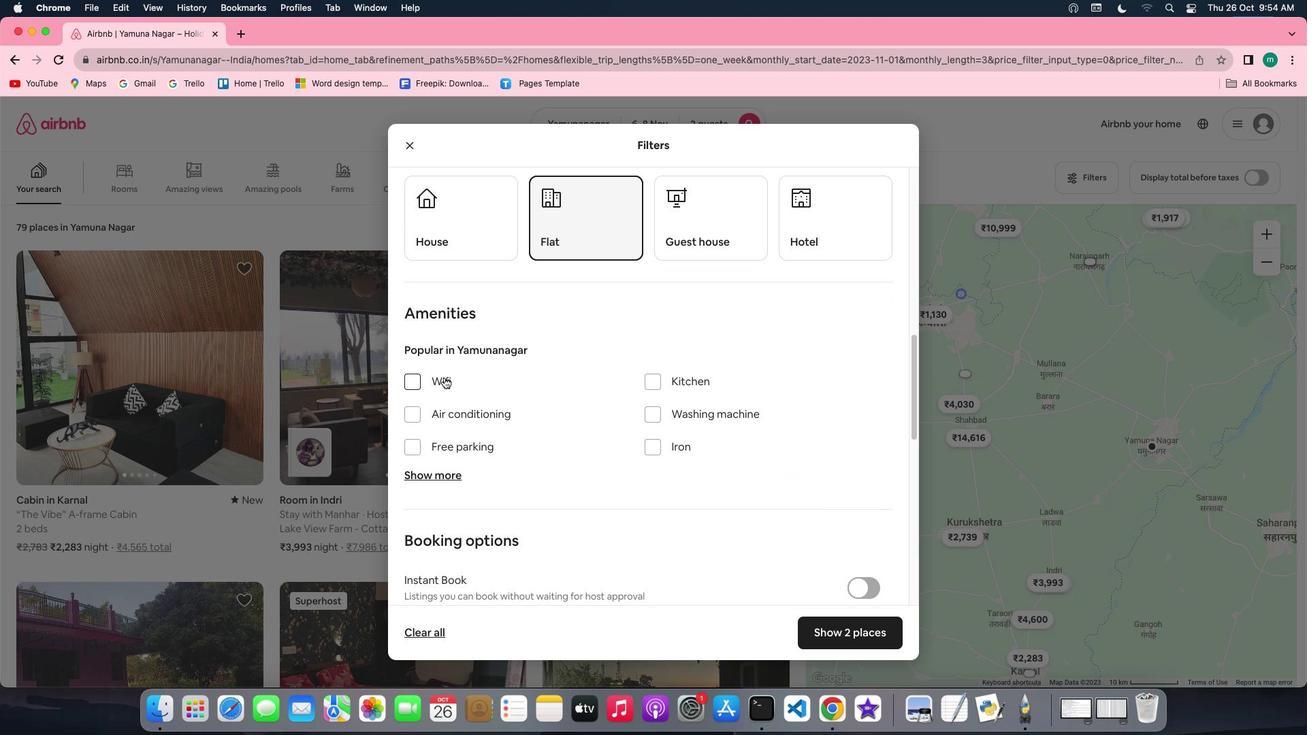 
Action: Mouse pressed left at (444, 377)
Screenshot: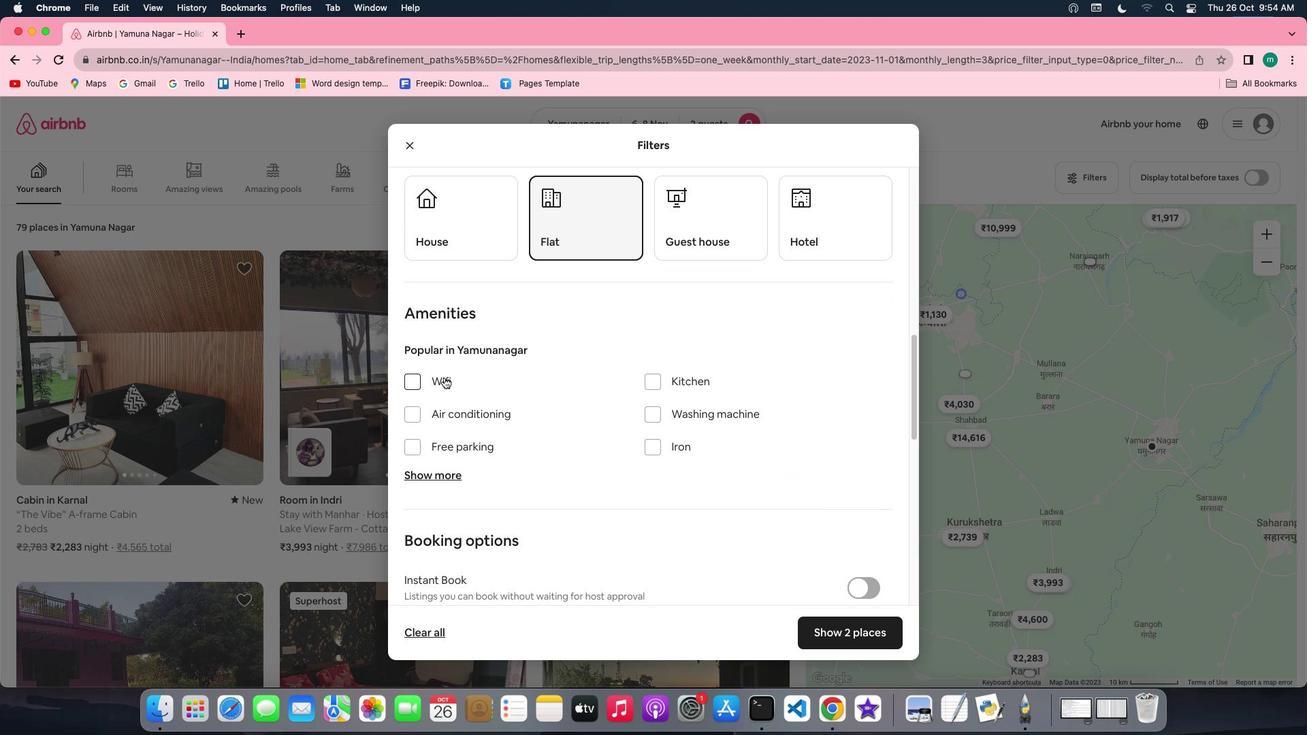 
Action: Mouse moved to (721, 421)
Screenshot: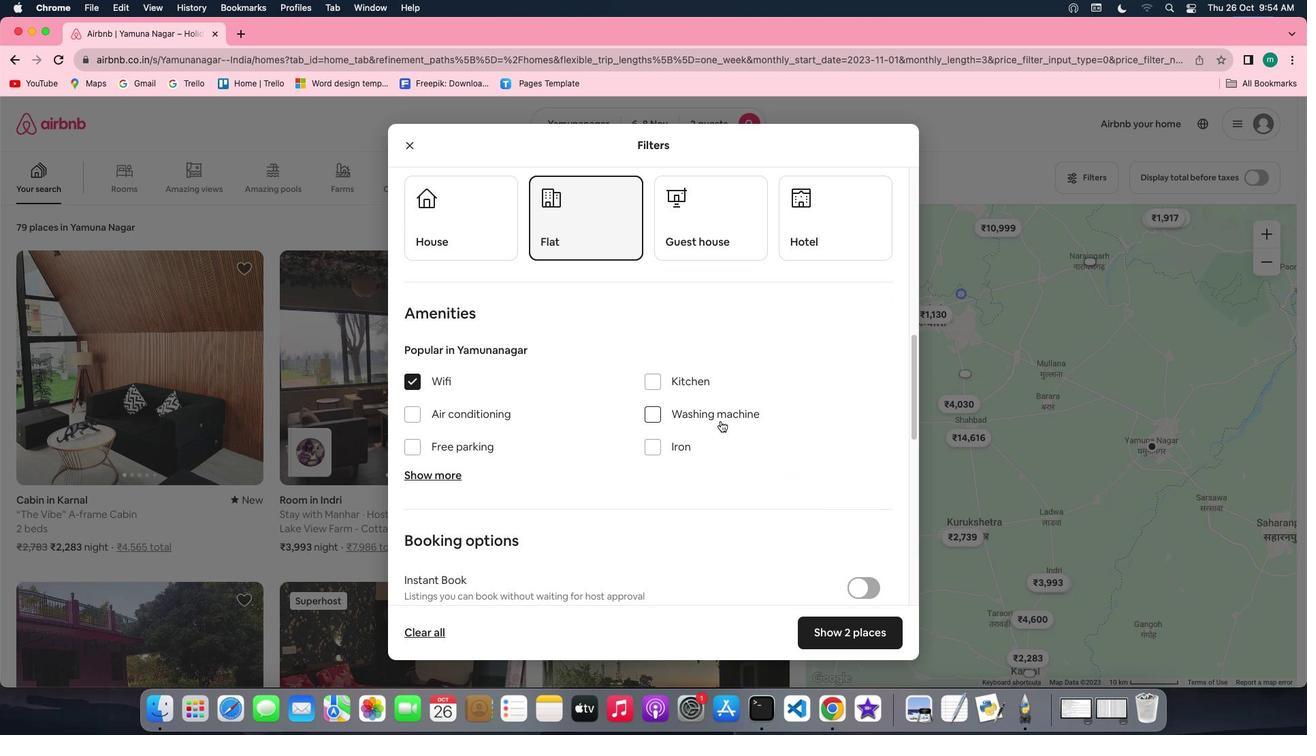 
Action: Mouse scrolled (721, 421) with delta (0, 0)
Screenshot: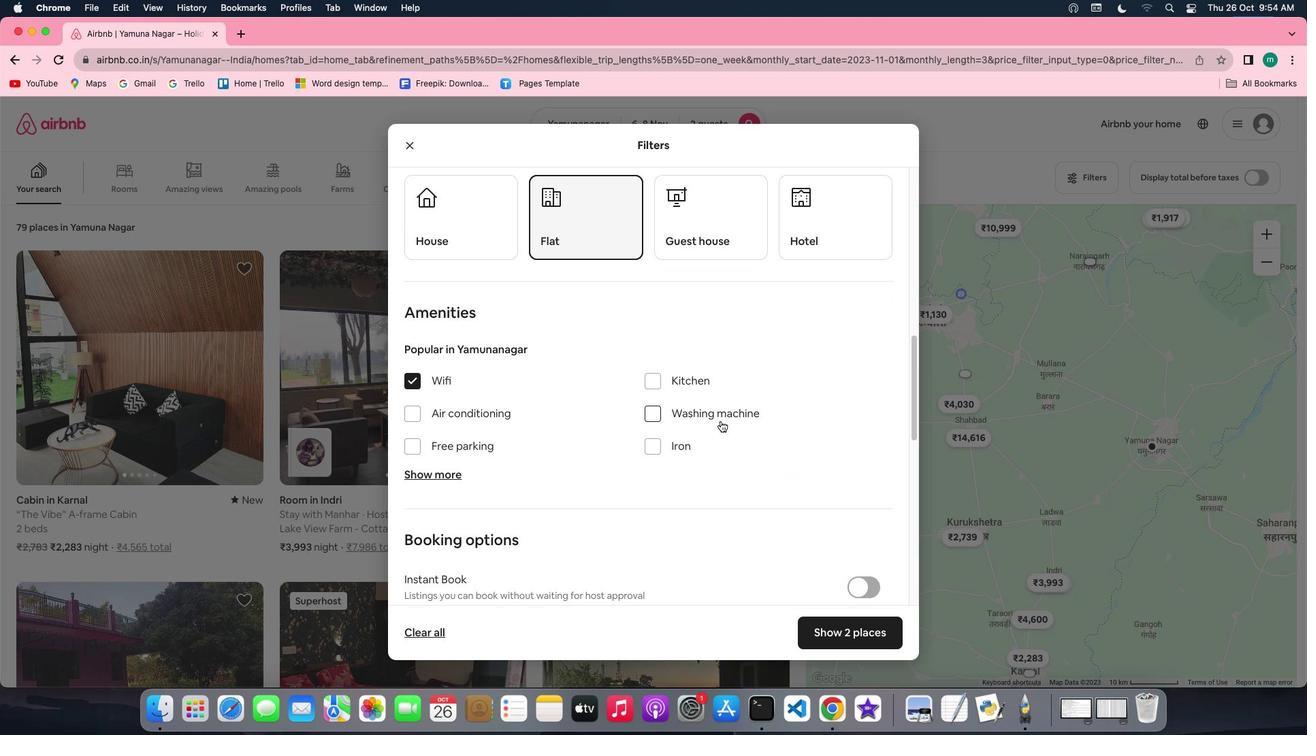 
Action: Mouse scrolled (721, 421) with delta (0, 0)
Screenshot: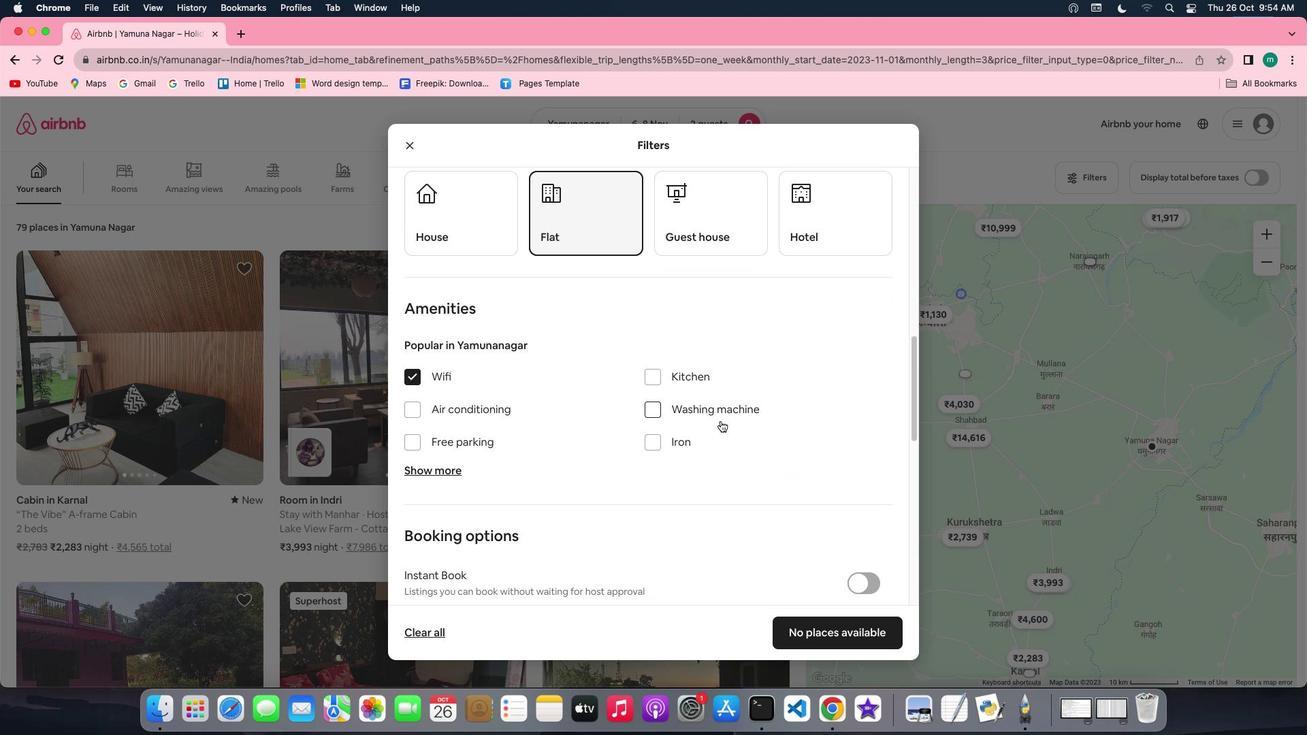 
Action: Mouse moved to (734, 403)
Screenshot: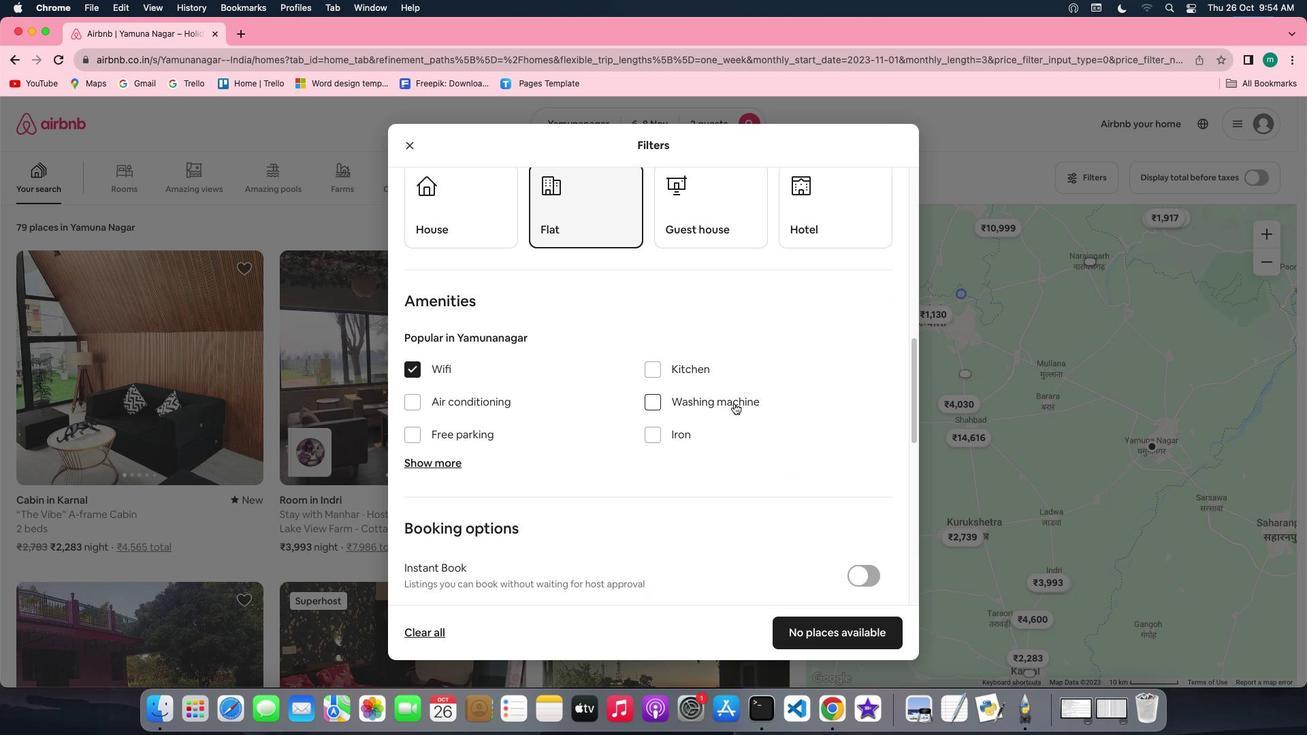 
Action: Mouse pressed left at (734, 403)
Screenshot: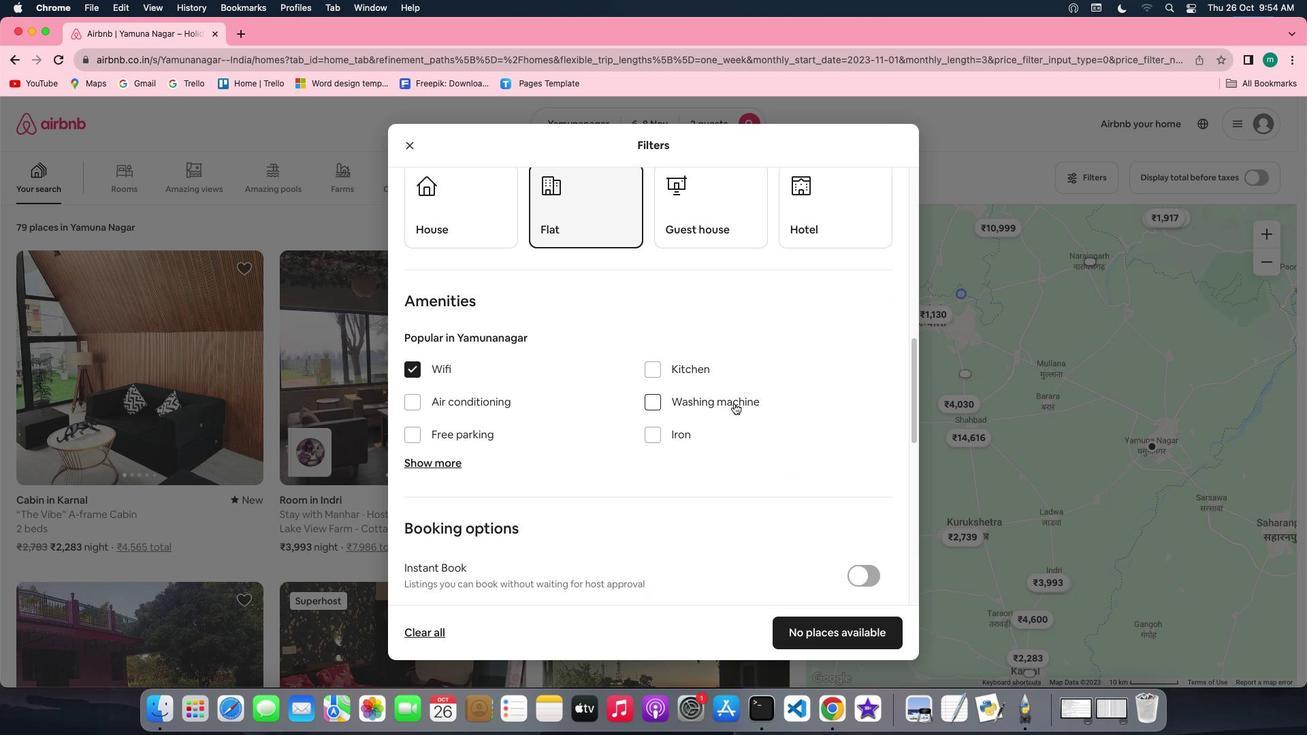 
Action: Mouse moved to (827, 485)
Screenshot: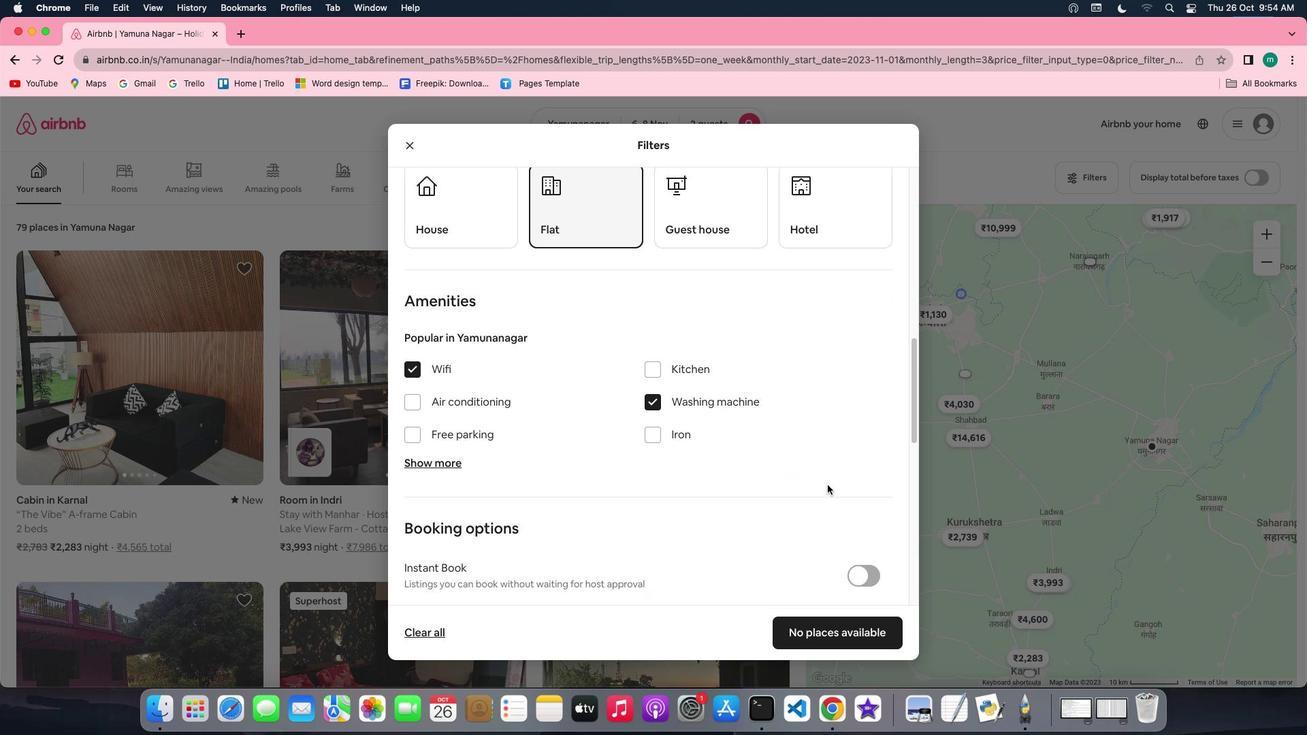 
Action: Mouse scrolled (827, 485) with delta (0, 0)
Screenshot: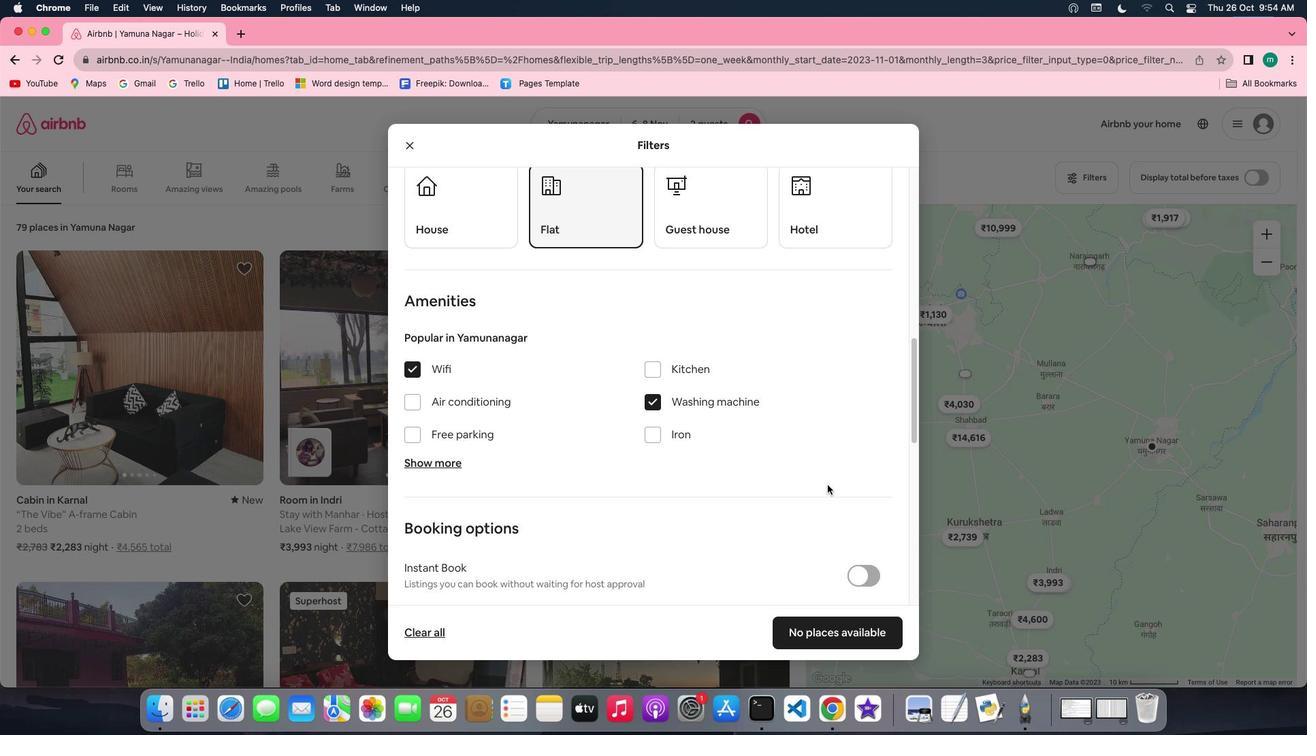 
Action: Mouse scrolled (827, 485) with delta (0, 0)
Screenshot: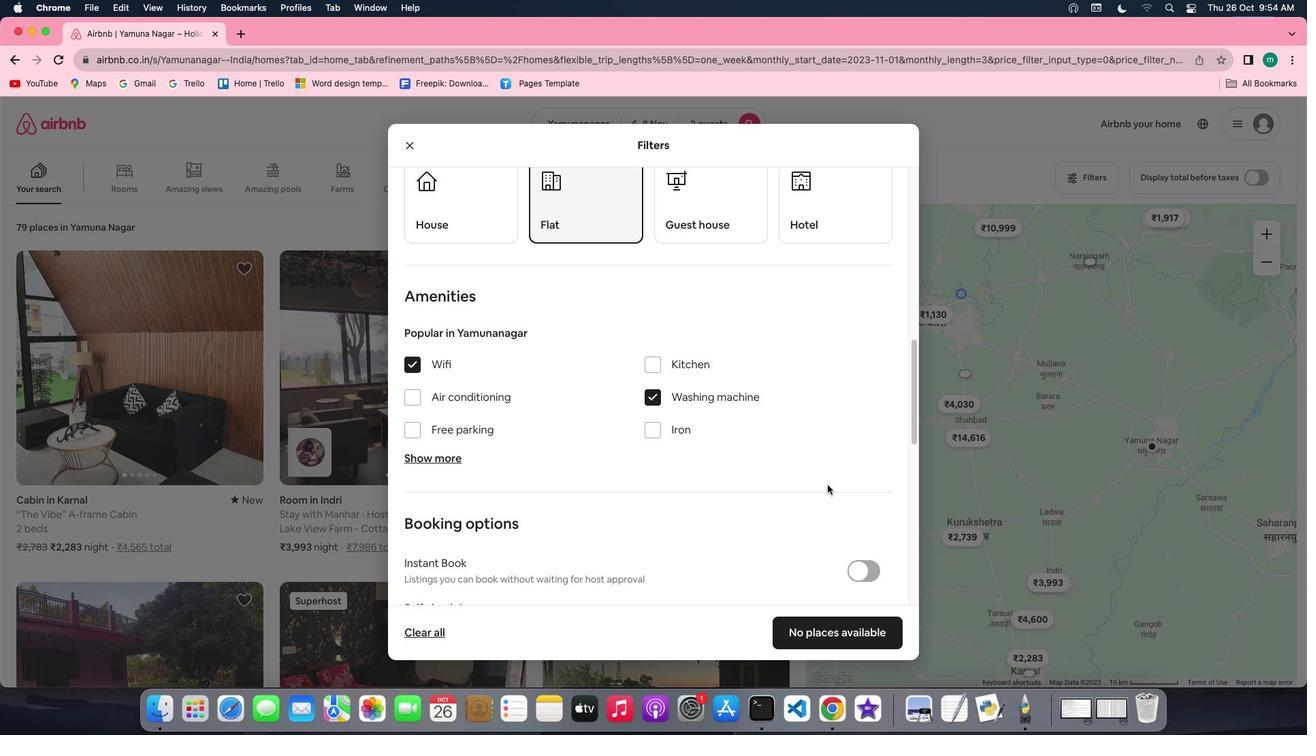 
Action: Mouse scrolled (827, 485) with delta (0, 0)
Screenshot: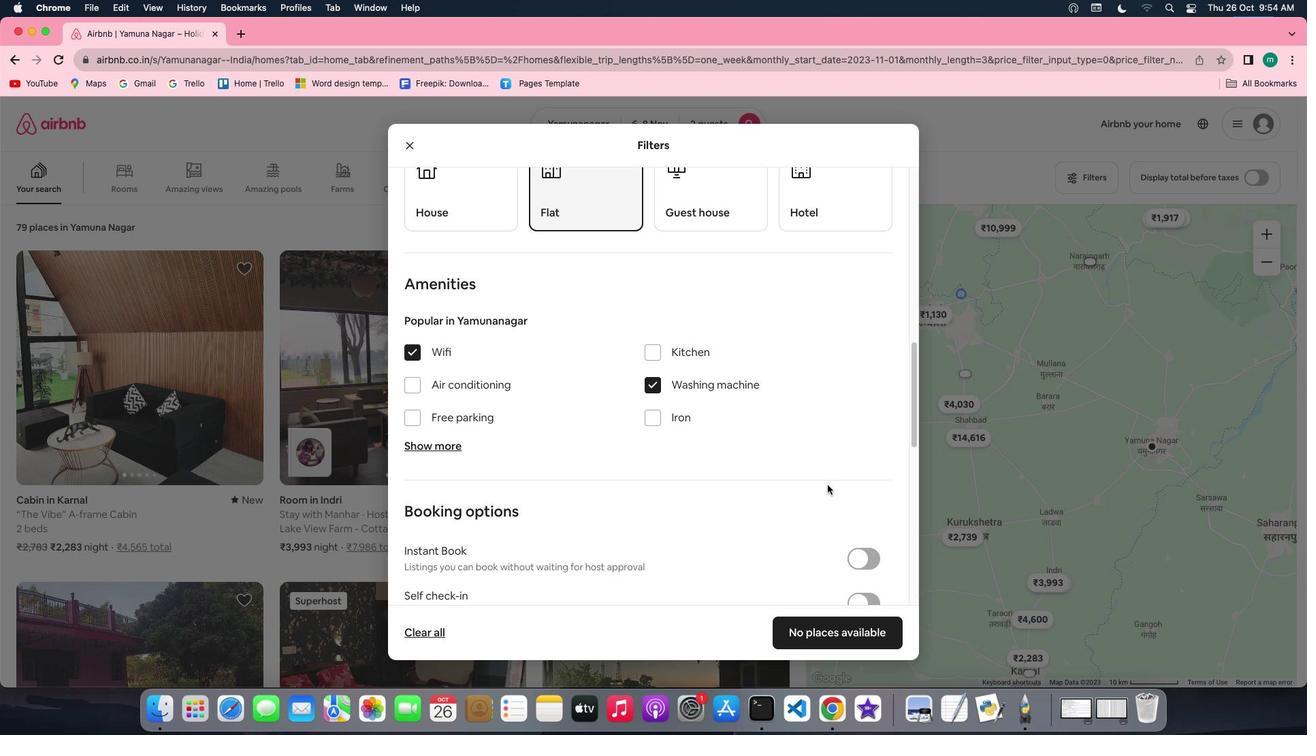 
Action: Mouse scrolled (827, 485) with delta (0, 0)
Screenshot: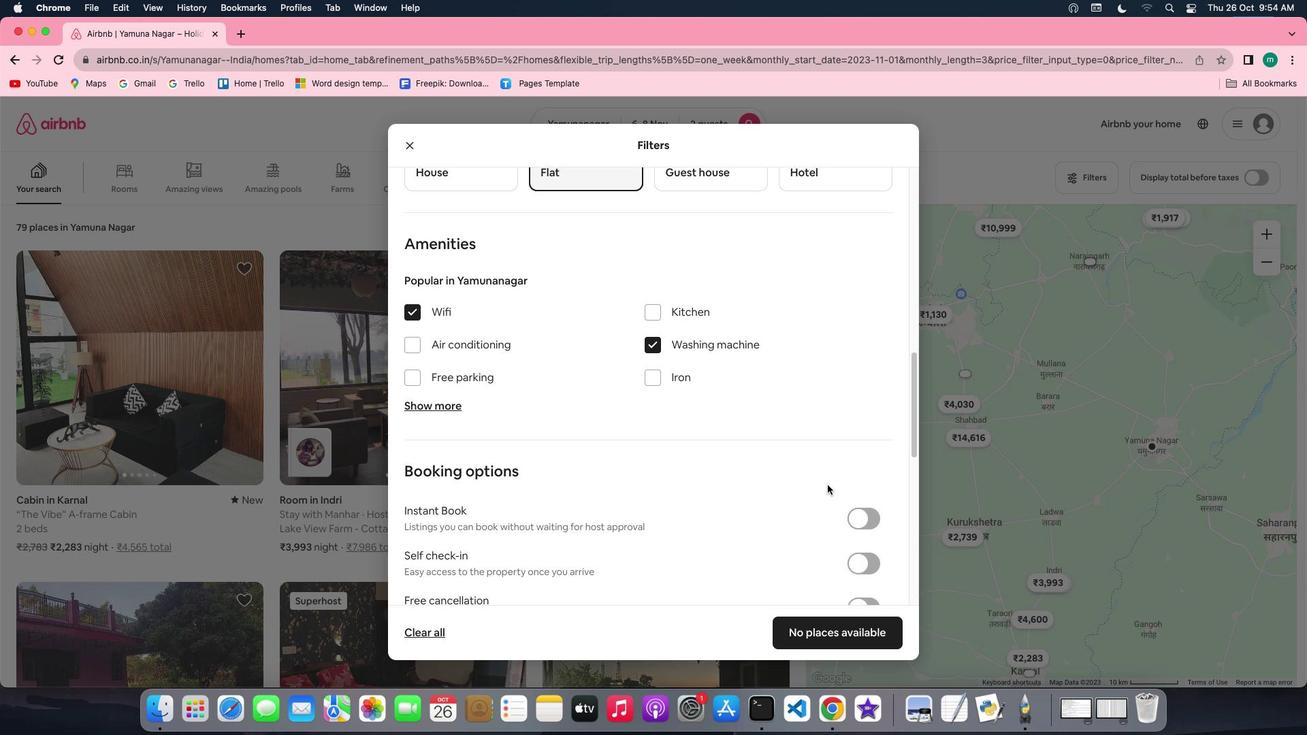 
Action: Mouse scrolled (827, 485) with delta (0, 0)
Screenshot: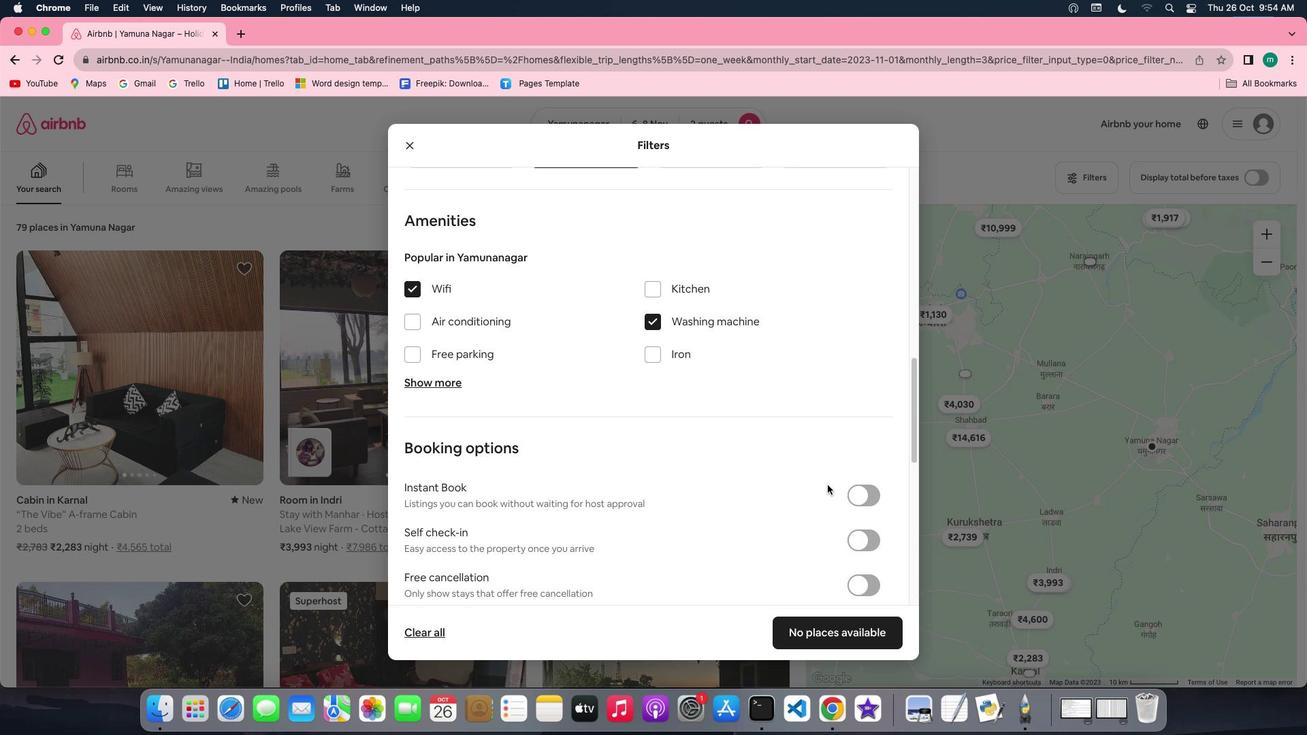 
Action: Mouse scrolled (827, 485) with delta (0, 0)
Screenshot: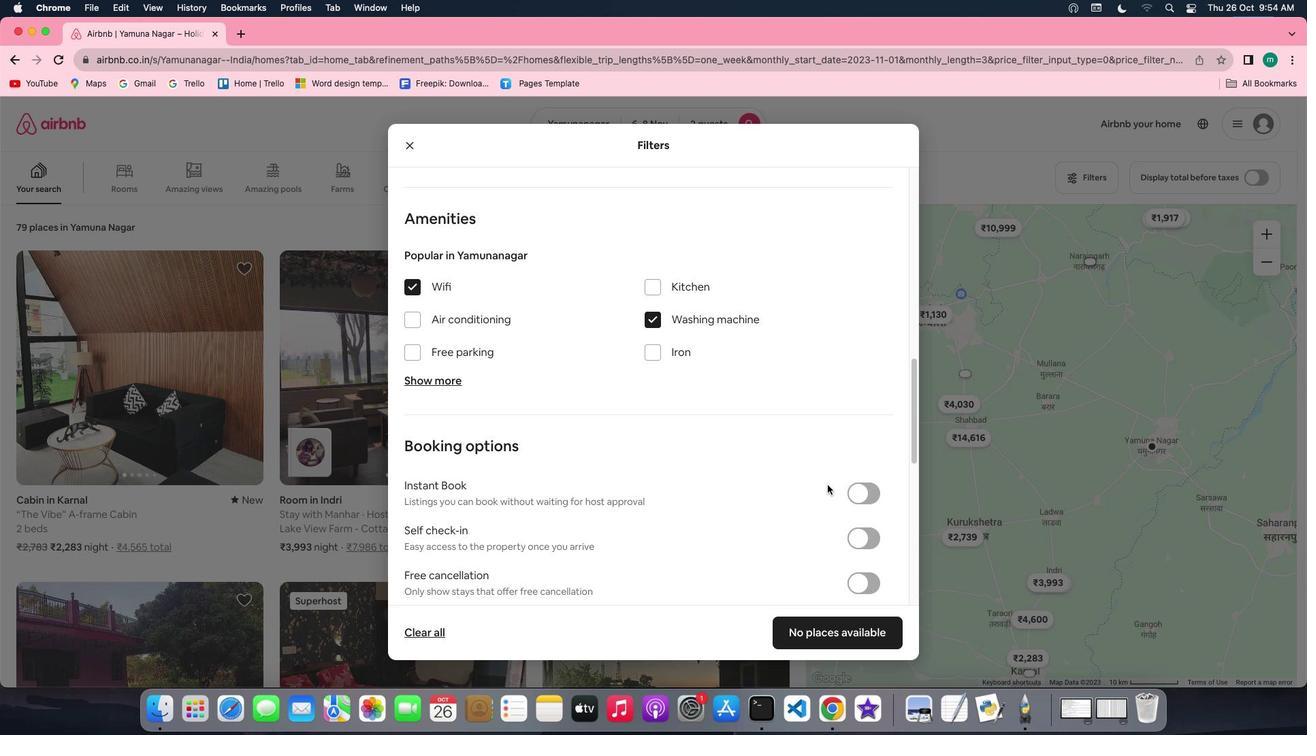 
Action: Mouse scrolled (827, 485) with delta (0, -1)
Screenshot: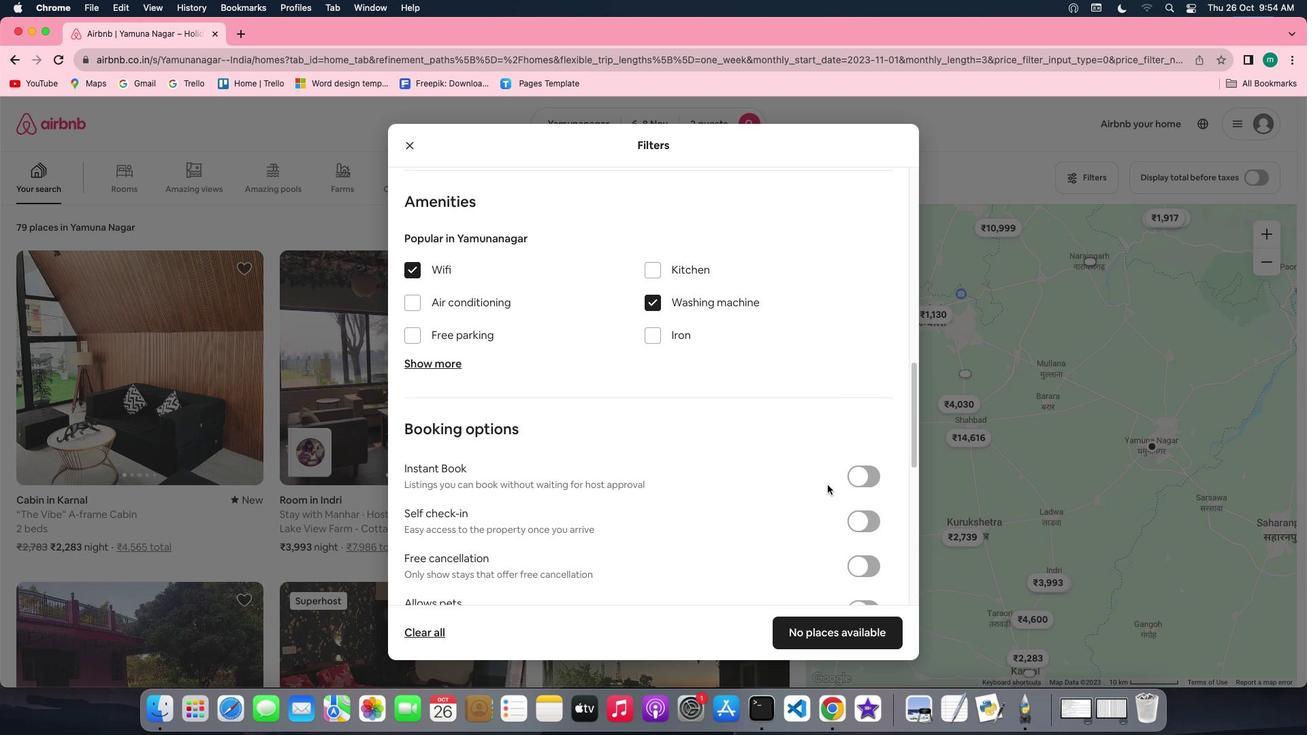 
Action: Mouse scrolled (827, 485) with delta (0, -2)
Screenshot: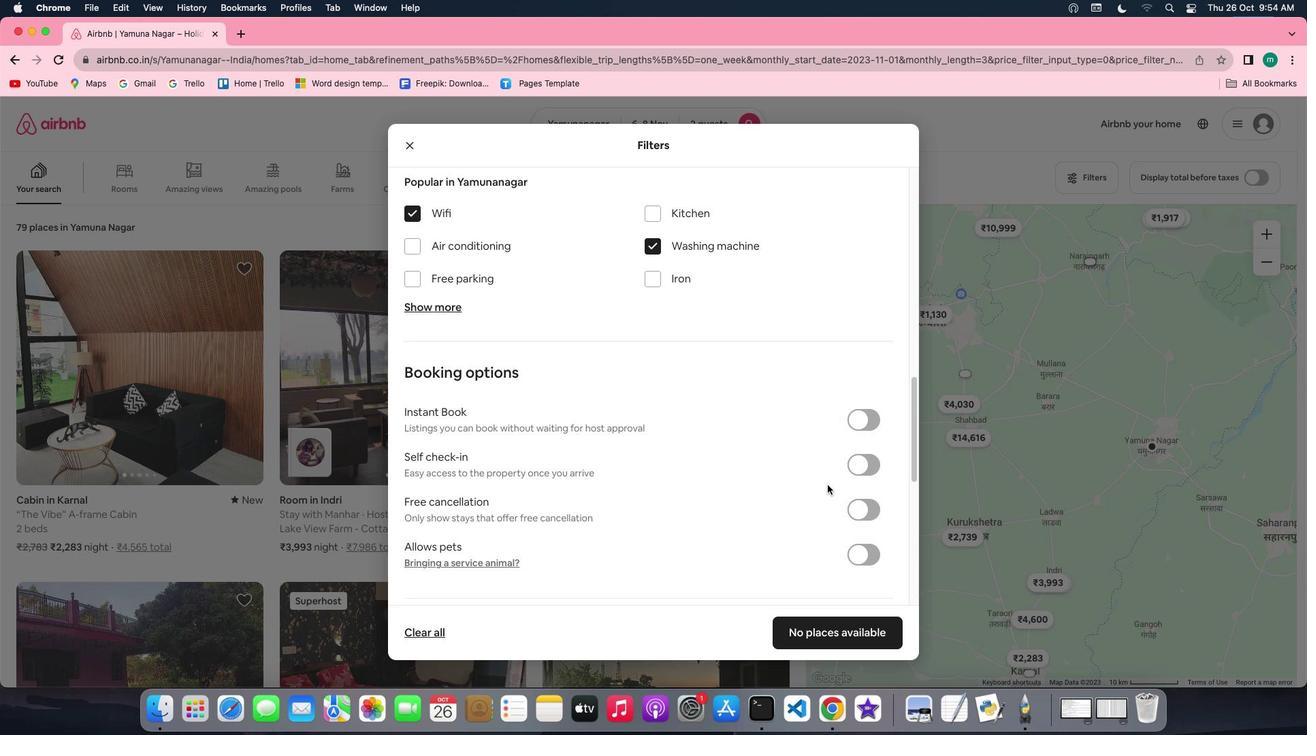 
Action: Mouse scrolled (827, 485) with delta (0, -2)
Screenshot: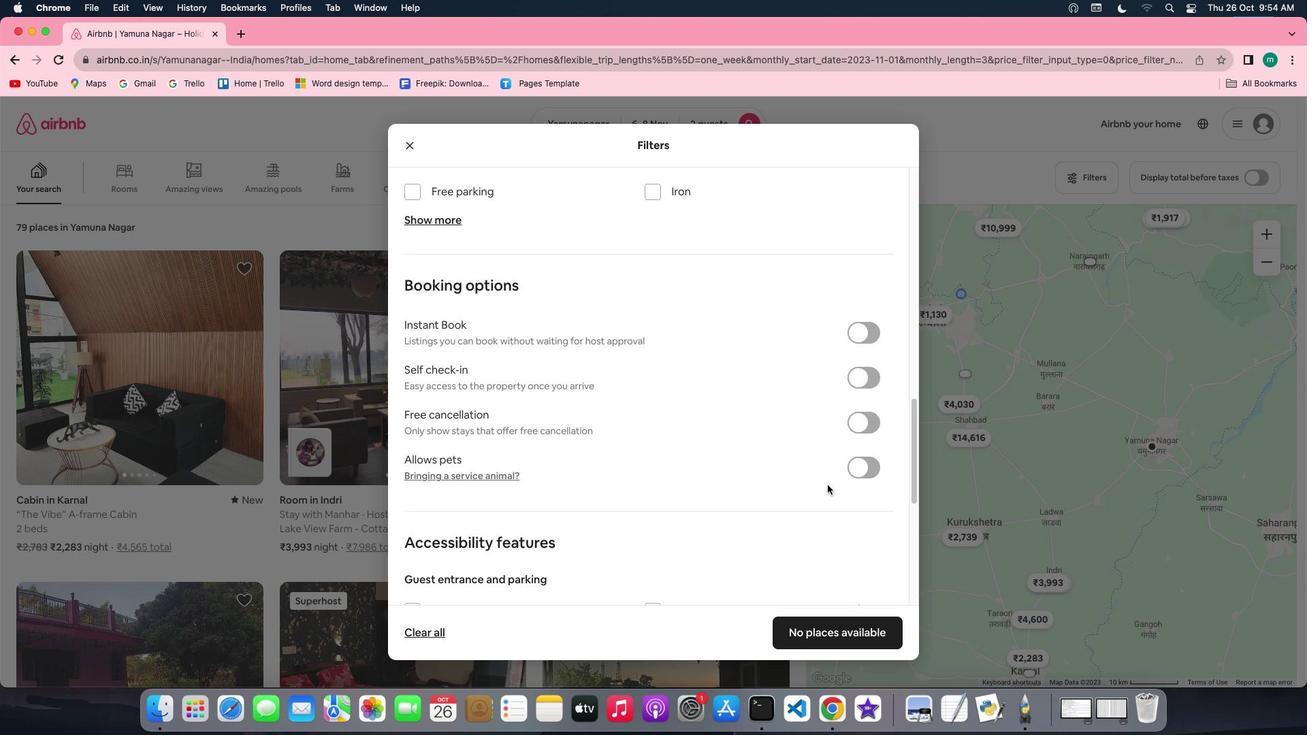 
Action: Mouse moved to (827, 500)
Screenshot: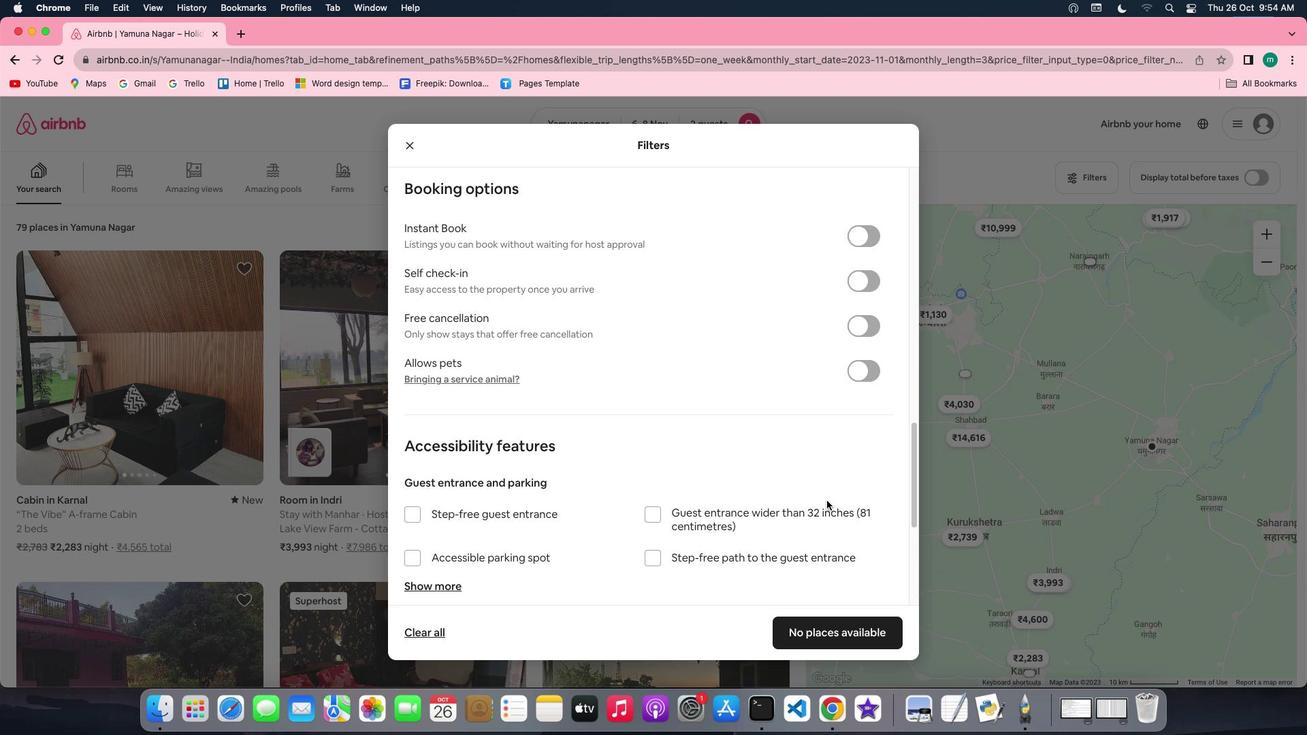 
Action: Mouse scrolled (827, 500) with delta (0, 0)
Screenshot: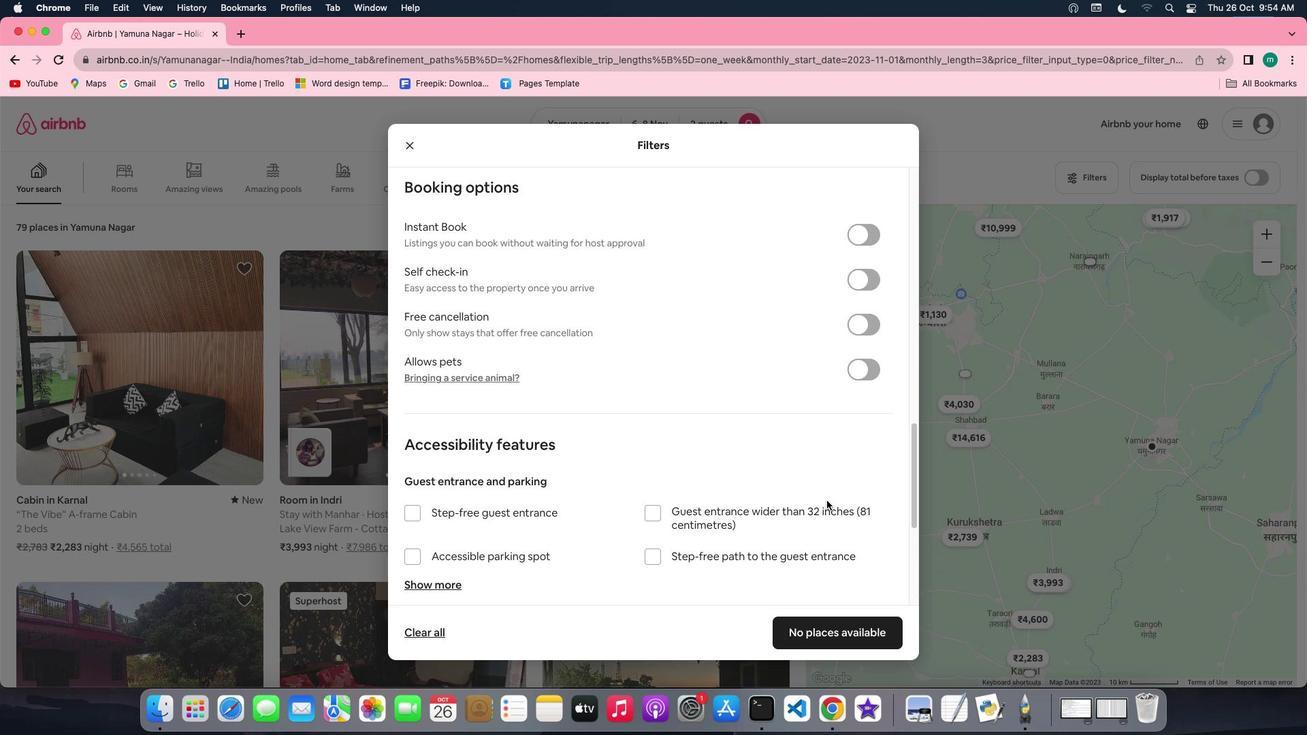 
Action: Mouse scrolled (827, 500) with delta (0, 0)
Screenshot: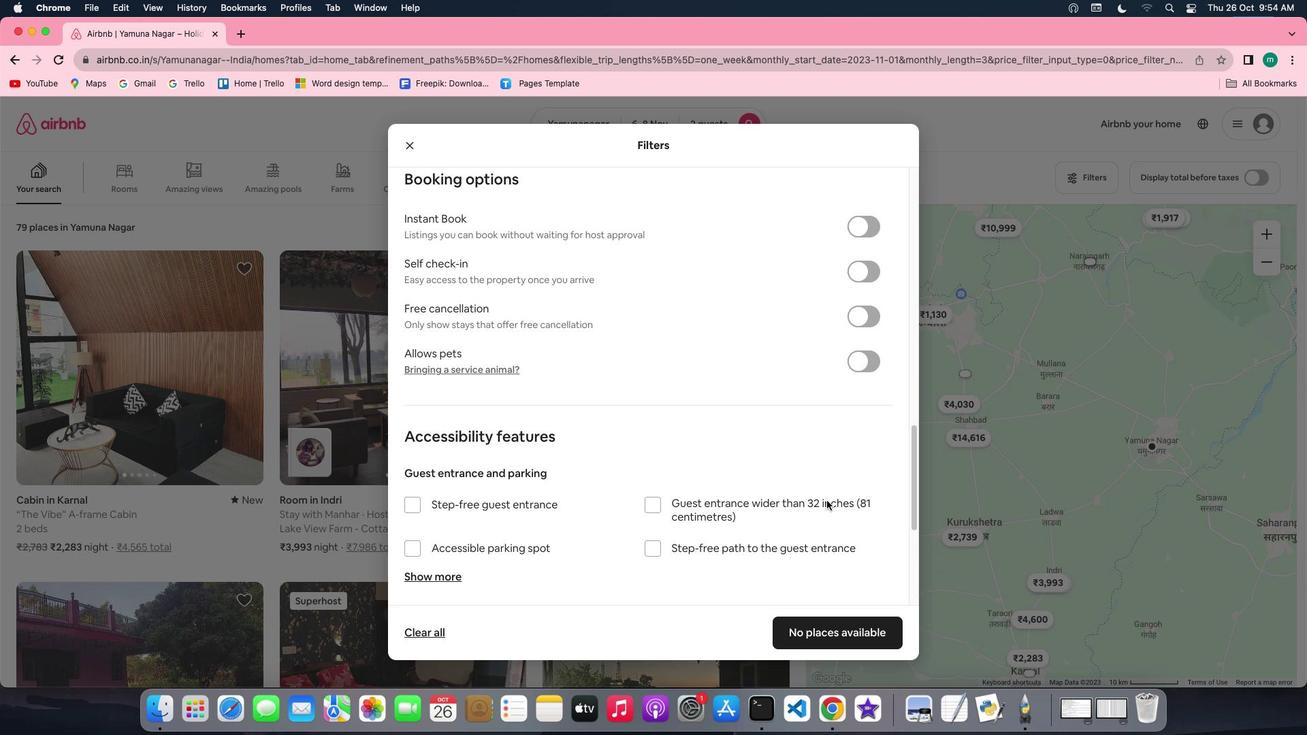 
Action: Mouse scrolled (827, 500) with delta (0, -1)
Screenshot: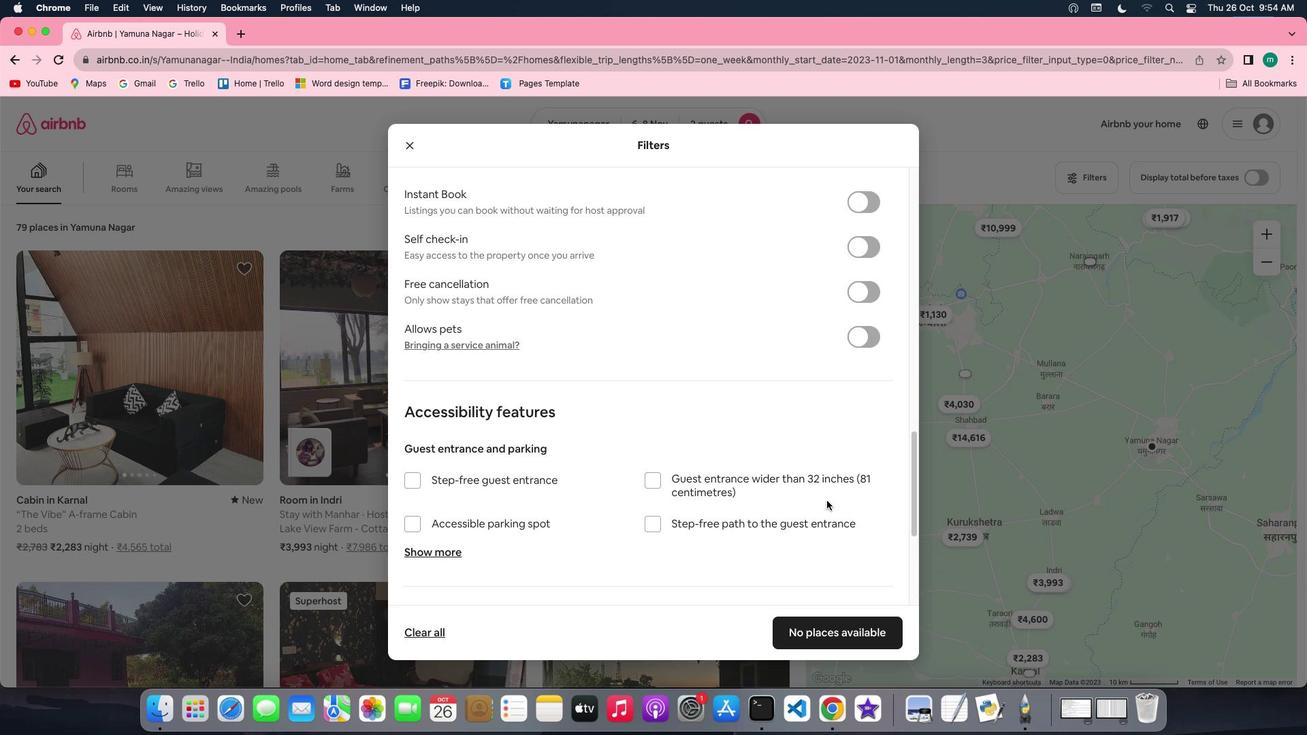 
Action: Mouse scrolled (827, 500) with delta (0, -2)
Screenshot: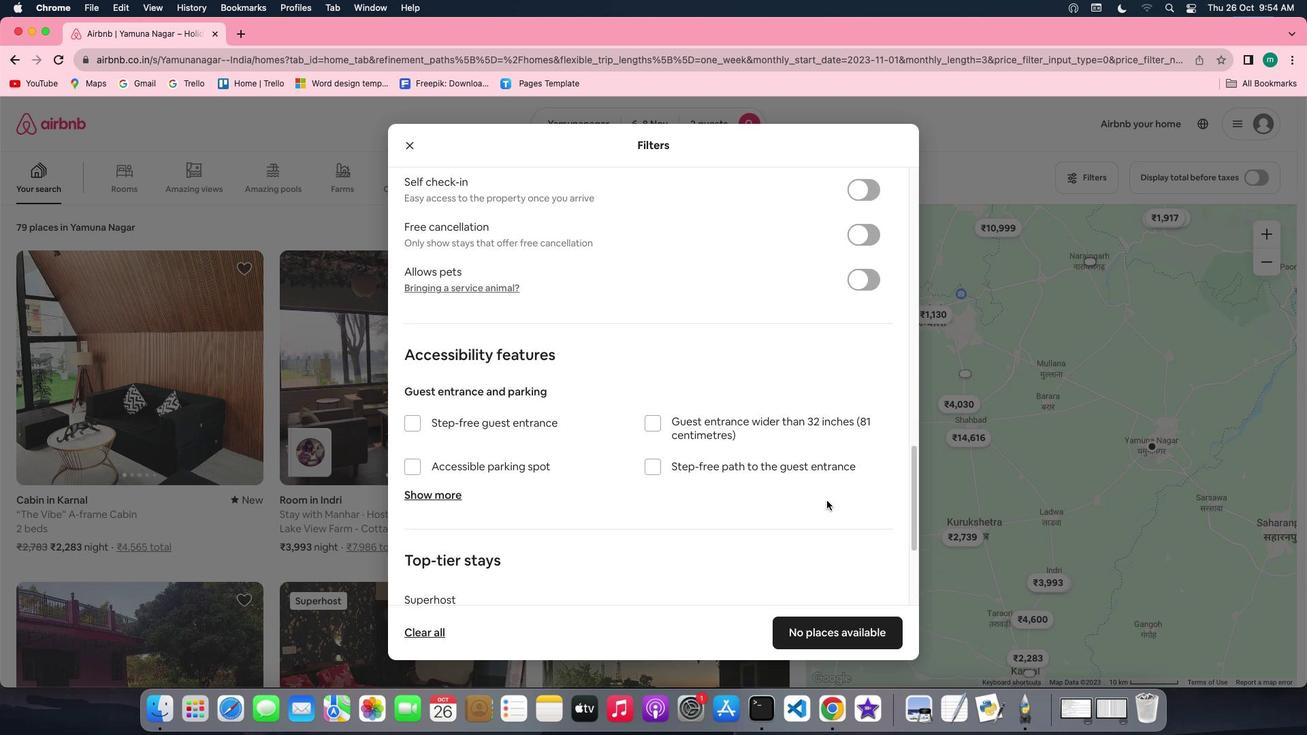 
Action: Mouse scrolled (827, 500) with delta (0, -3)
Screenshot: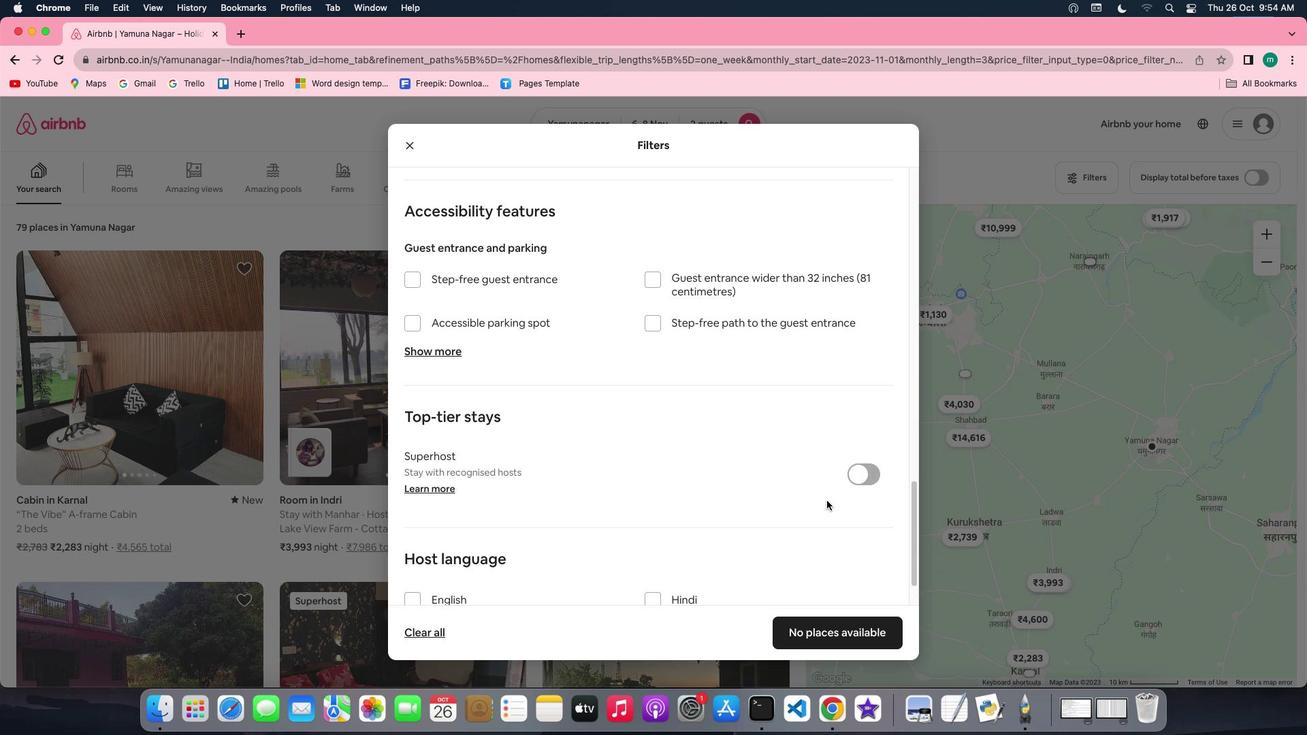 
Action: Mouse moved to (827, 501)
Screenshot: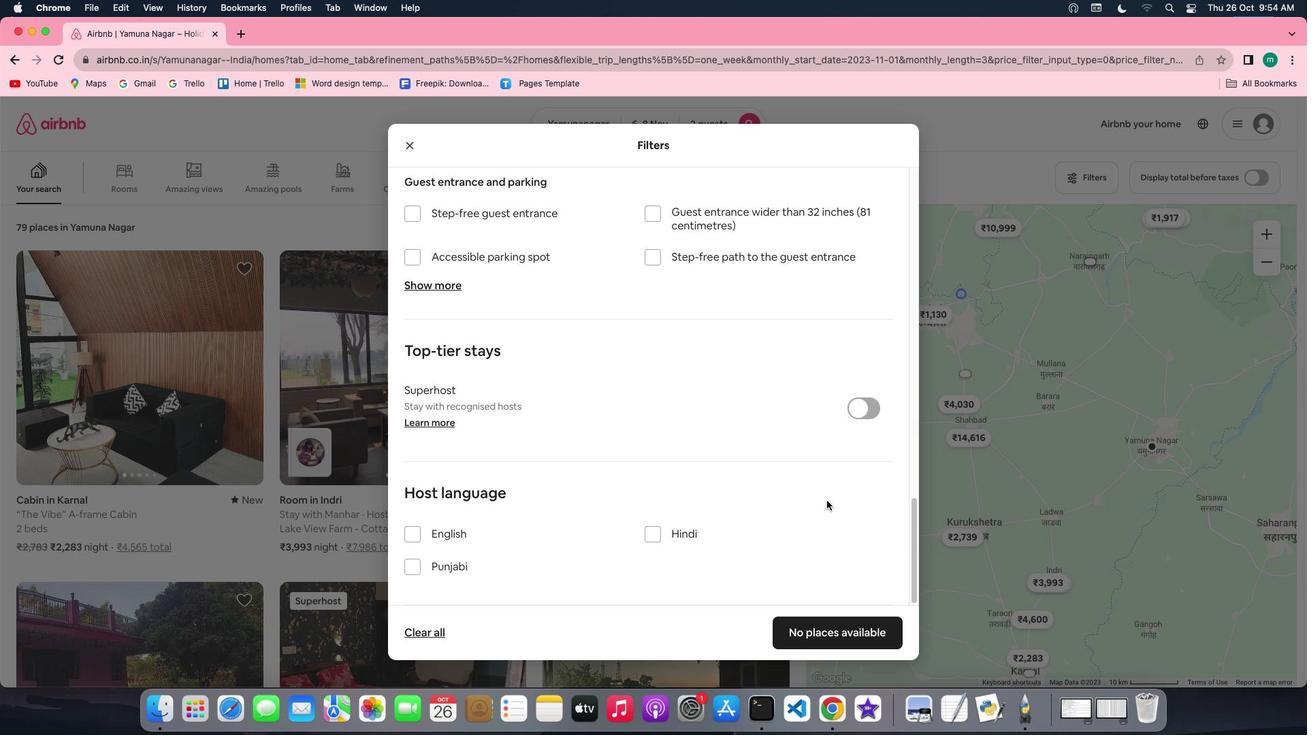 
Action: Mouse scrolled (827, 501) with delta (0, 0)
Screenshot: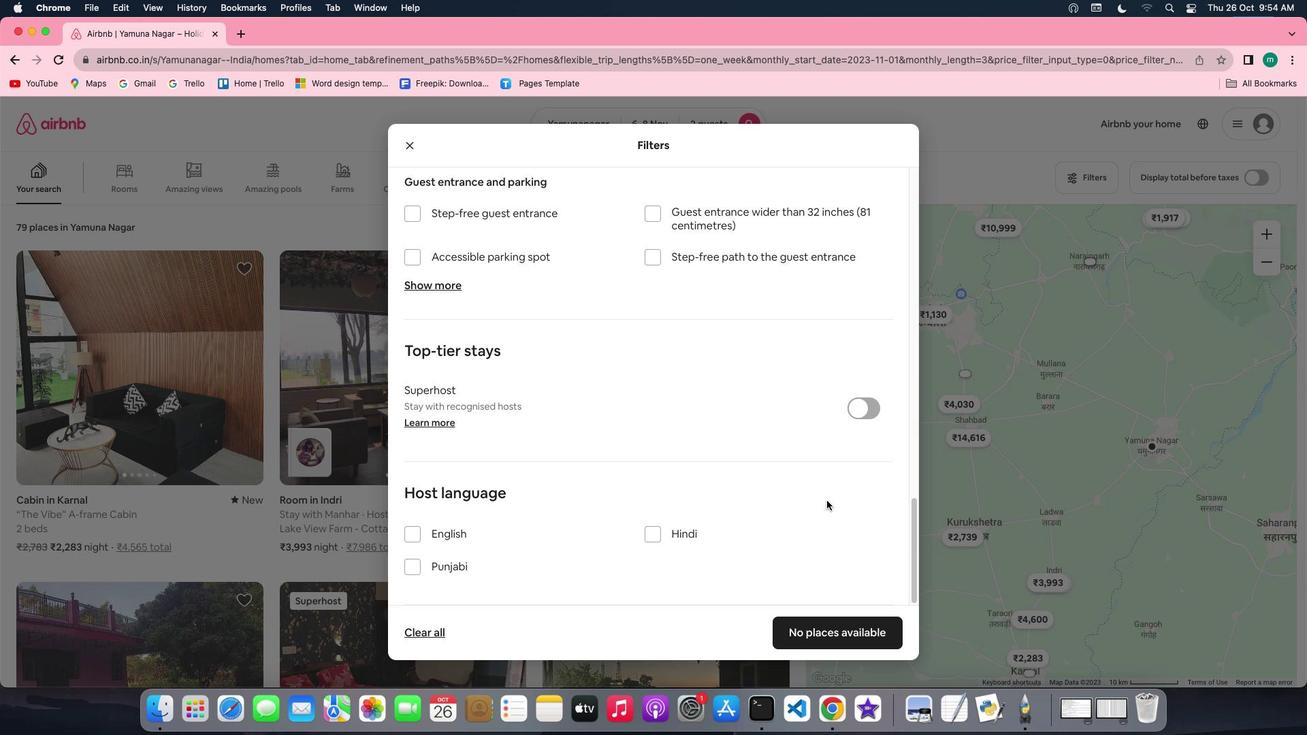 
Action: Mouse scrolled (827, 501) with delta (0, 0)
Screenshot: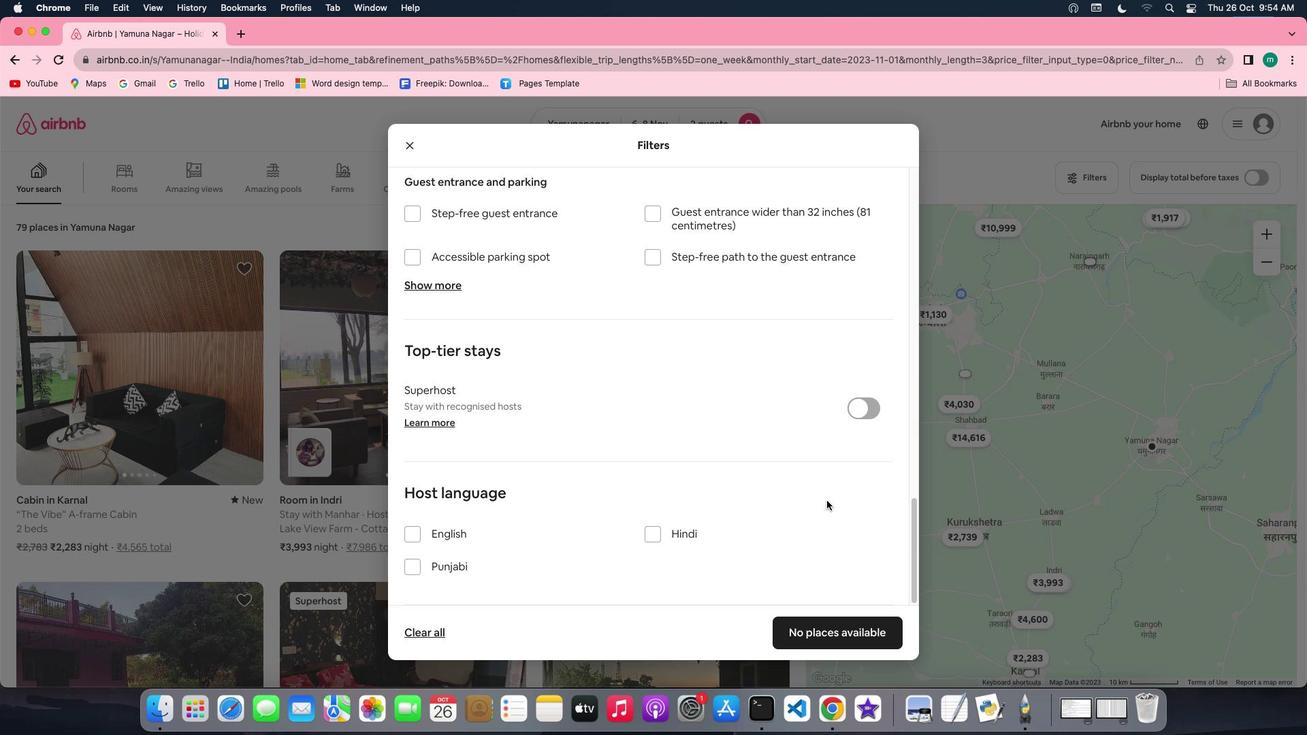 
Action: Mouse scrolled (827, 501) with delta (0, -2)
Screenshot: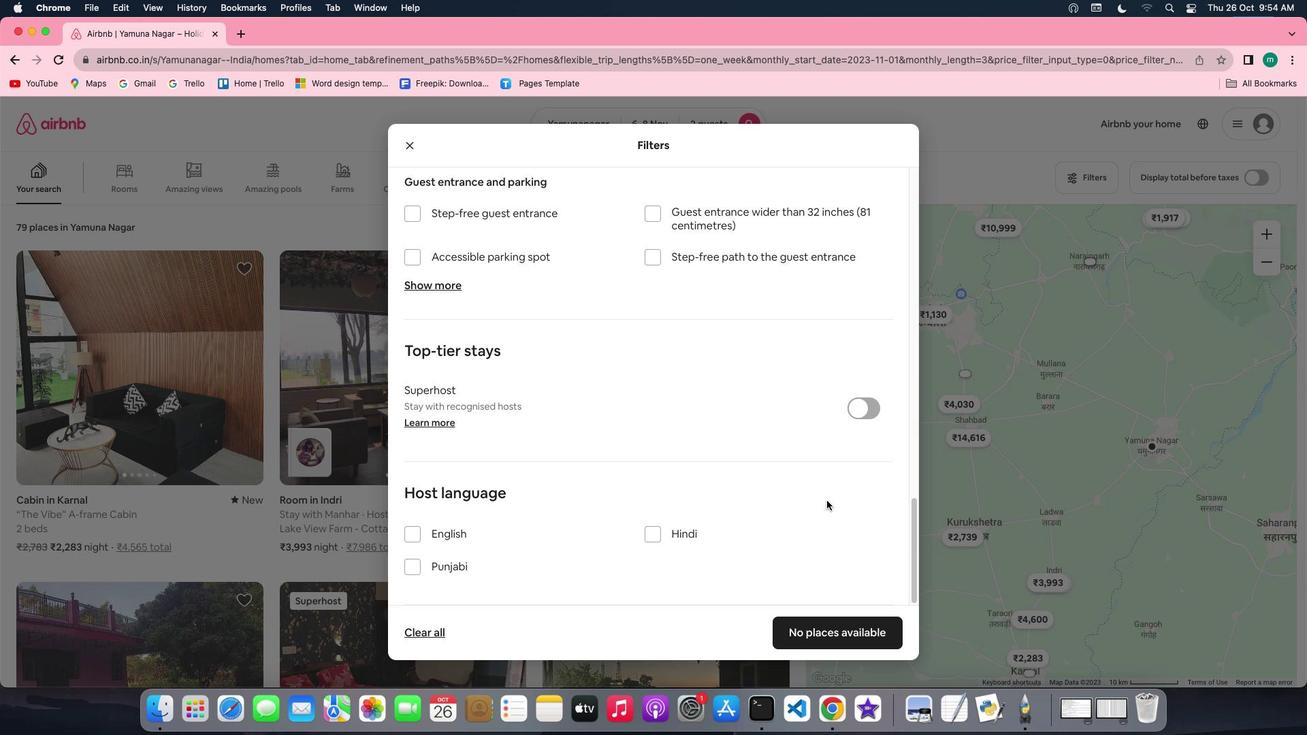 
Action: Mouse scrolled (827, 501) with delta (0, -3)
Screenshot: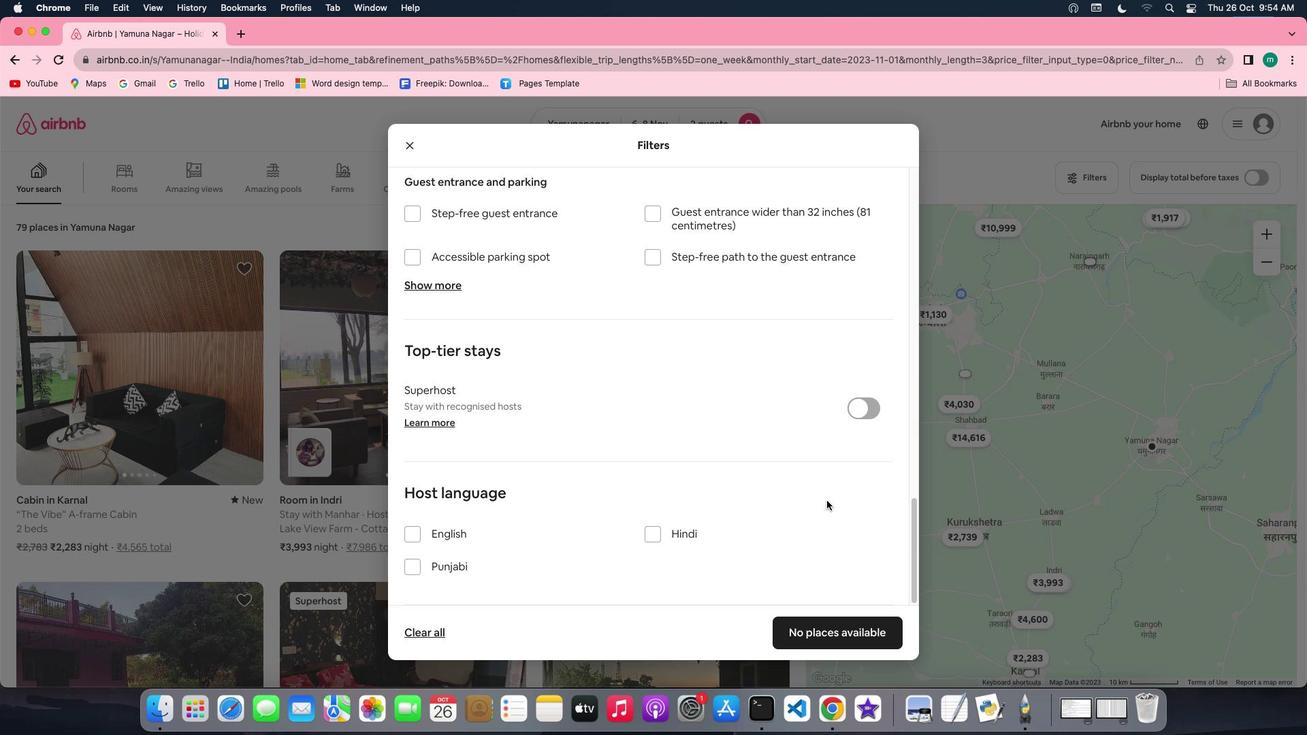 
Action: Mouse scrolled (827, 501) with delta (0, -4)
Screenshot: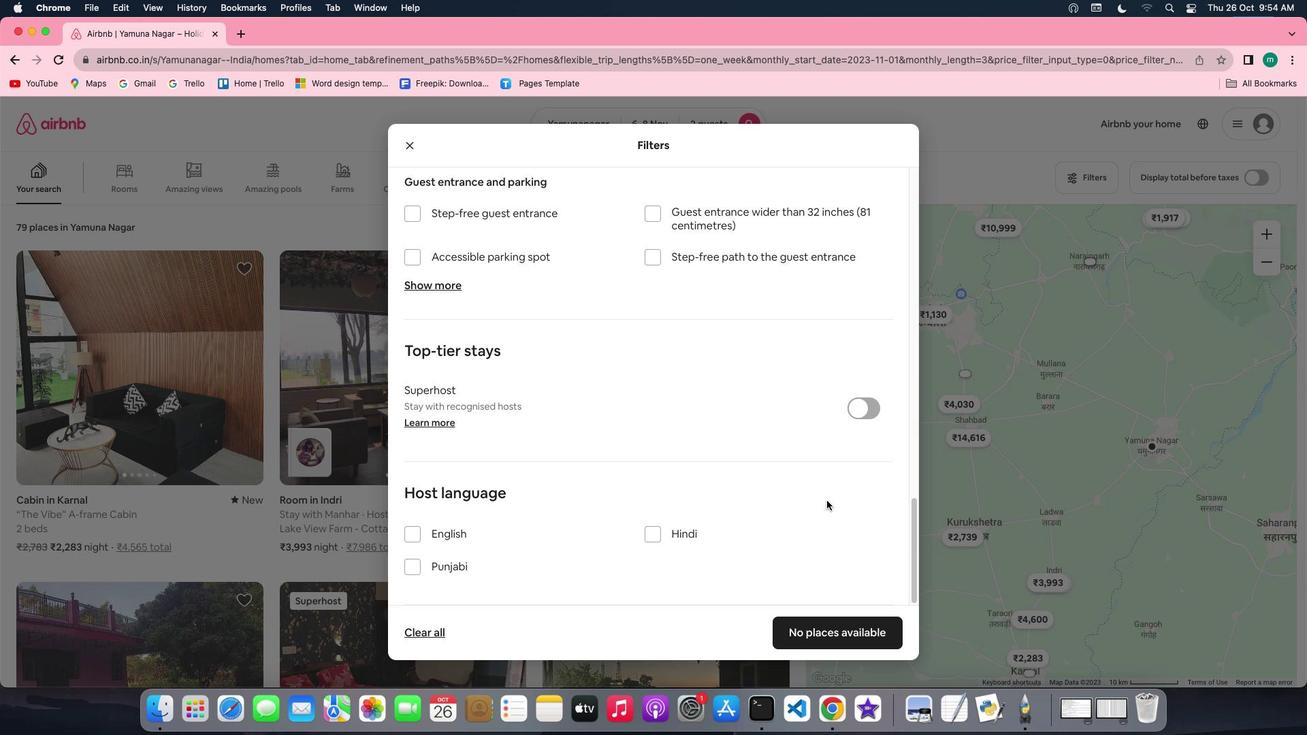 
Action: Mouse scrolled (827, 501) with delta (0, -4)
Screenshot: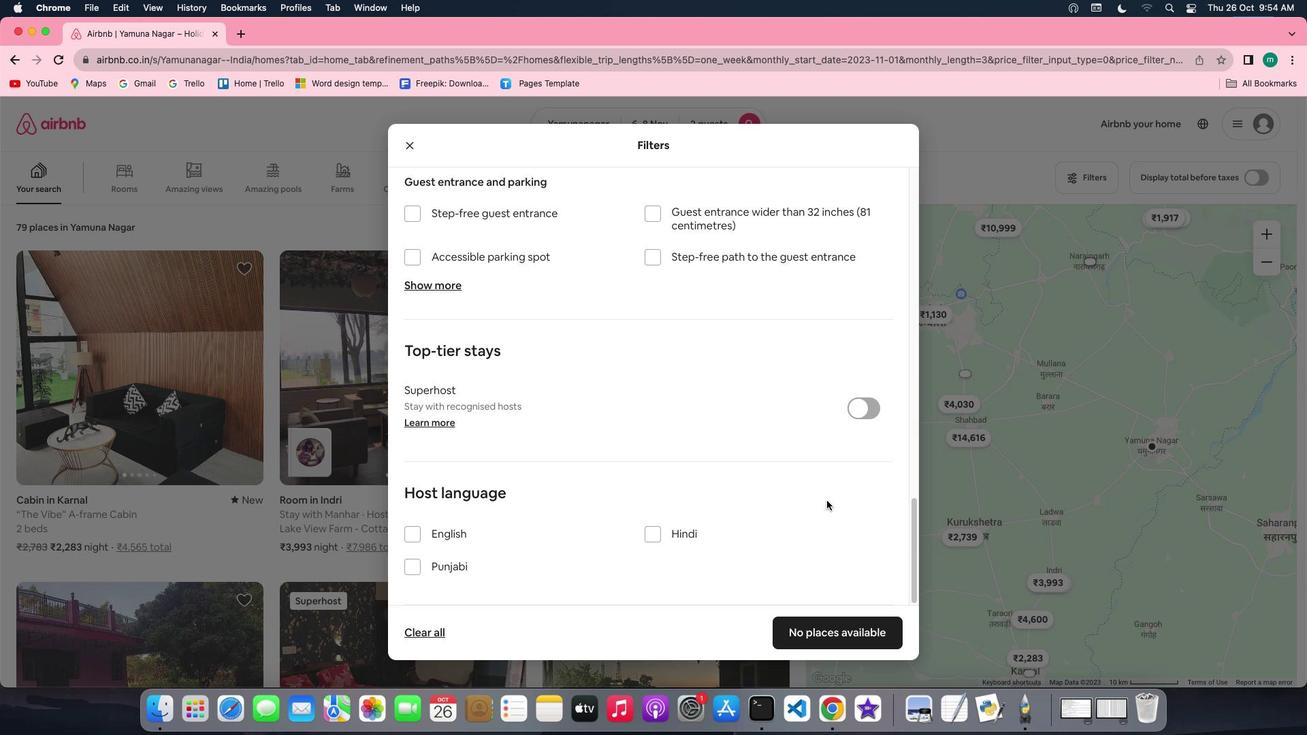 
Action: Mouse moved to (817, 628)
Screenshot: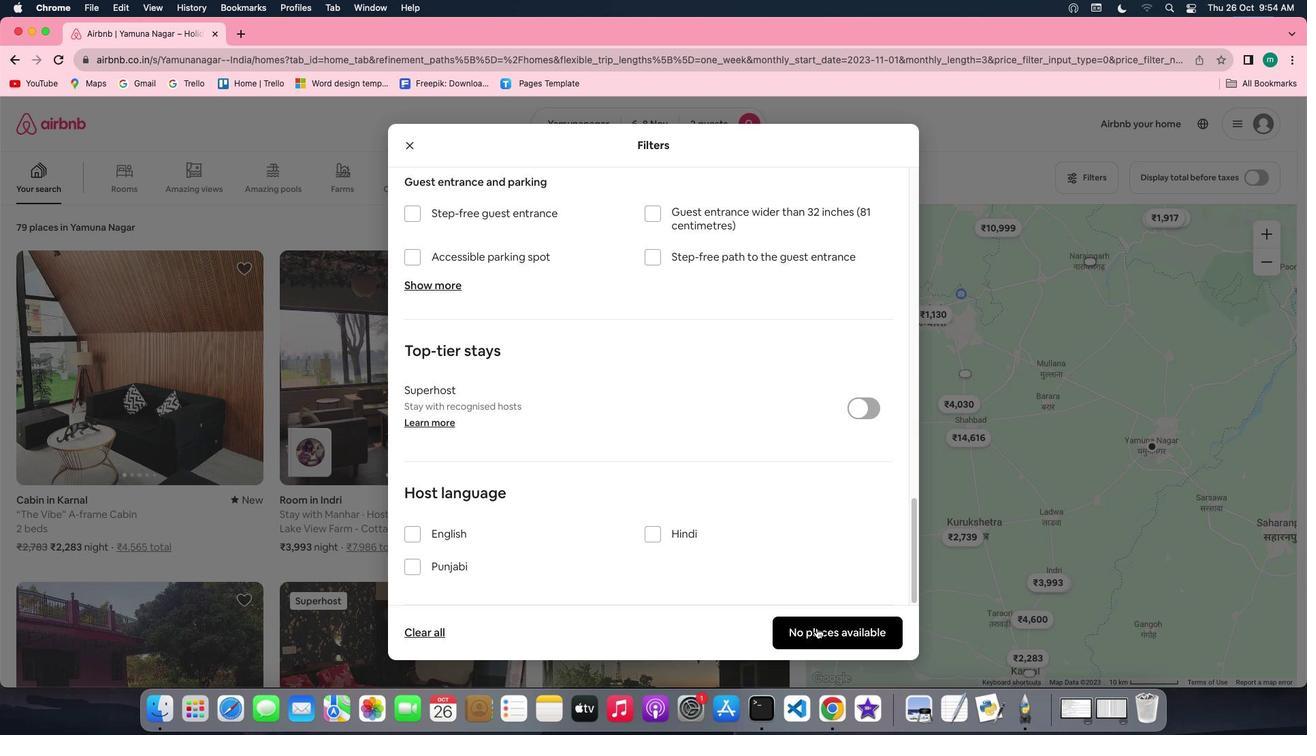 
Action: Mouse pressed left at (817, 628)
Screenshot: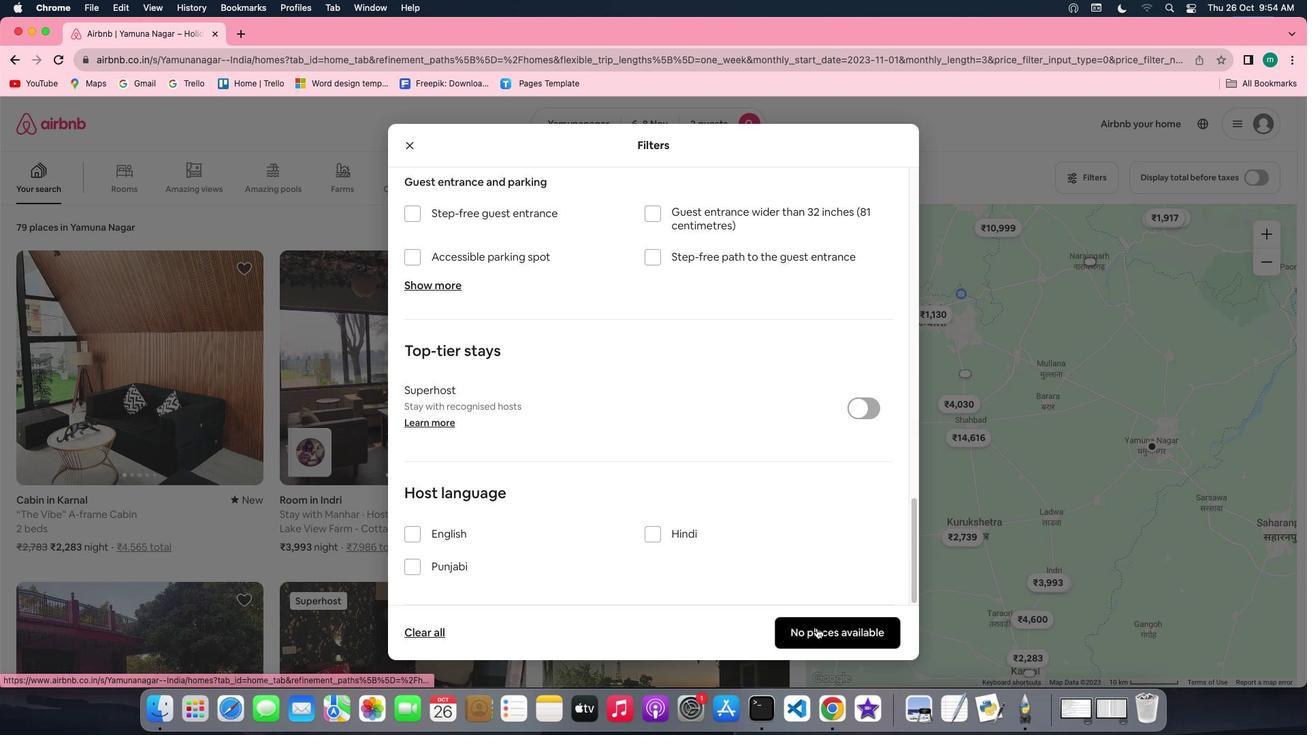 
Action: Mouse moved to (551, 503)
Screenshot: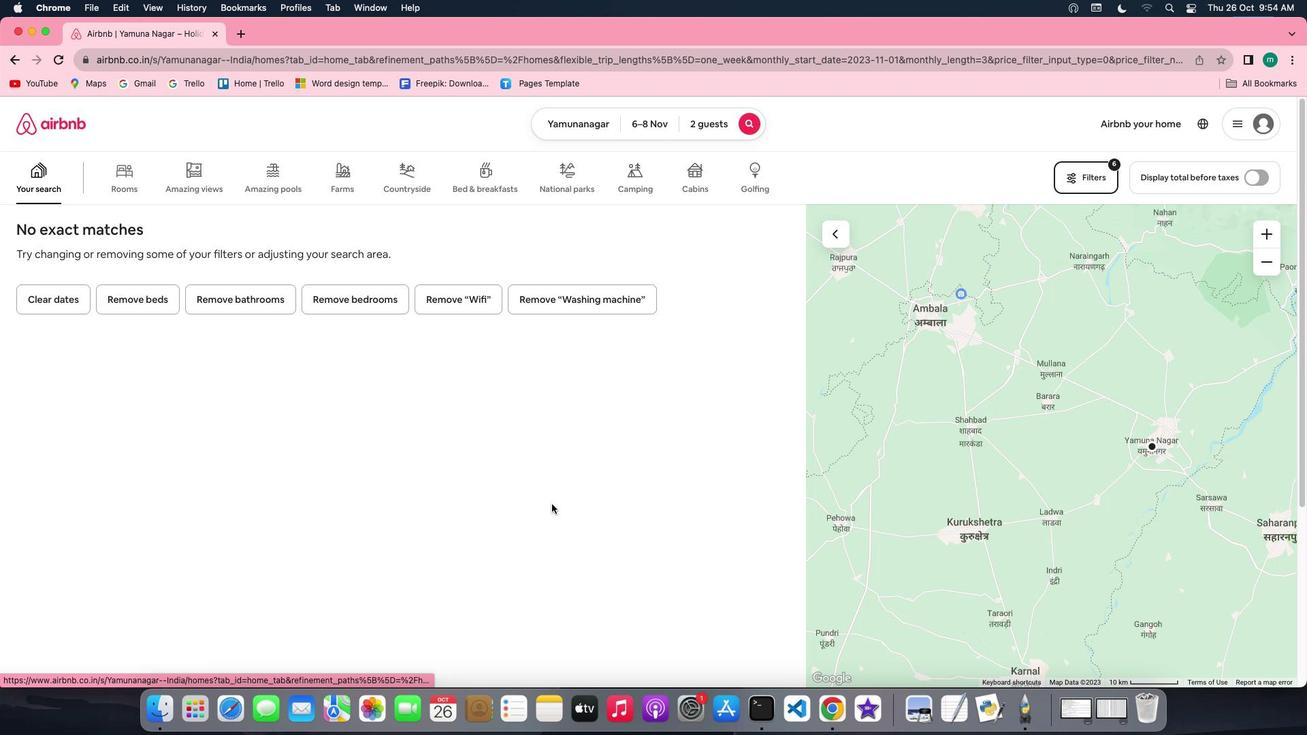 
